 Task: Open Card Data Privacy Review in Board Brand Development Best Practices to Workspace Coworking Spaces and add a team member Softage.3@softage.net, a label Red, a checklist Big Data, an attachment from your google drive, a color Red and finally, add a card description 'Plan and execute company team-building conference with team-building games on creativity' and a comment 'Let us approach this task with a sense of risk-taking, recognizing that calculated risks can lead to new opportunities and growth.'. Add a start date 'Jan 07, 1900' with a due date 'Jan 14, 1900'
Action: Mouse moved to (593, 175)
Screenshot: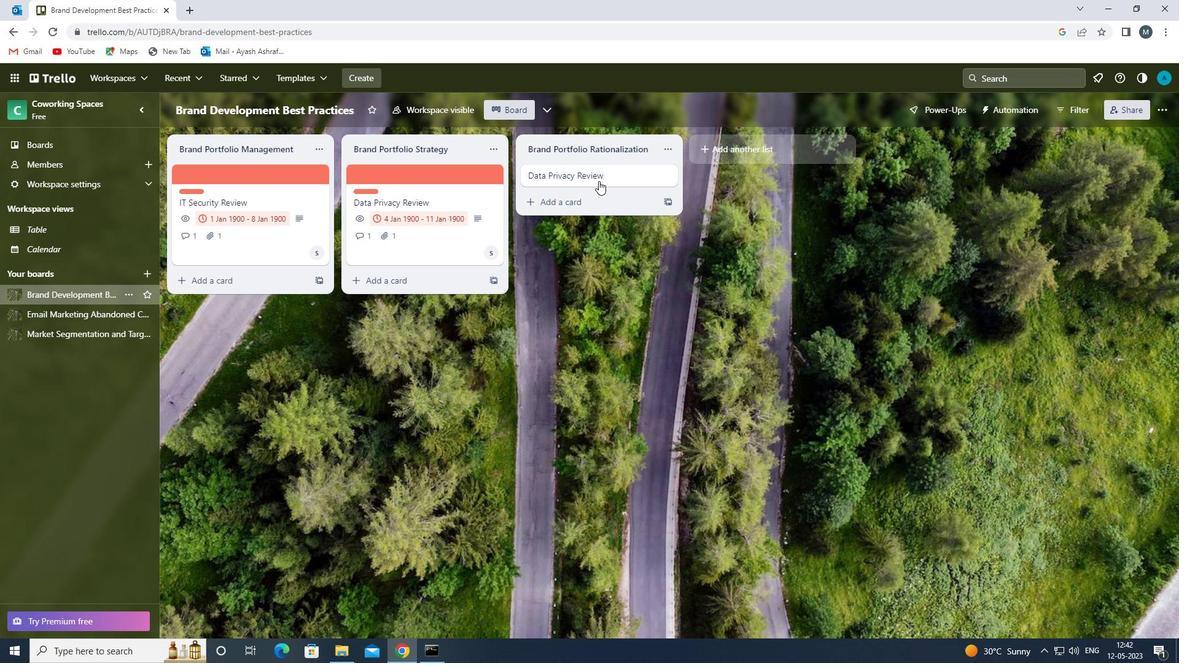 
Action: Mouse pressed left at (593, 175)
Screenshot: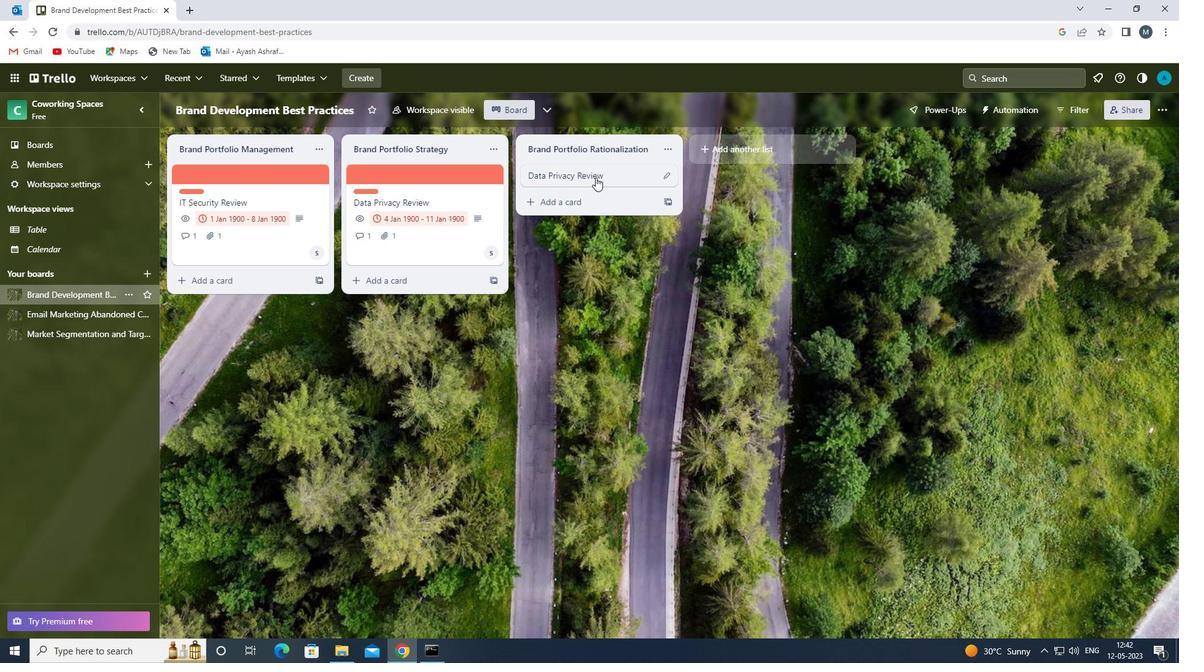 
Action: Mouse moved to (746, 213)
Screenshot: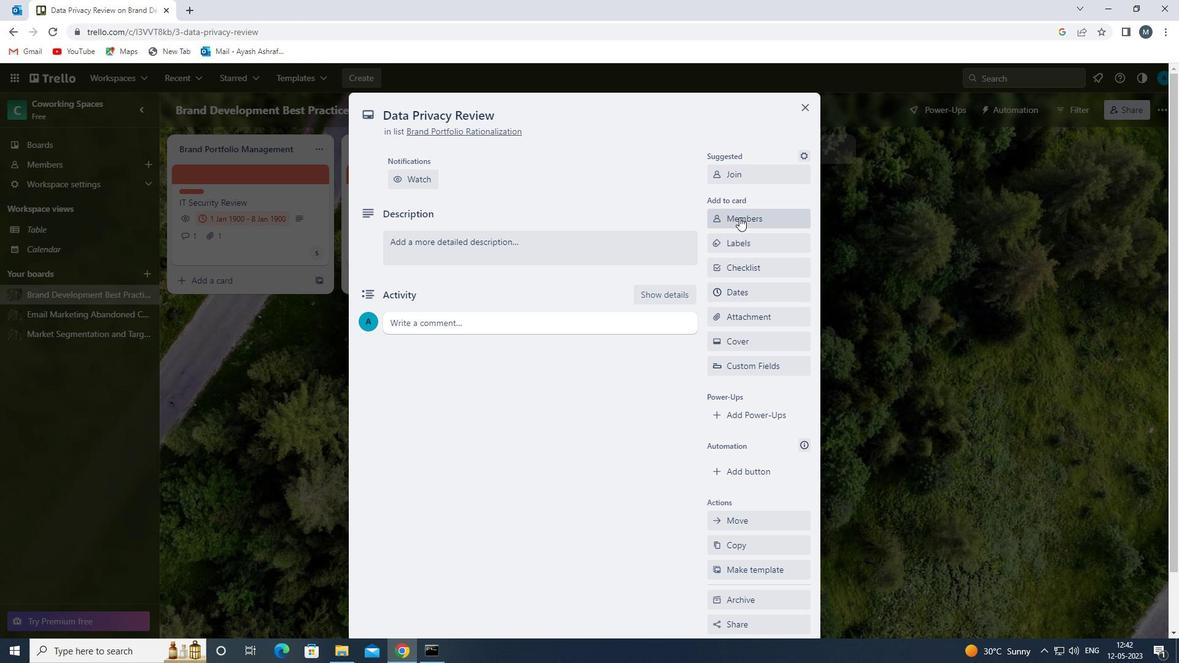 
Action: Mouse pressed left at (746, 213)
Screenshot: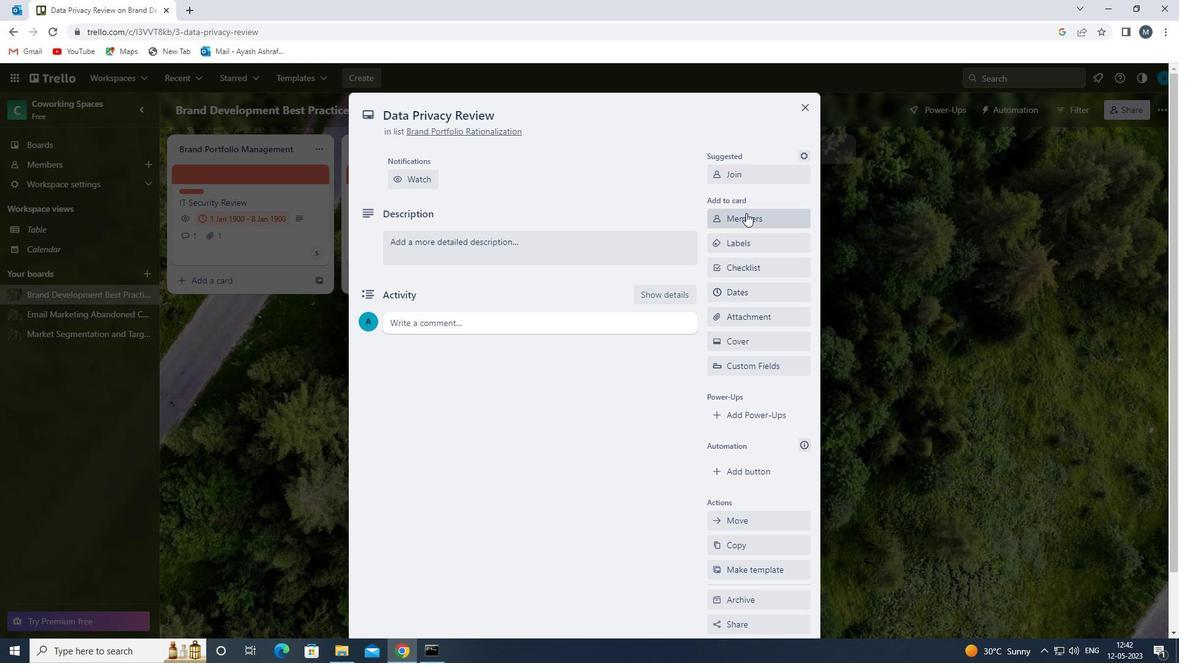 
Action: Mouse moved to (746, 220)
Screenshot: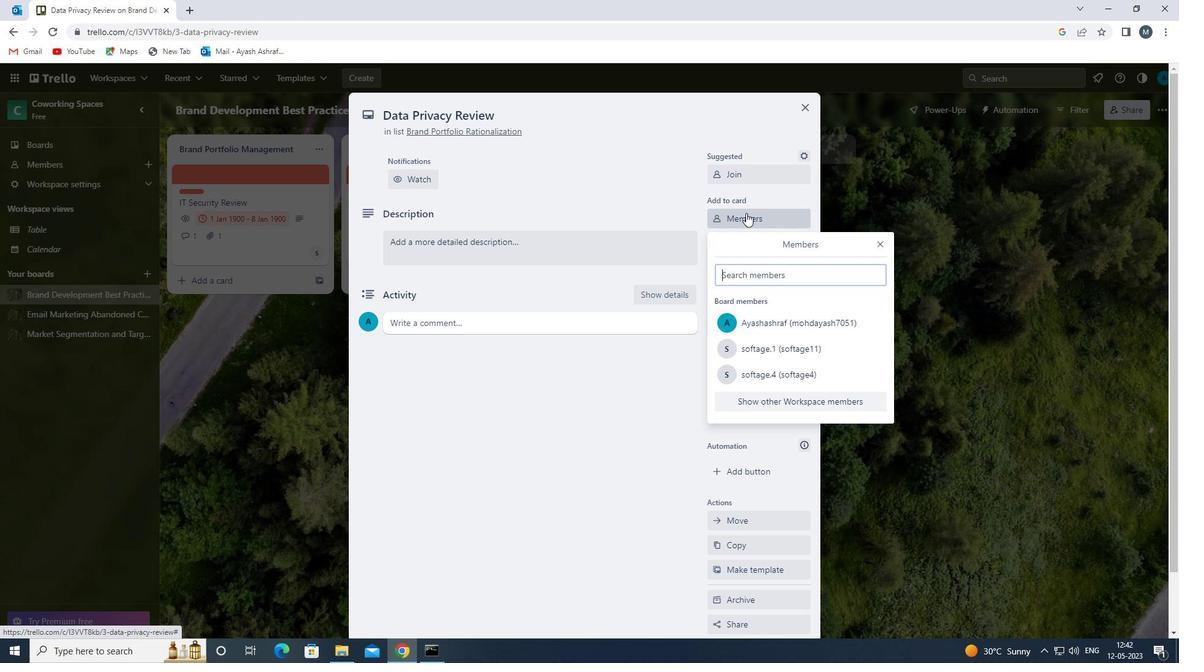 
Action: Key pressed s
Screenshot: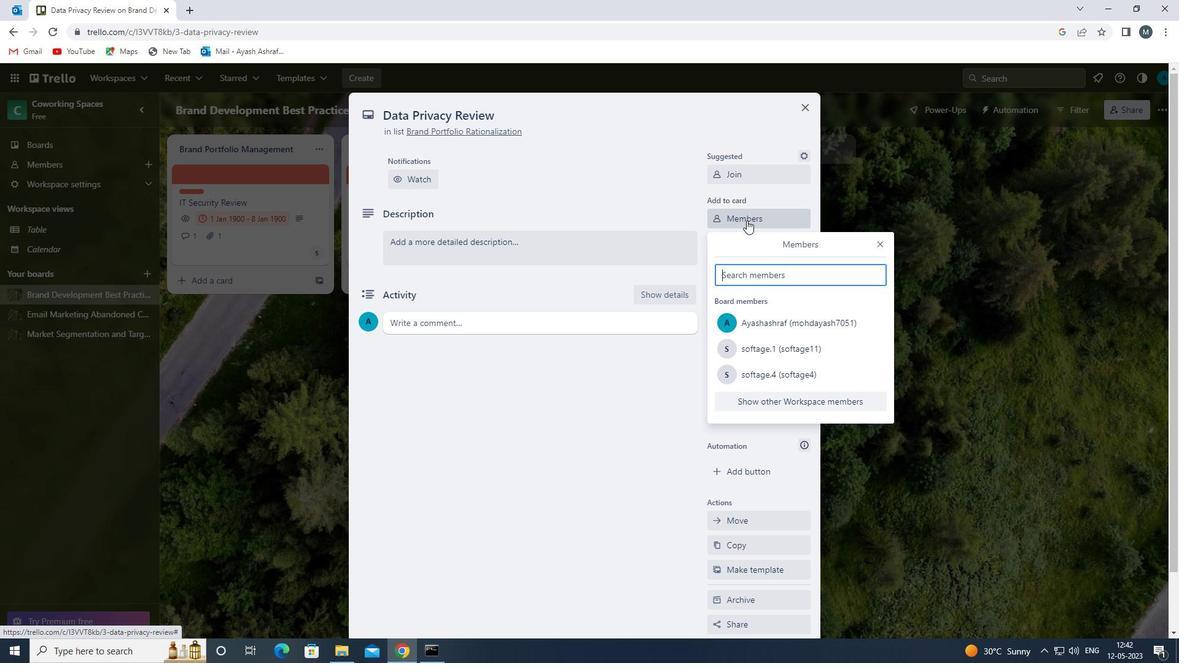 
Action: Mouse moved to (775, 426)
Screenshot: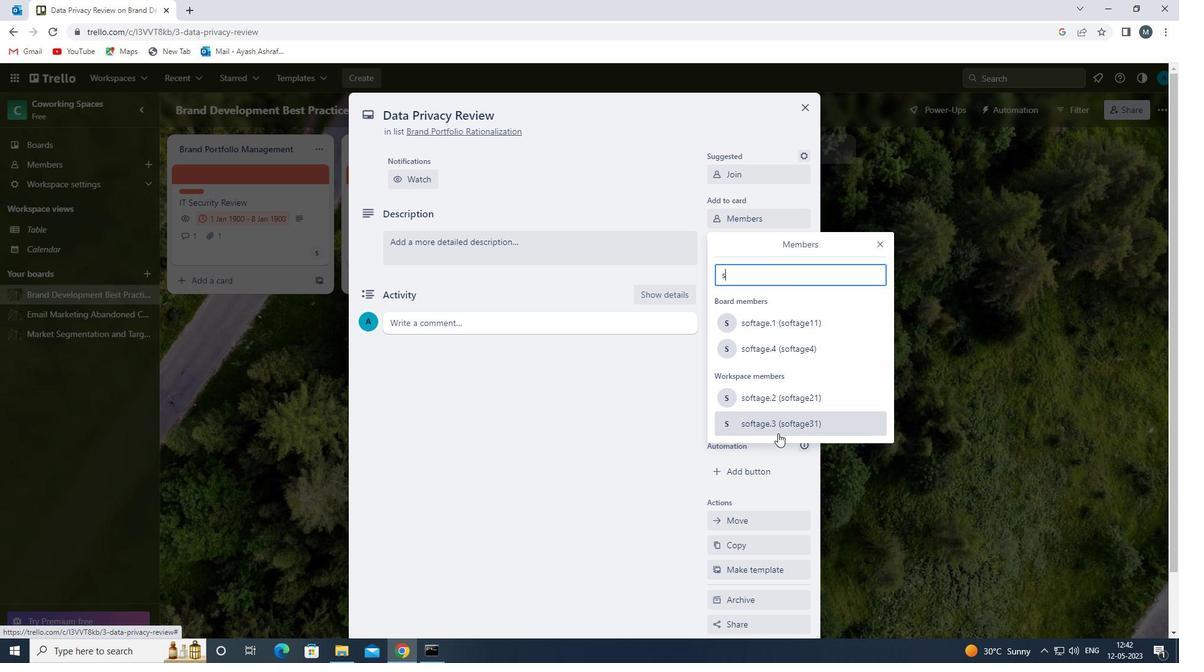 
Action: Mouse pressed left at (775, 426)
Screenshot: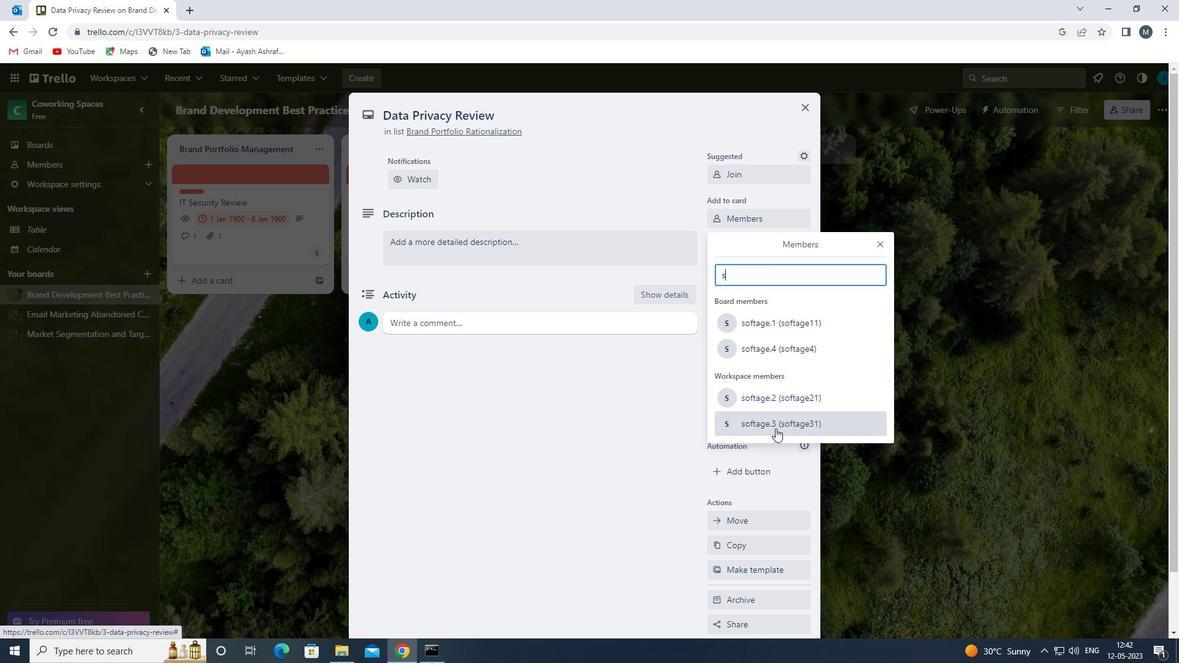 
Action: Mouse moved to (886, 240)
Screenshot: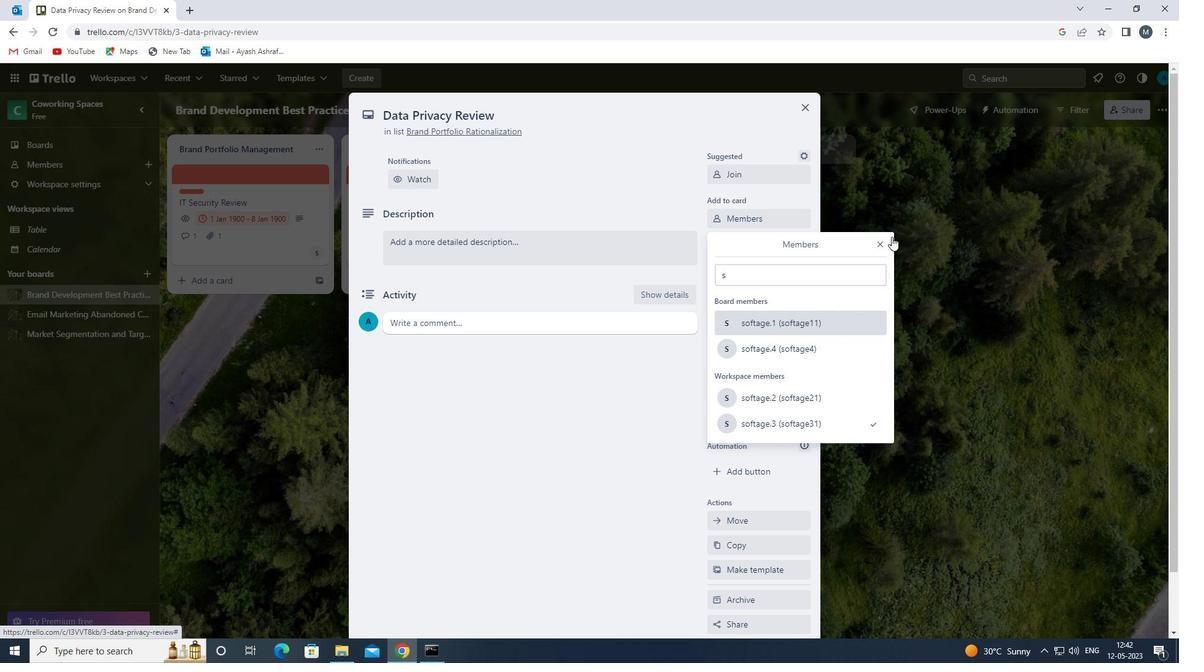
Action: Mouse pressed left at (886, 240)
Screenshot: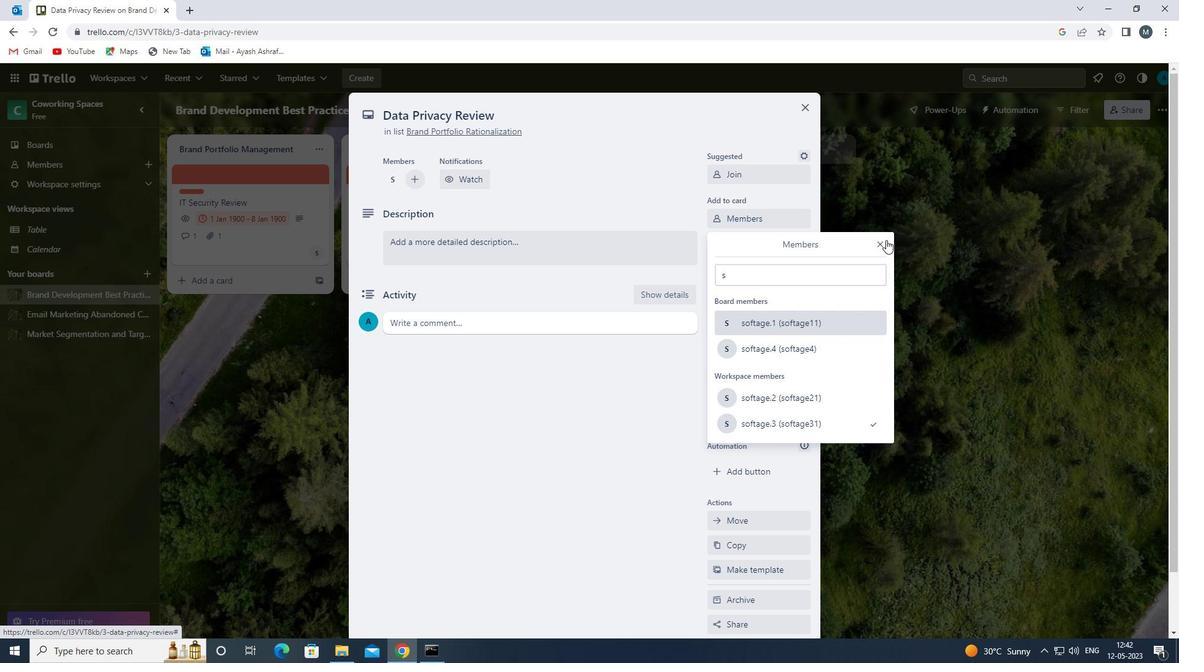 
Action: Mouse moved to (736, 239)
Screenshot: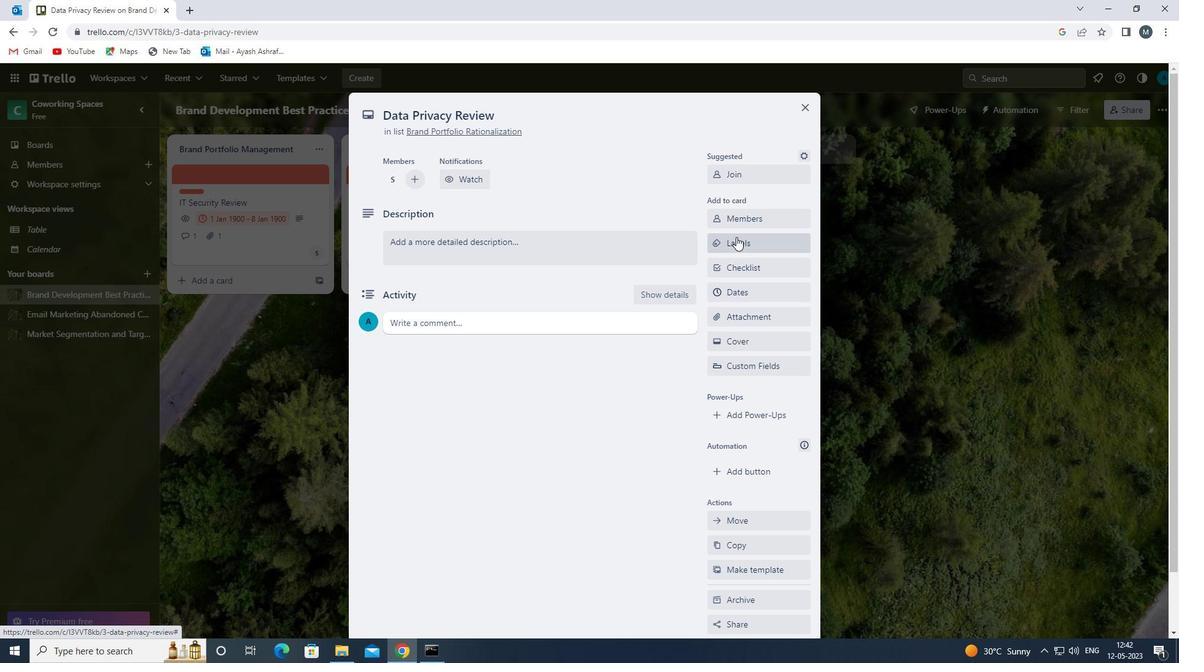 
Action: Mouse pressed left at (736, 239)
Screenshot: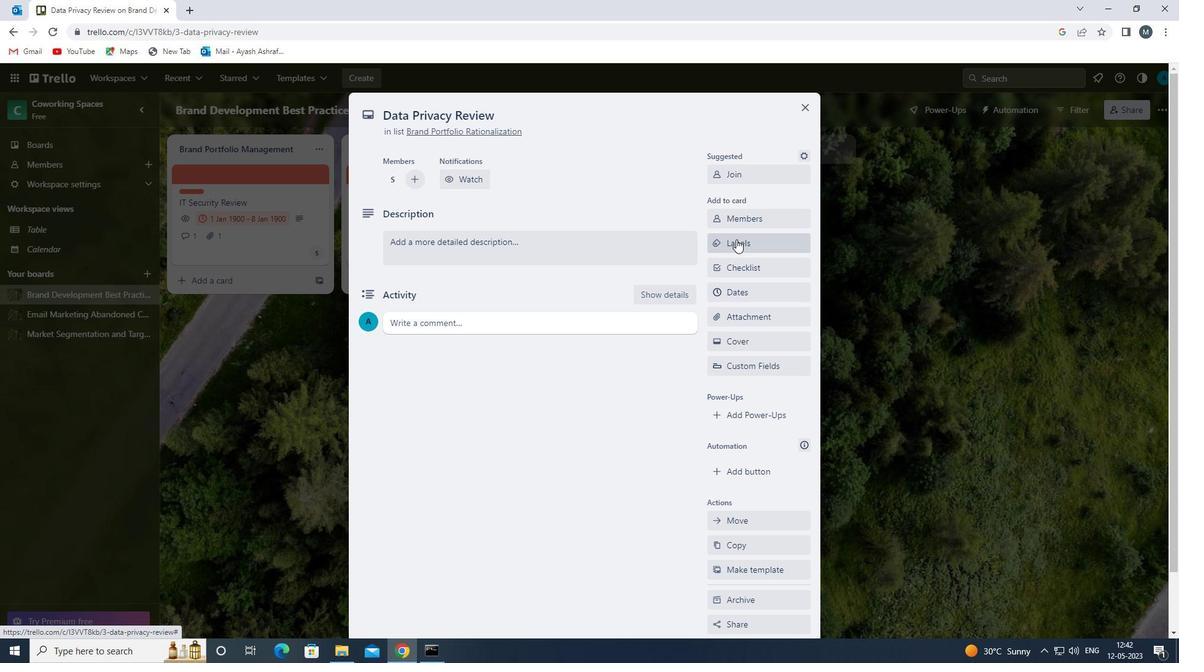 
Action: Mouse moved to (770, 410)
Screenshot: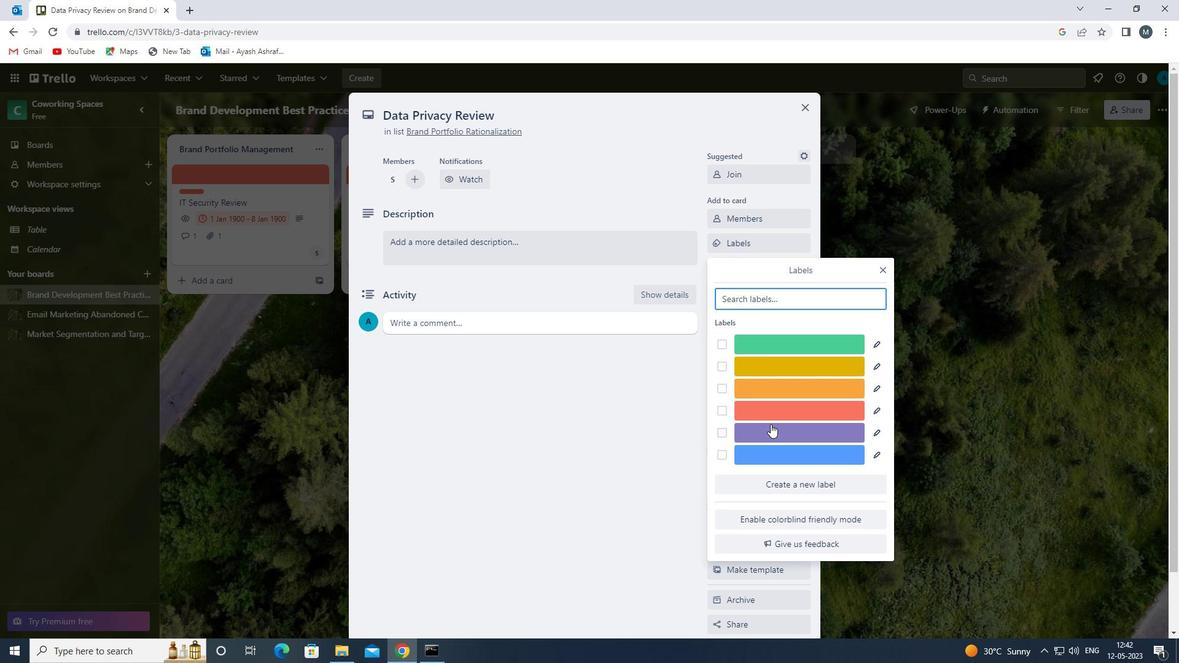 
Action: Mouse pressed left at (770, 410)
Screenshot: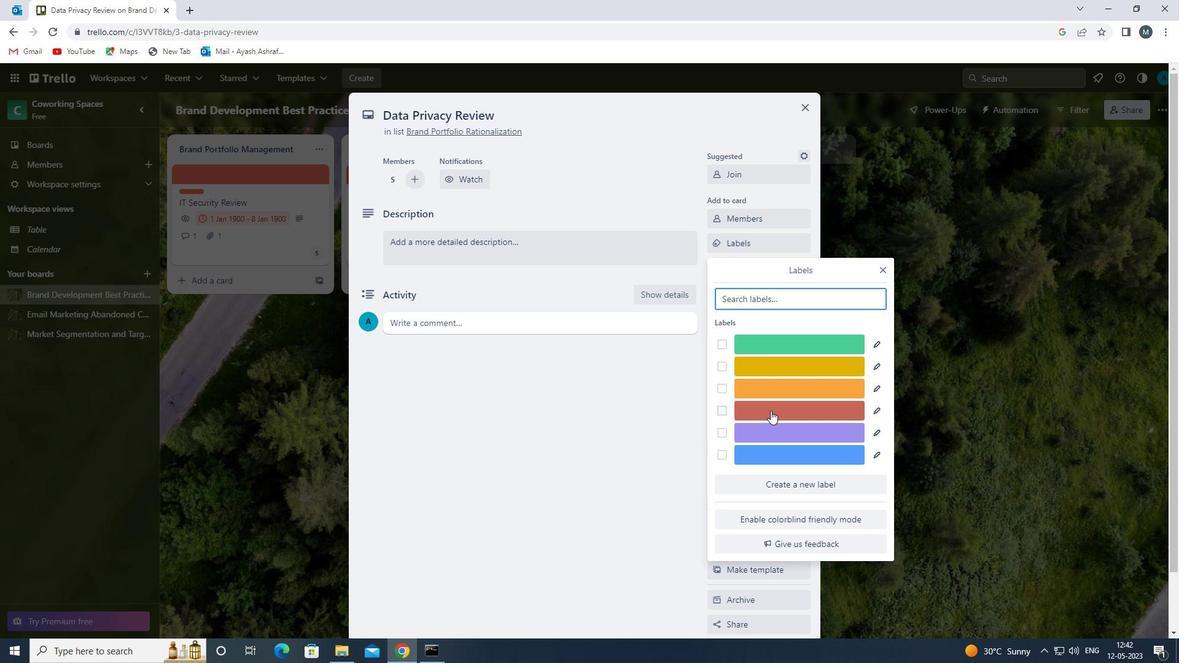 
Action: Mouse moved to (885, 270)
Screenshot: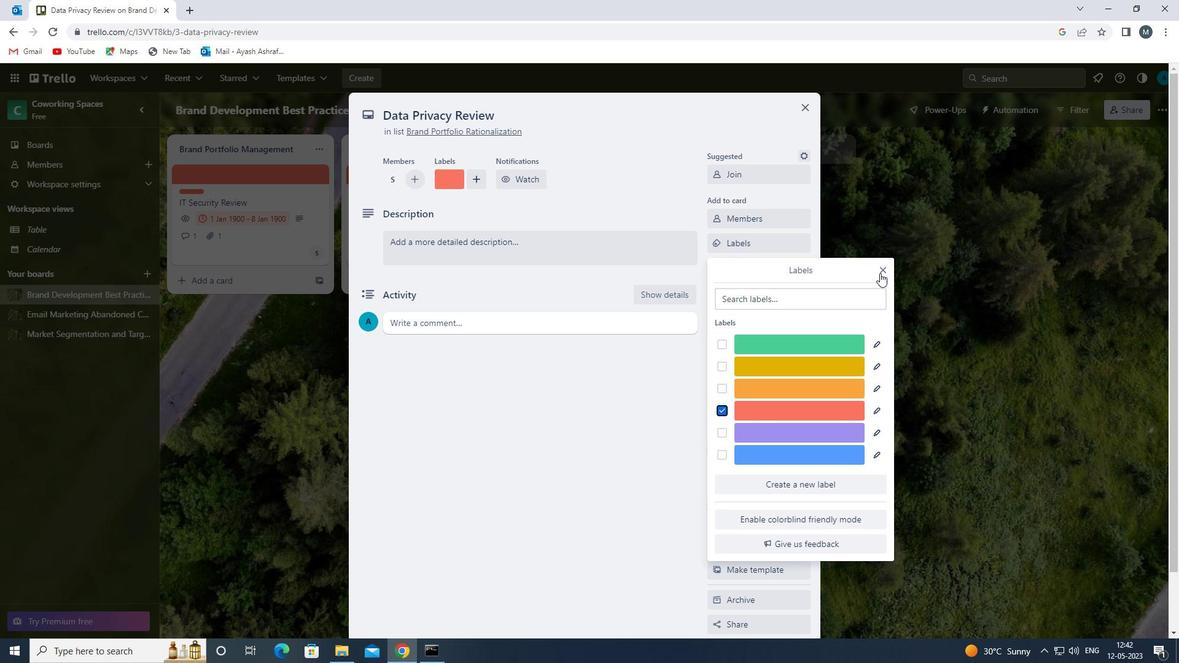 
Action: Mouse pressed left at (885, 270)
Screenshot: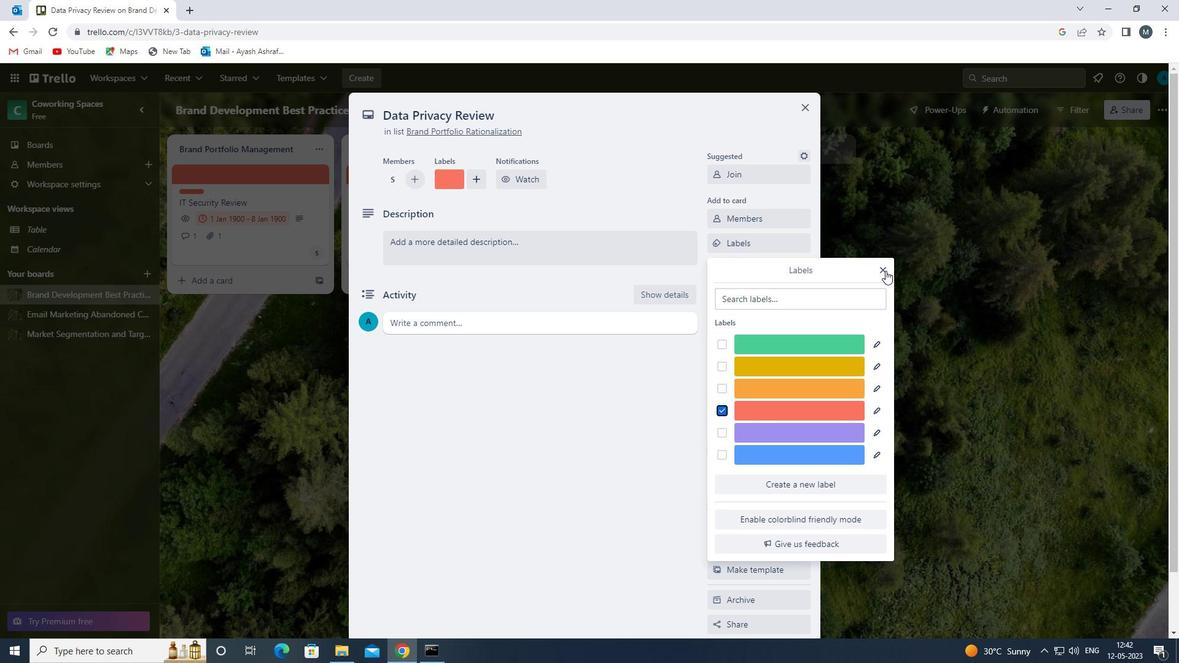 
Action: Mouse moved to (744, 272)
Screenshot: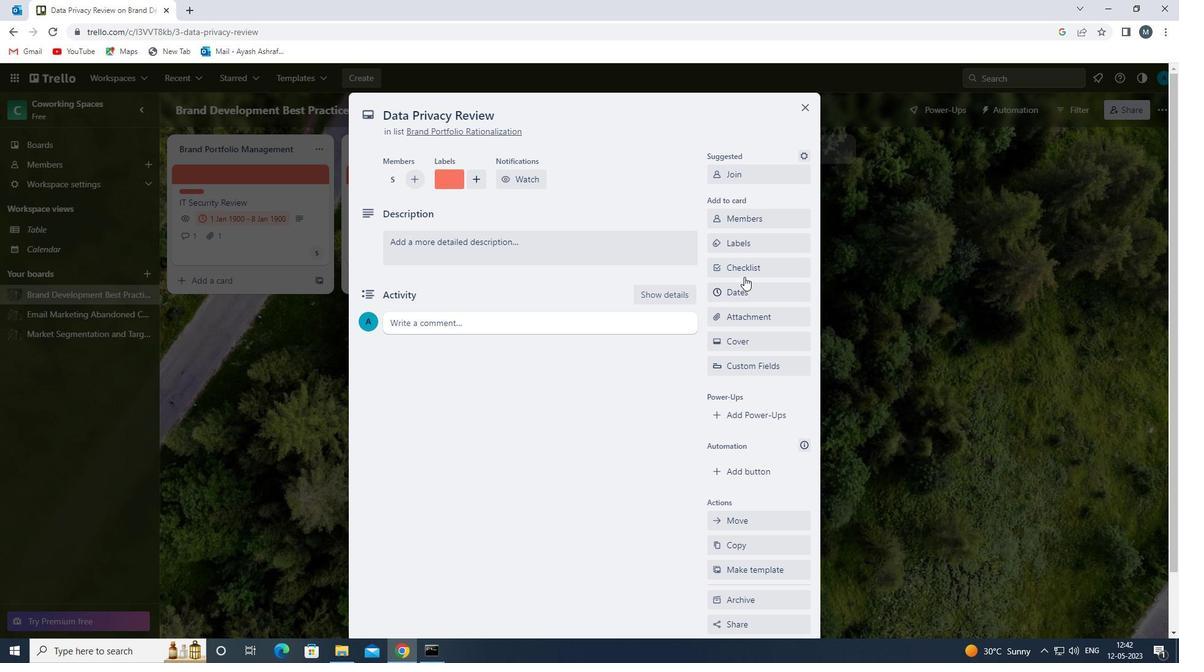 
Action: Mouse pressed left at (744, 272)
Screenshot: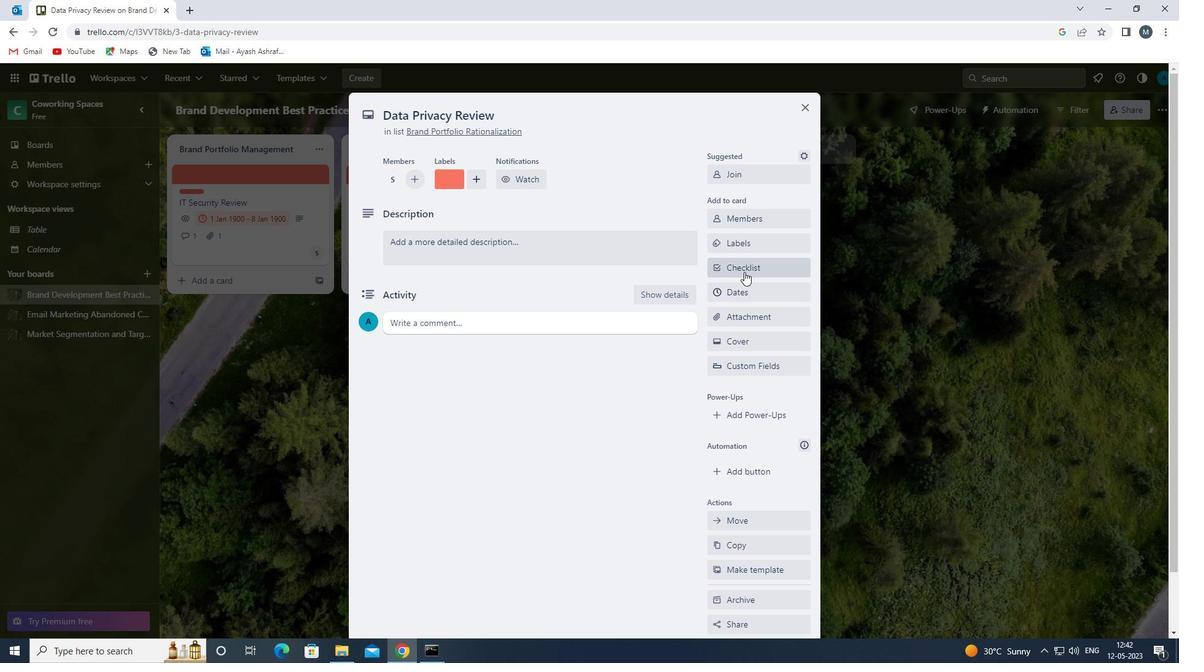 
Action: Key pressed b
Screenshot: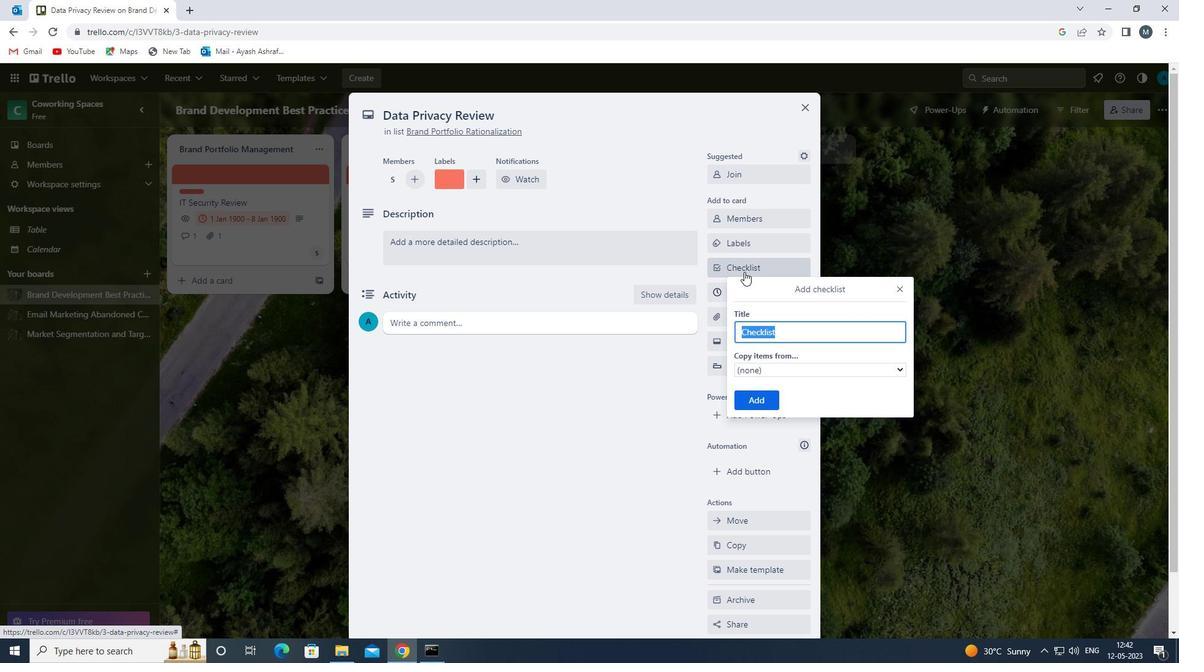 
Action: Mouse moved to (810, 363)
Screenshot: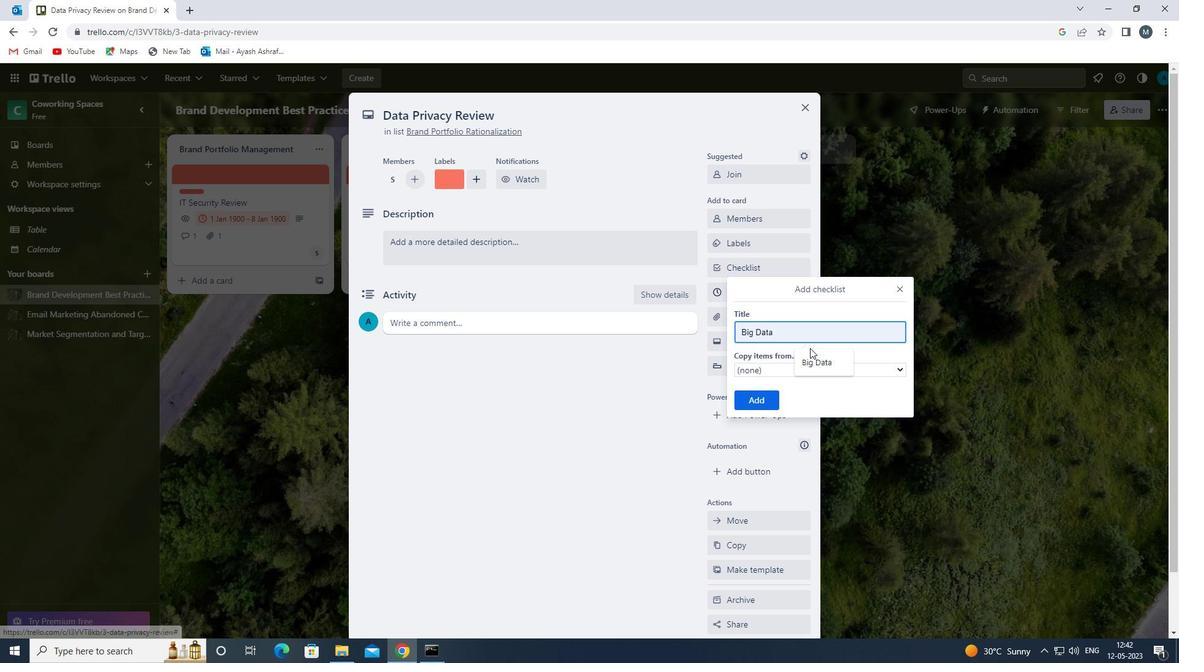 
Action: Mouse pressed left at (810, 363)
Screenshot: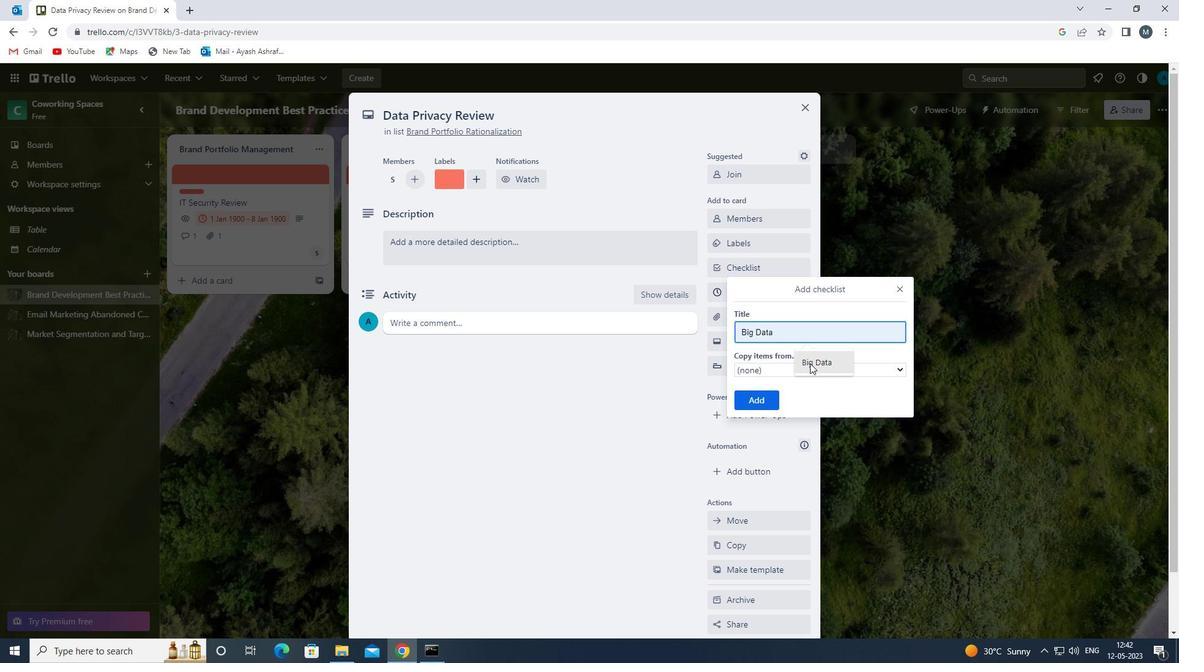 
Action: Mouse moved to (765, 400)
Screenshot: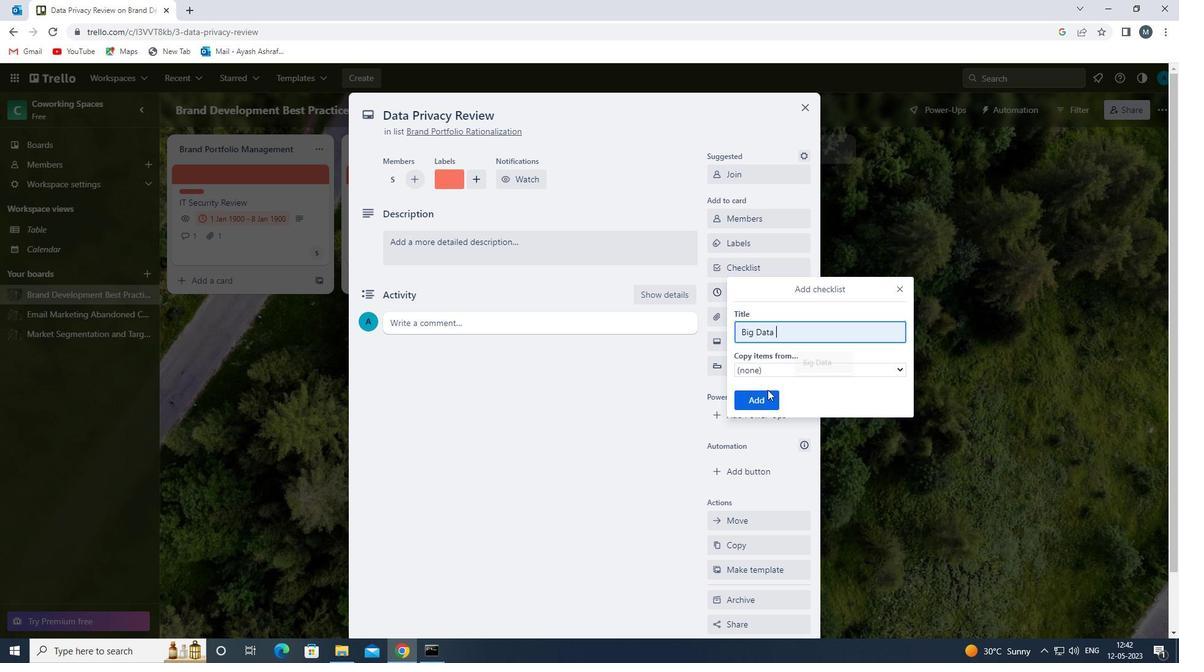 
Action: Mouse pressed left at (765, 400)
Screenshot: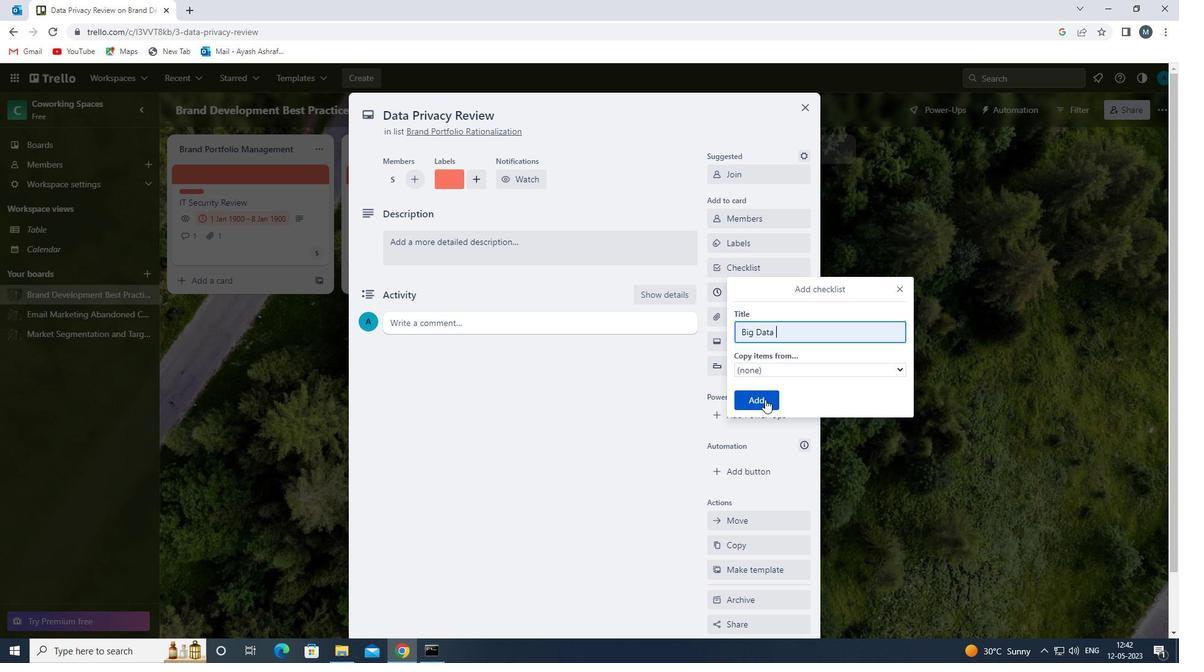 
Action: Mouse moved to (753, 317)
Screenshot: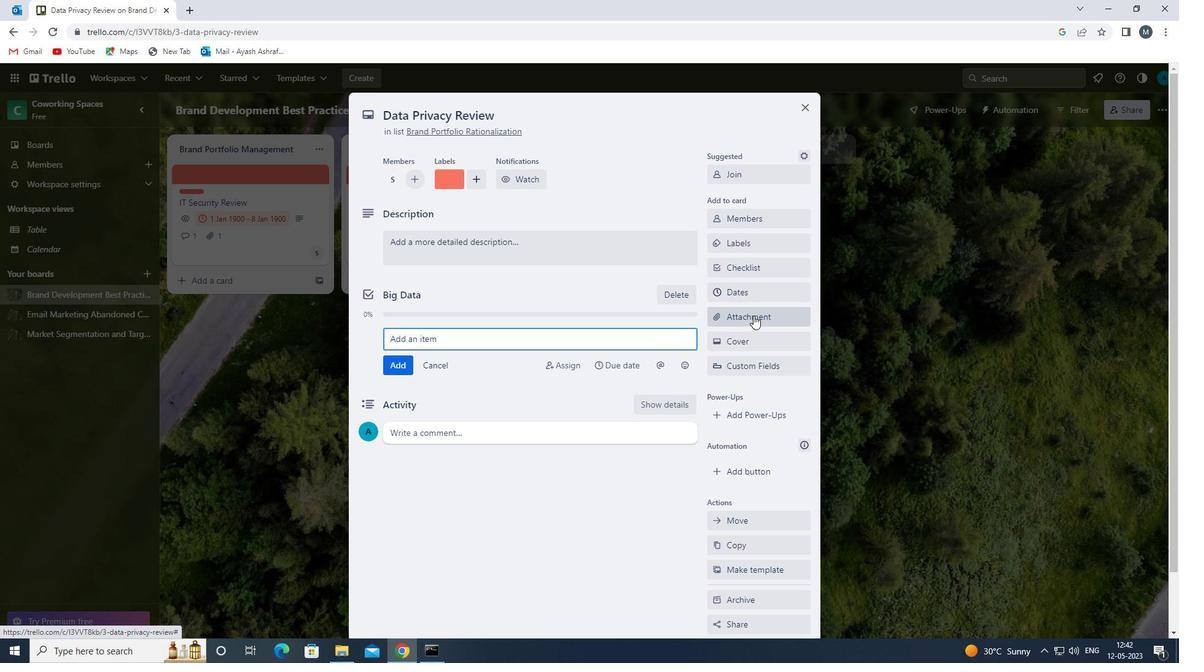 
Action: Mouse pressed left at (753, 317)
Screenshot: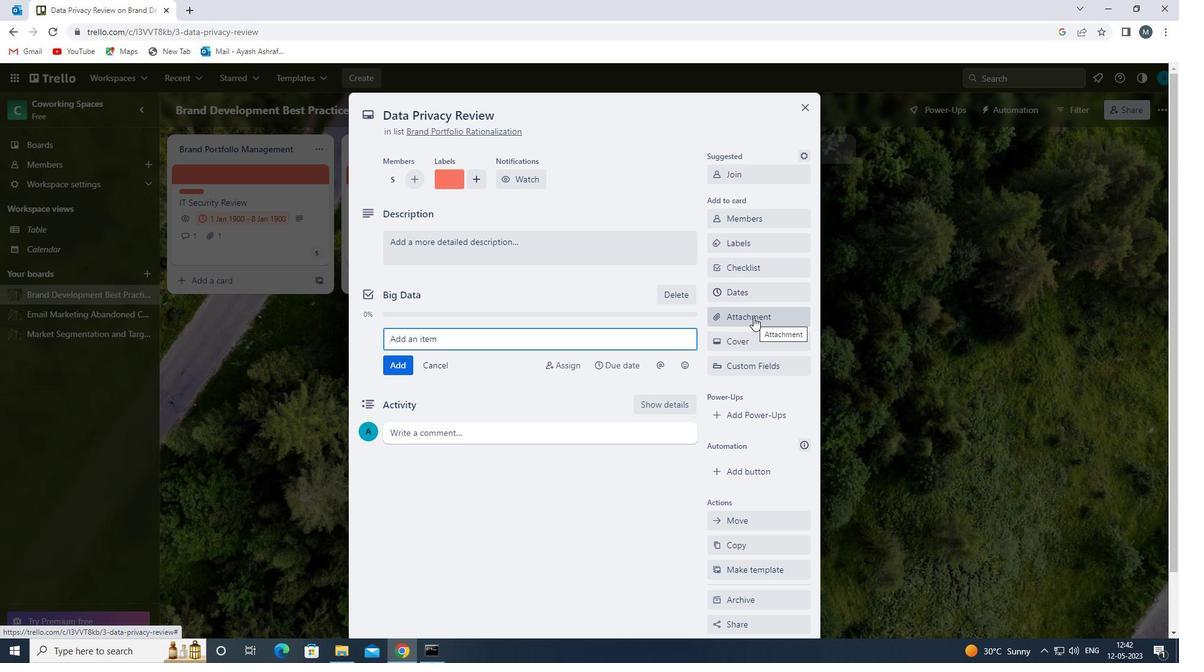 
Action: Mouse moved to (754, 413)
Screenshot: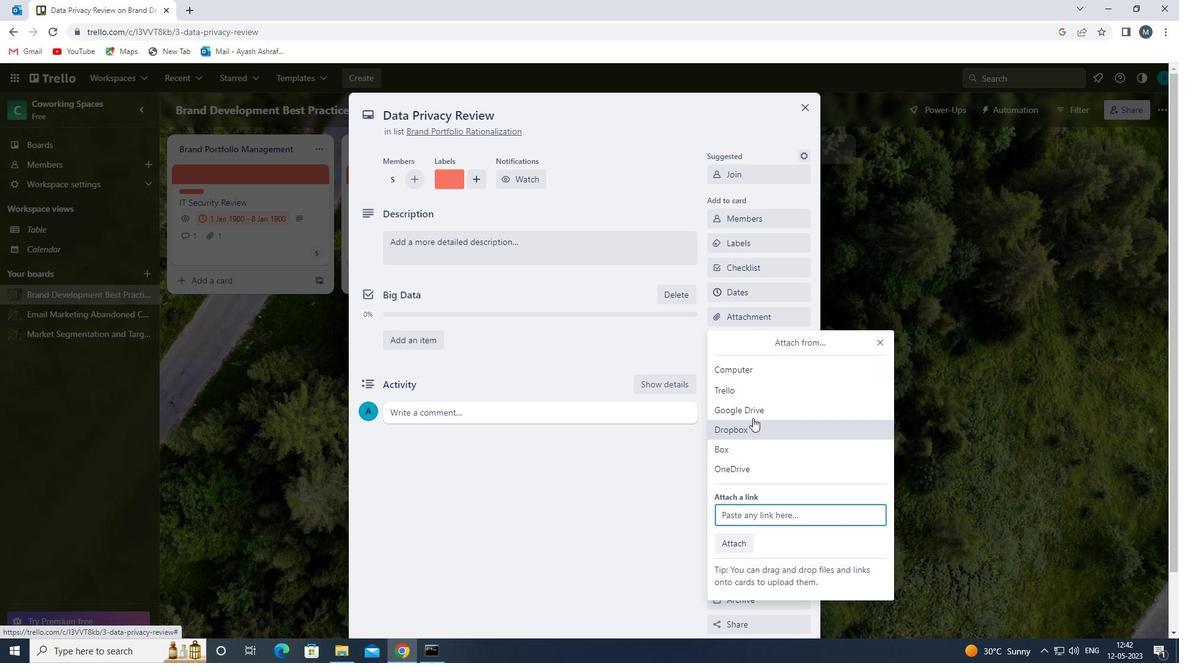 
Action: Mouse pressed left at (754, 413)
Screenshot: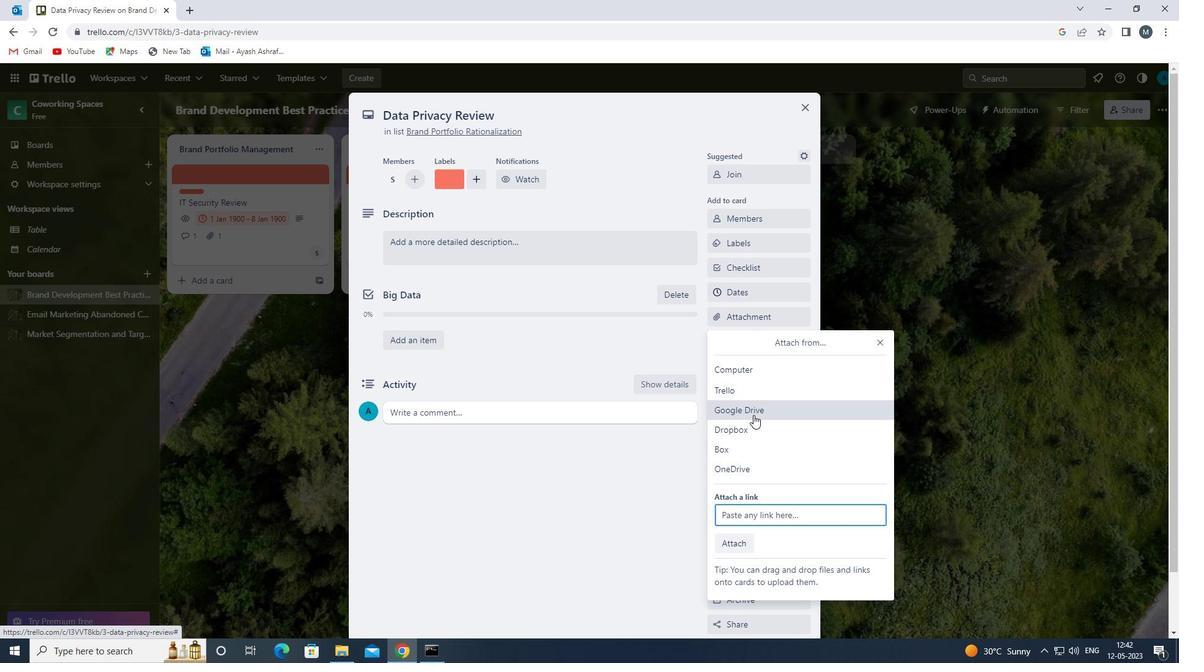 
Action: Mouse moved to (331, 315)
Screenshot: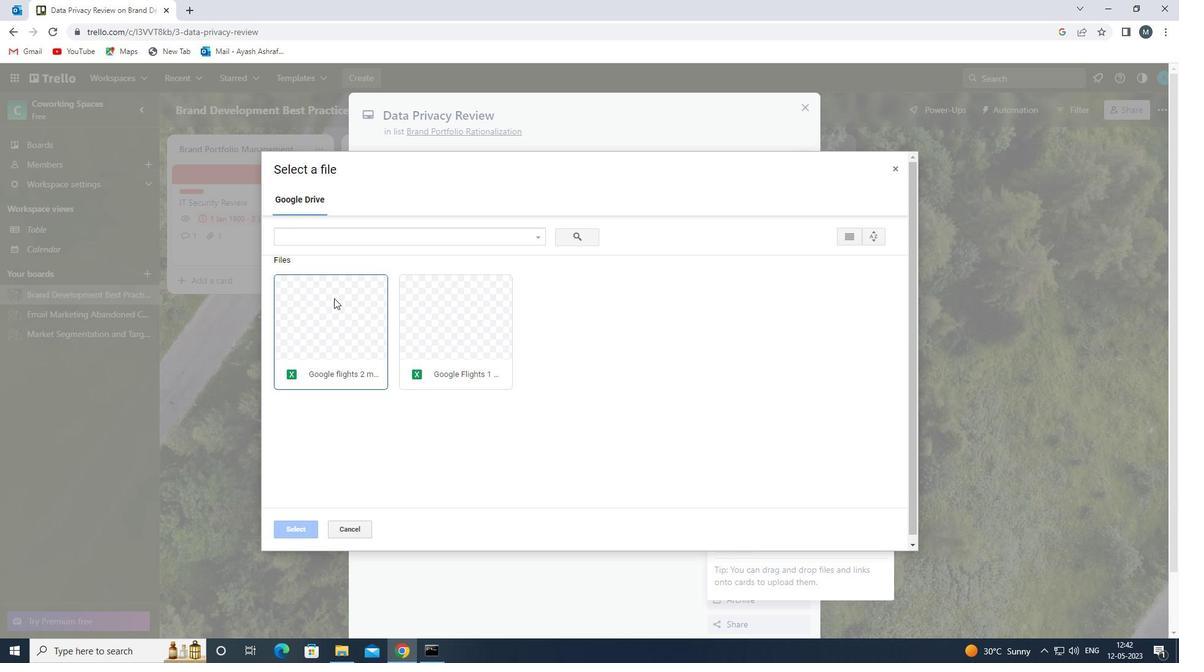 
Action: Mouse pressed left at (331, 315)
Screenshot: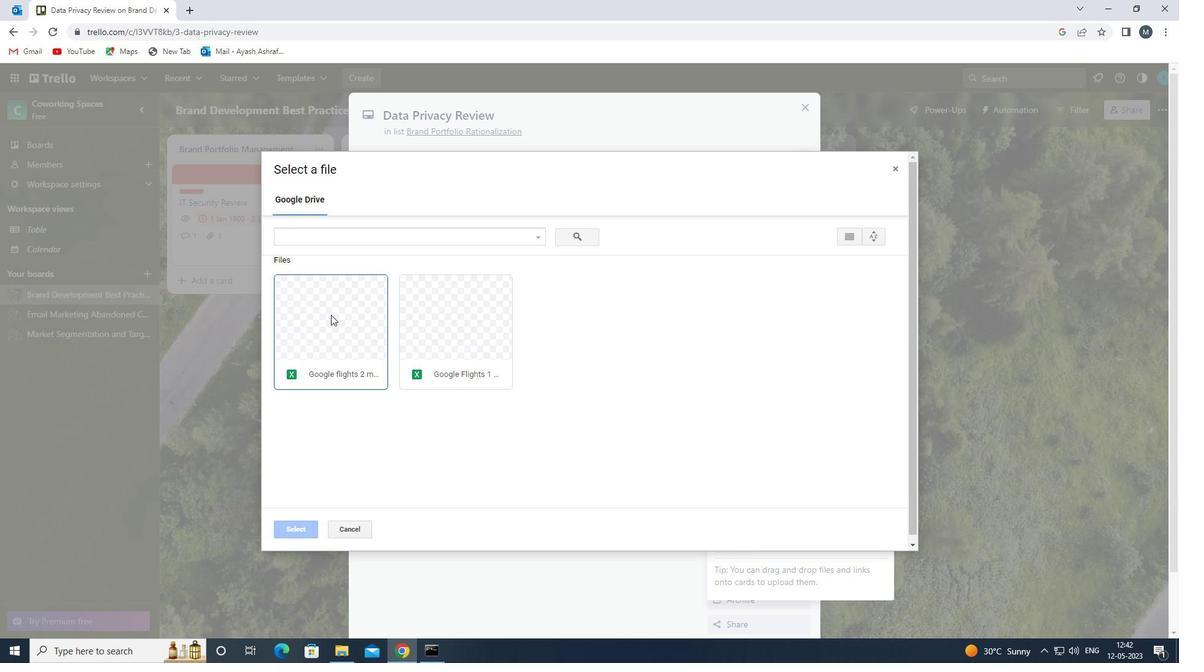 
Action: Mouse moved to (298, 531)
Screenshot: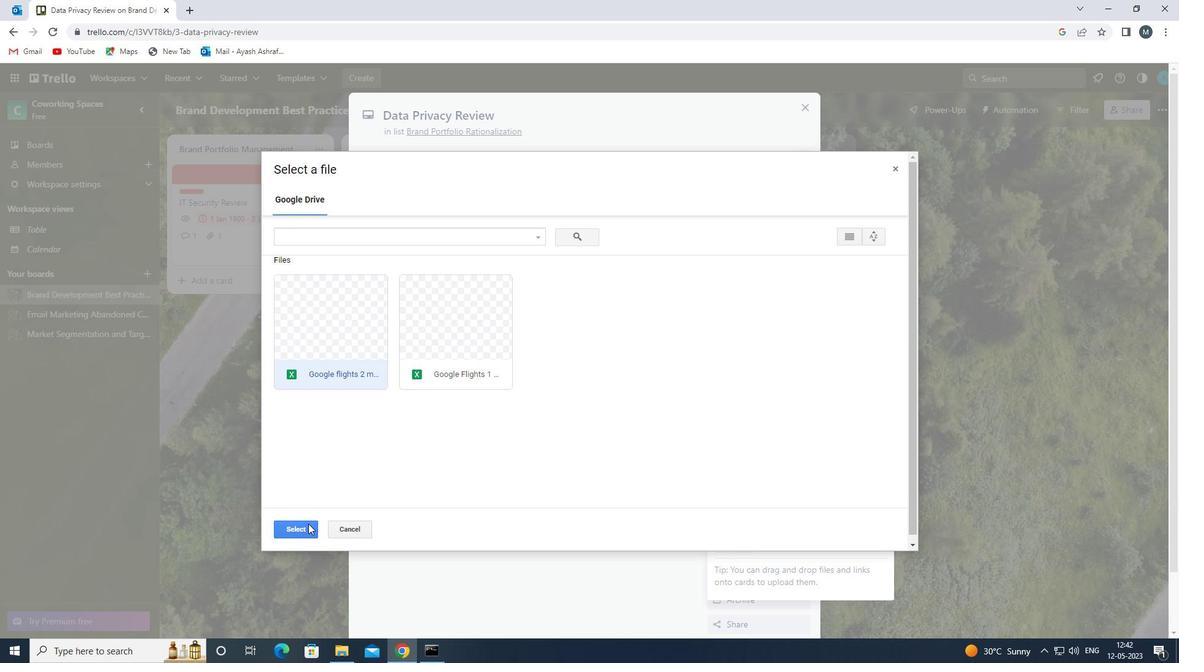 
Action: Mouse pressed left at (298, 531)
Screenshot: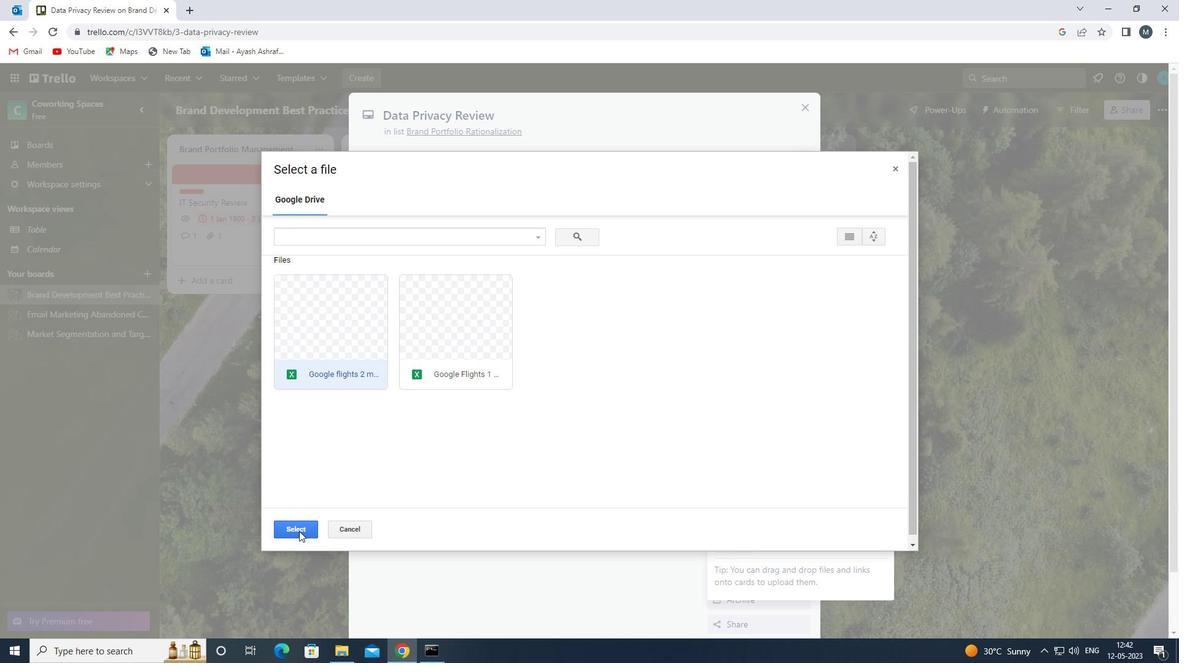 
Action: Mouse moved to (761, 344)
Screenshot: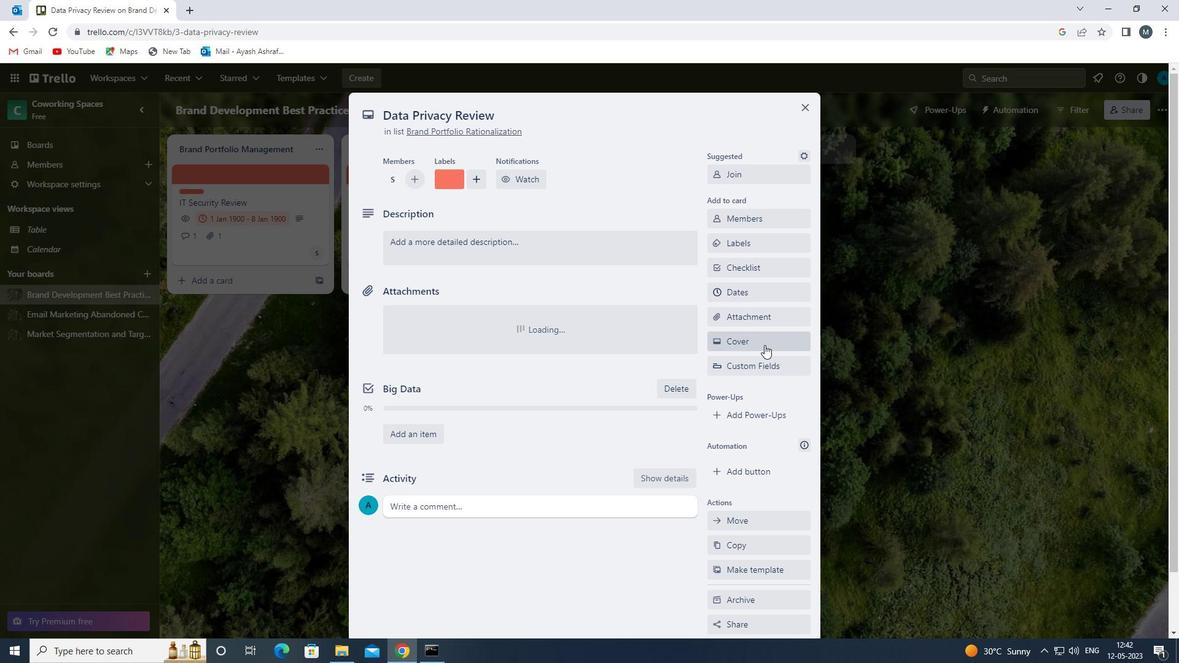 
Action: Mouse pressed left at (761, 344)
Screenshot: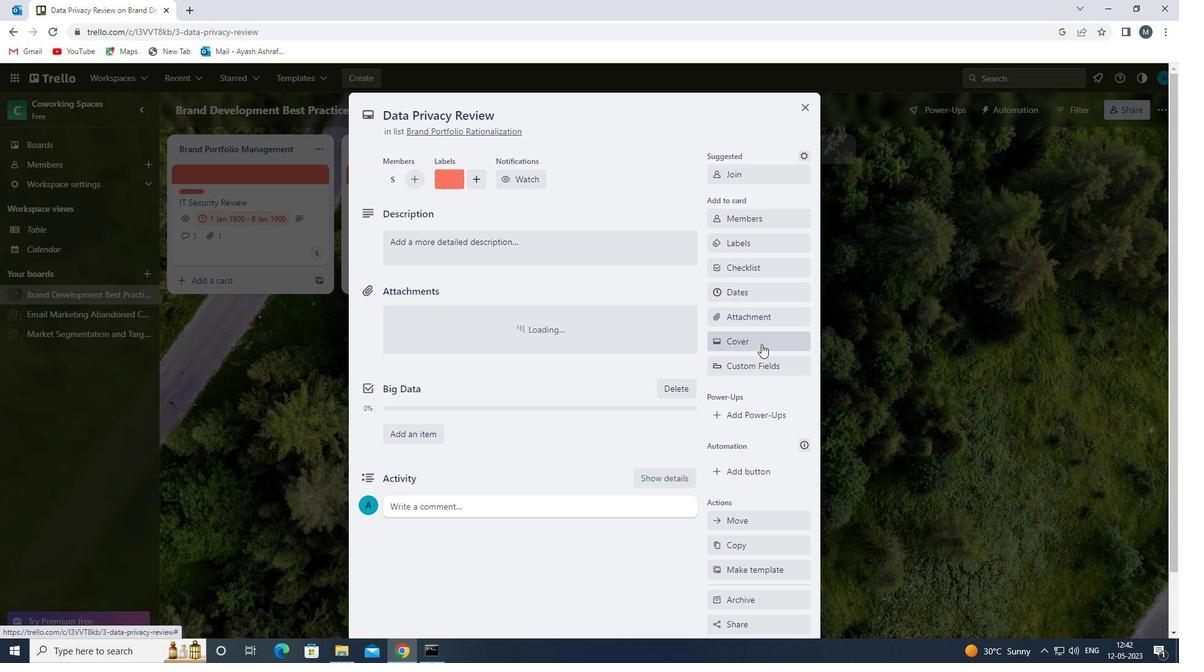 
Action: Mouse moved to (828, 389)
Screenshot: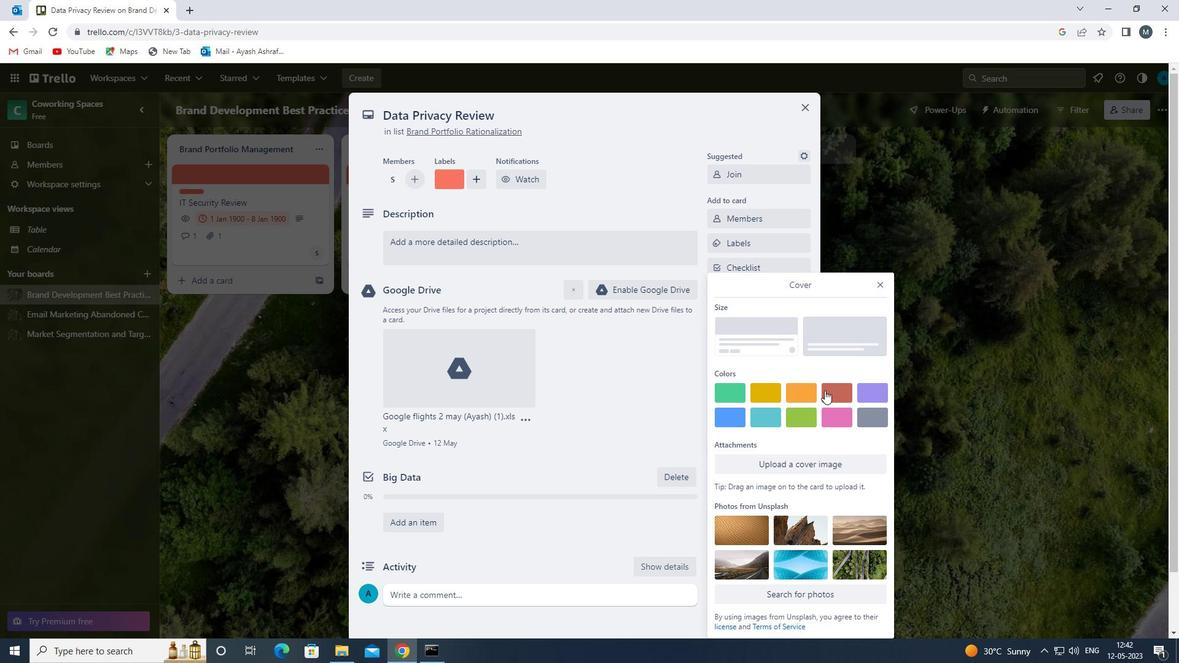 
Action: Mouse pressed left at (828, 389)
Screenshot: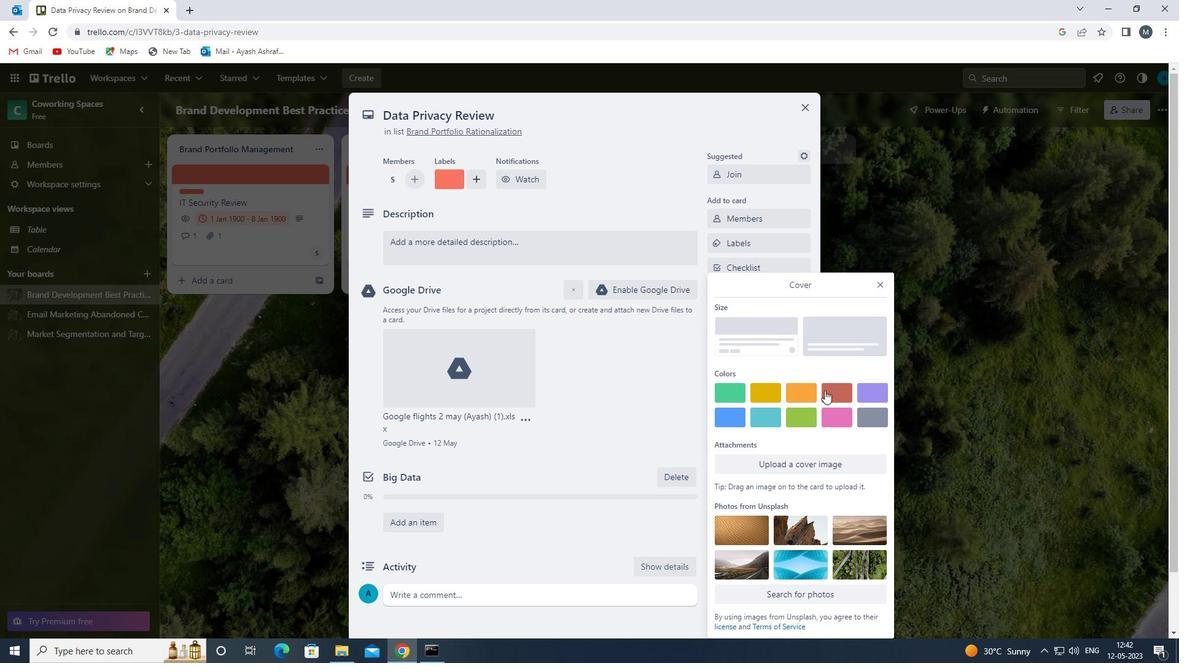 
Action: Mouse moved to (883, 264)
Screenshot: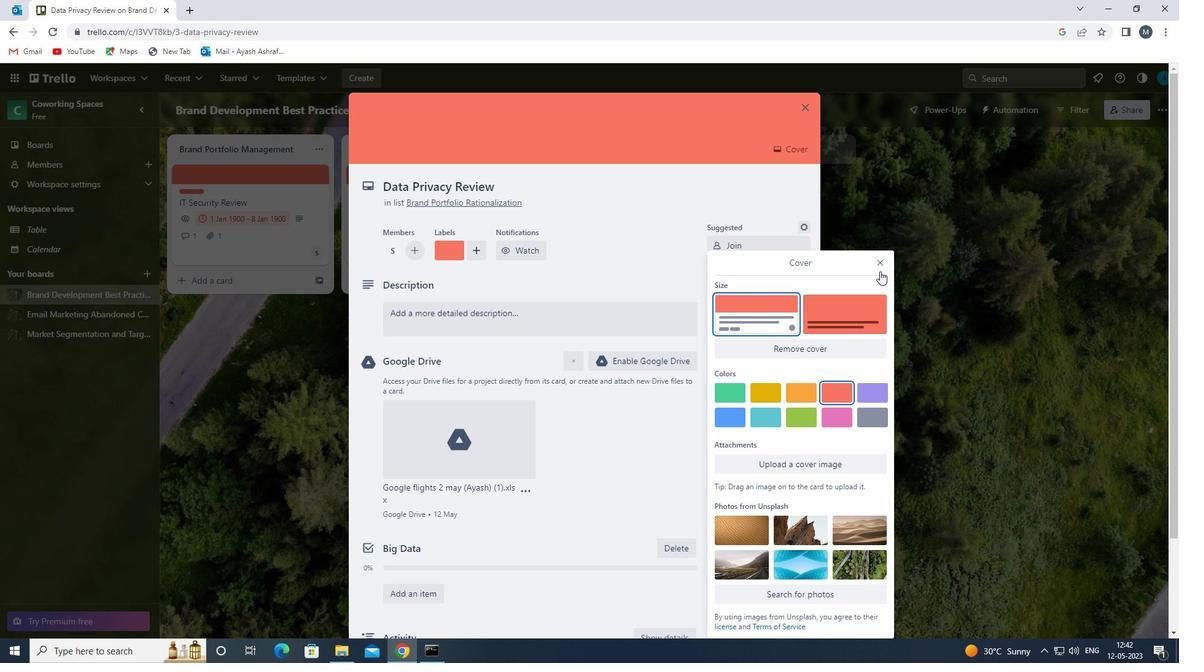
Action: Mouse pressed left at (883, 264)
Screenshot: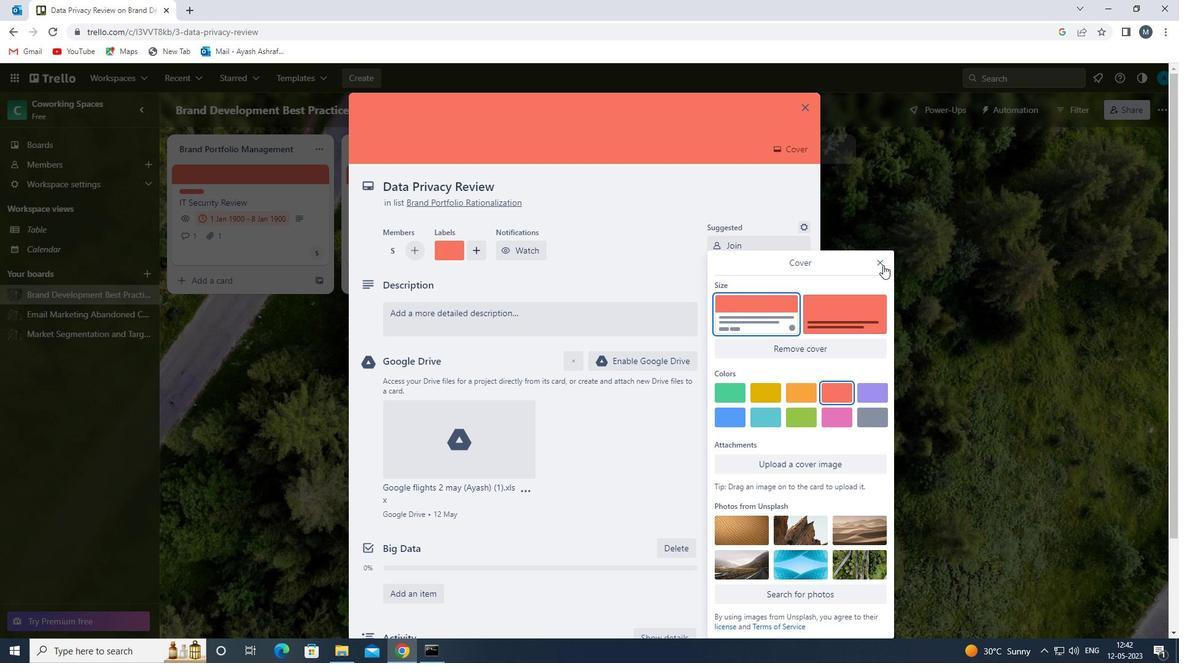 
Action: Mouse moved to (514, 321)
Screenshot: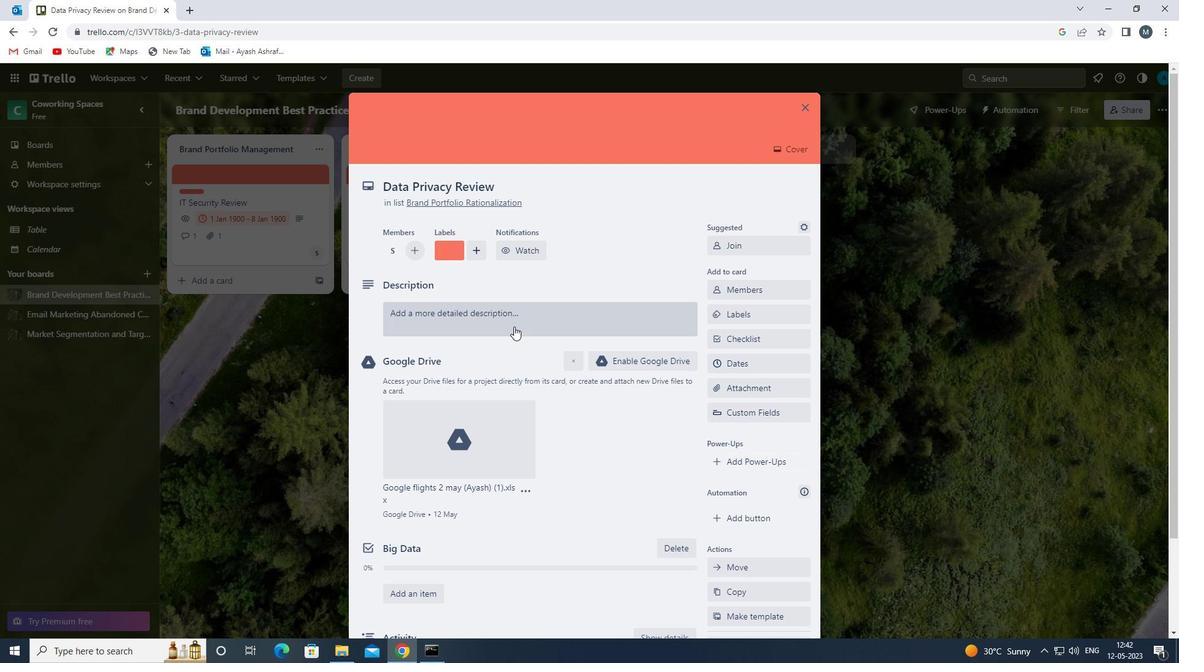 
Action: Mouse pressed left at (514, 321)
Screenshot: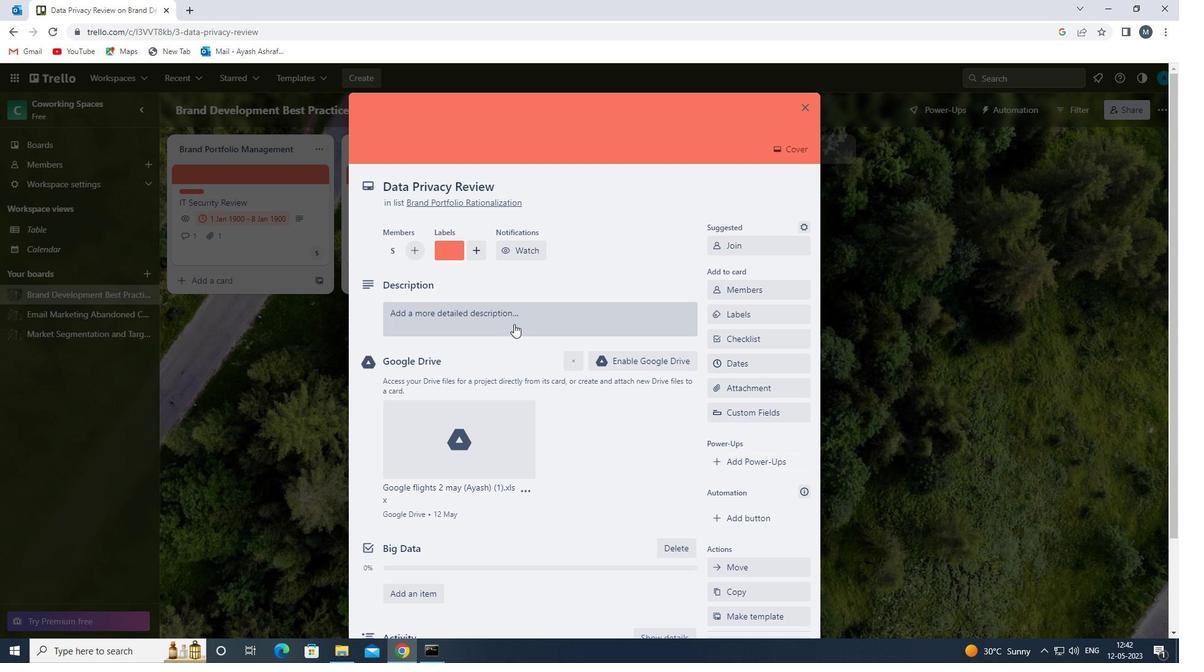 
Action: Mouse moved to (491, 333)
Screenshot: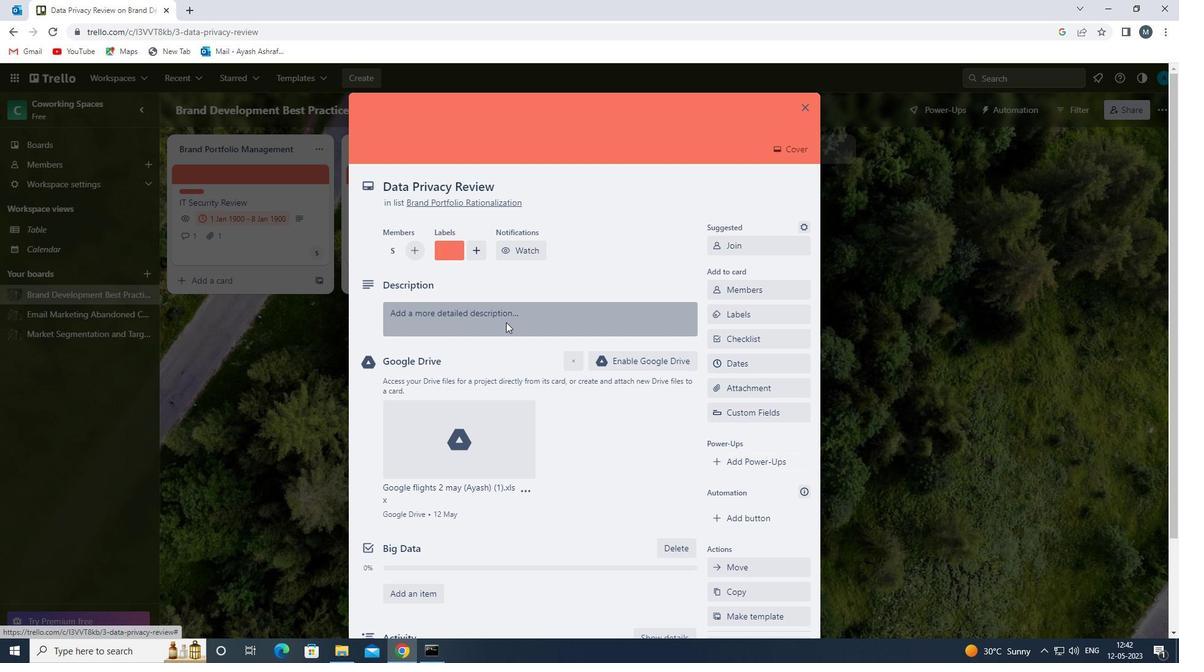 
Action: Key pressed <Key.shift>PLAN<Key.space>AND<Key.space>EXECUTE<Key.space>COMPANY<Key.space>TEAM-BI<Key.backspace>UILDING<Key.space>CONFERENCE<Key.space>WITH<Key.space>TEAM-
Screenshot: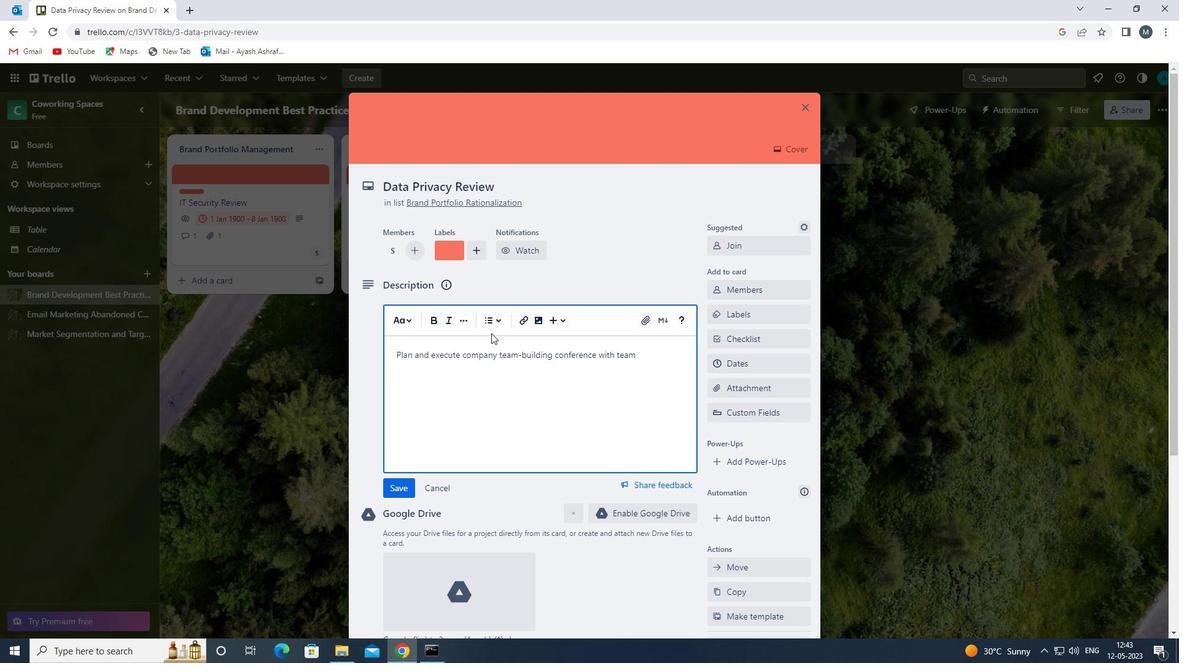 
Action: Mouse moved to (639, 358)
Screenshot: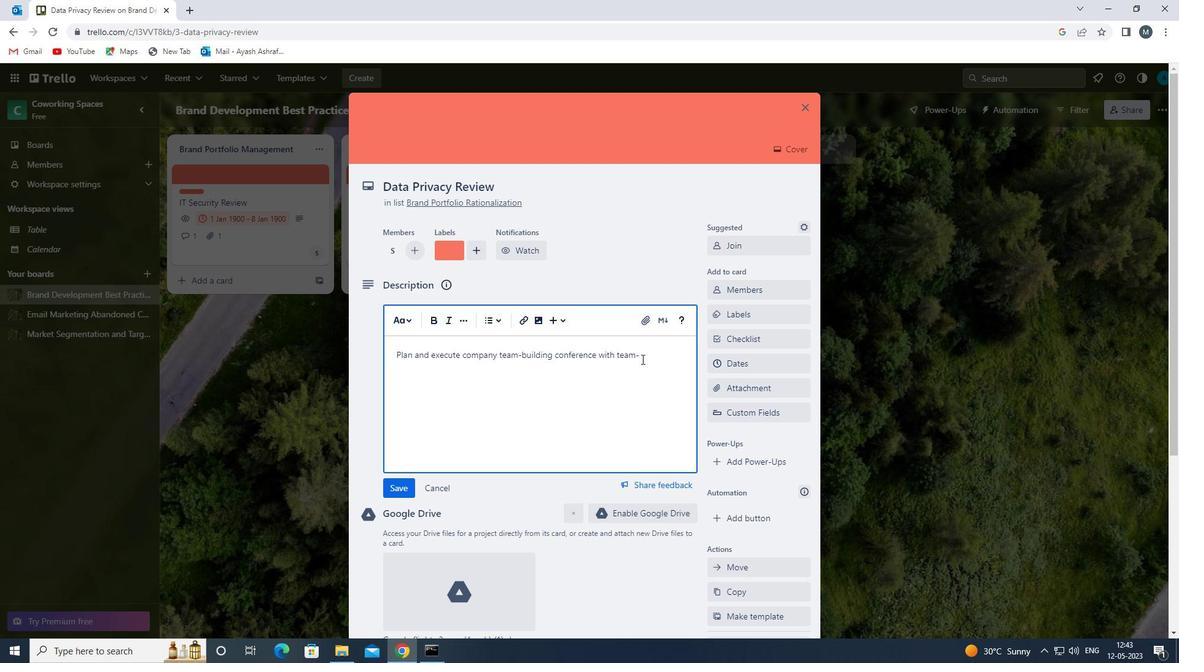 
Action: Key pressed BUILDING<Key.space>GAMES<Key.space>ON<Key.space>CREATIVITY
Screenshot: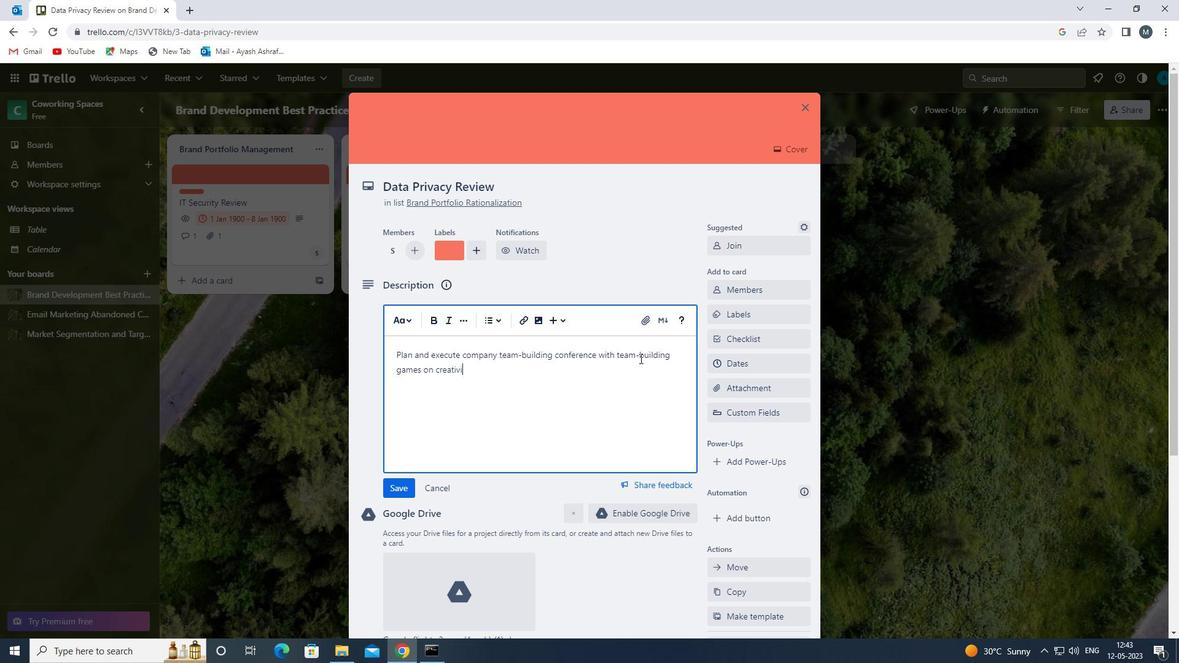 
Action: Mouse moved to (389, 486)
Screenshot: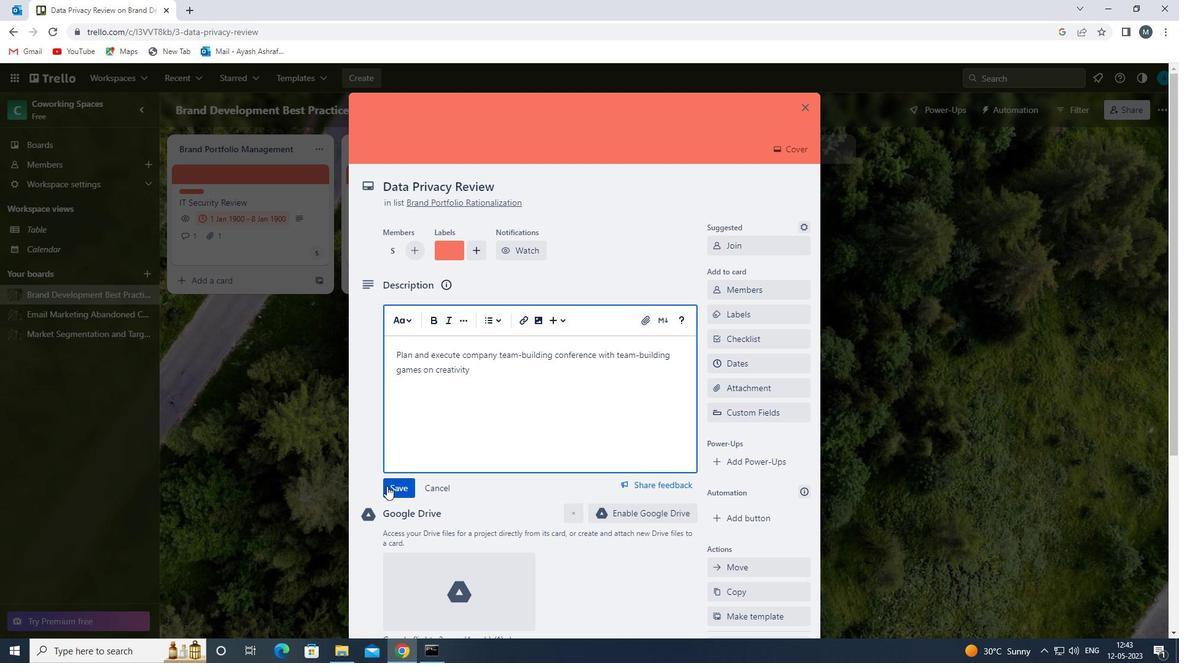 
Action: Mouse pressed left at (389, 486)
Screenshot: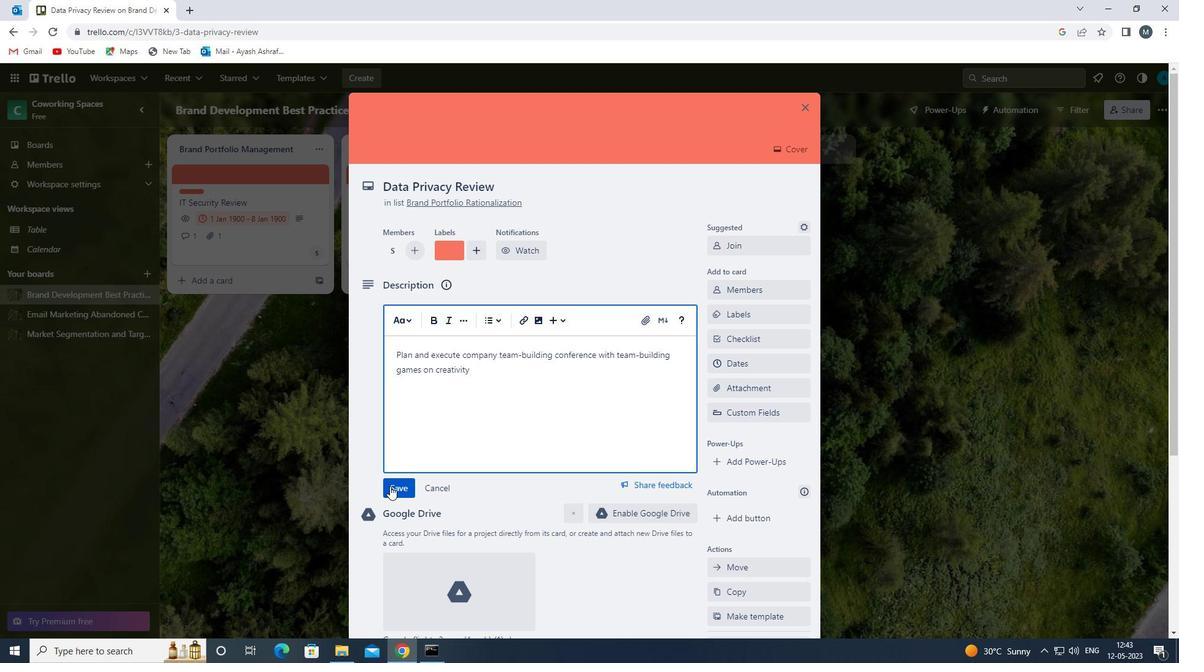 
Action: Mouse moved to (475, 456)
Screenshot: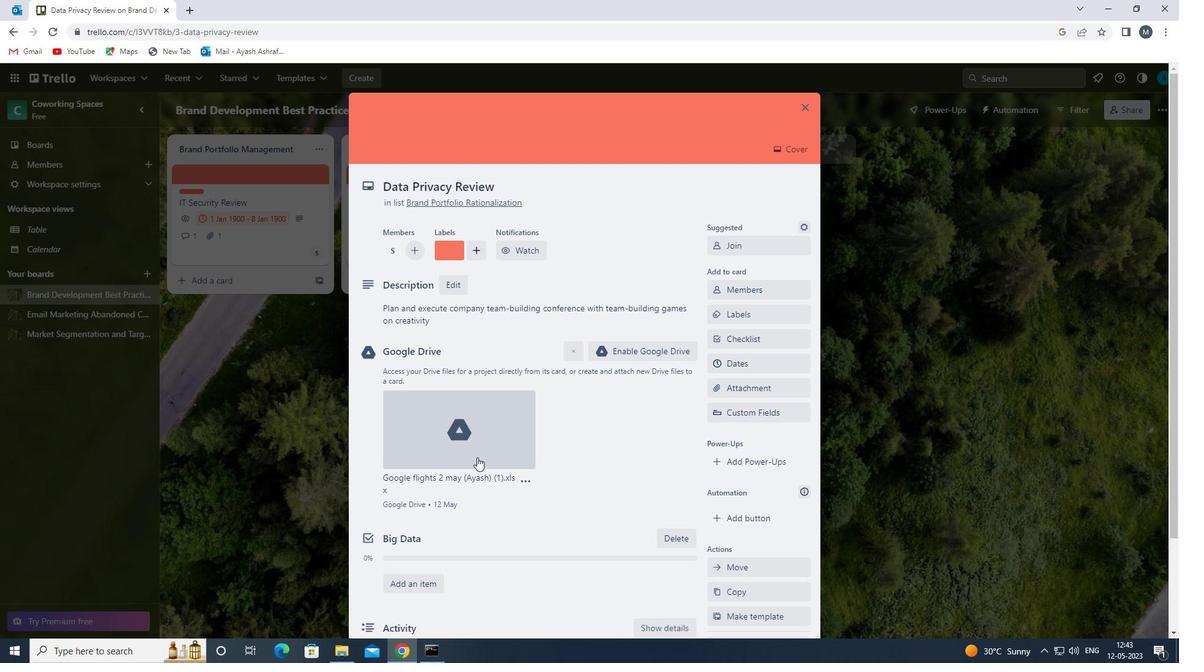 
Action: Mouse scrolled (475, 455) with delta (0, 0)
Screenshot: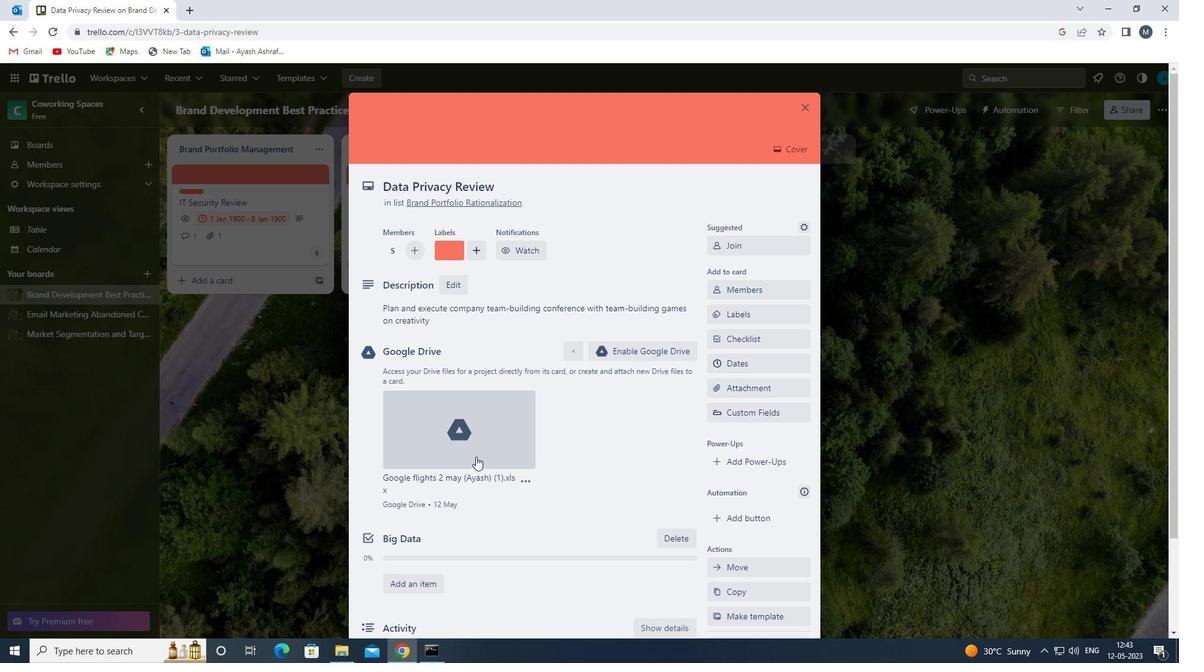 
Action: Mouse moved to (473, 463)
Screenshot: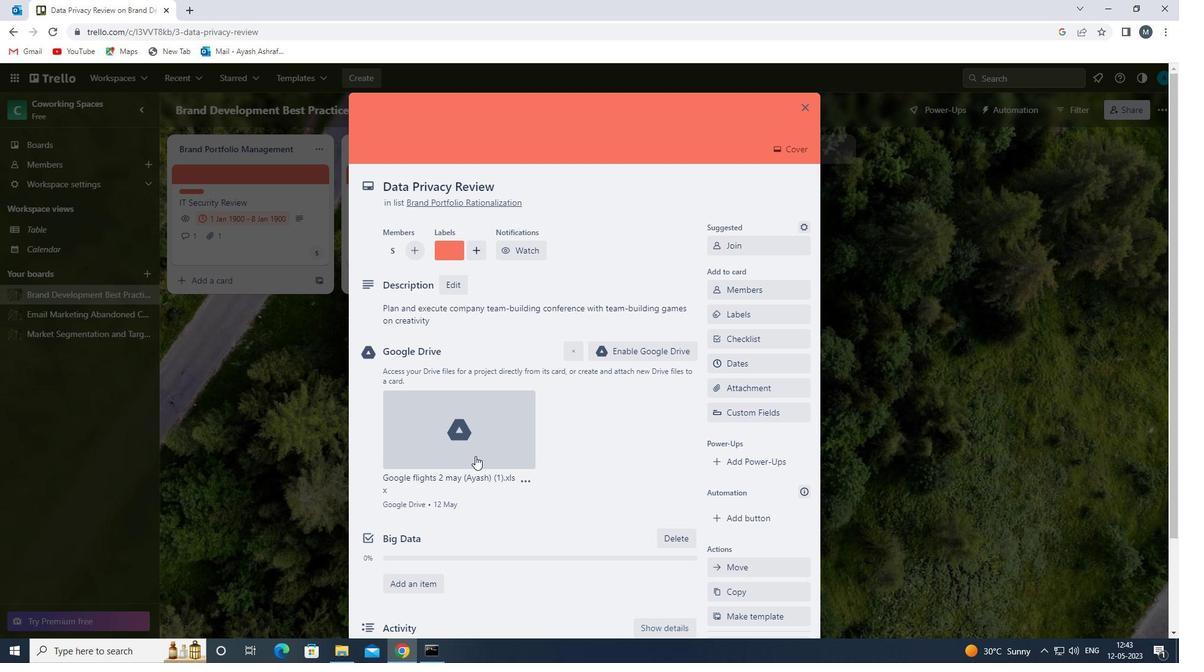 
Action: Mouse scrolled (473, 463) with delta (0, 0)
Screenshot: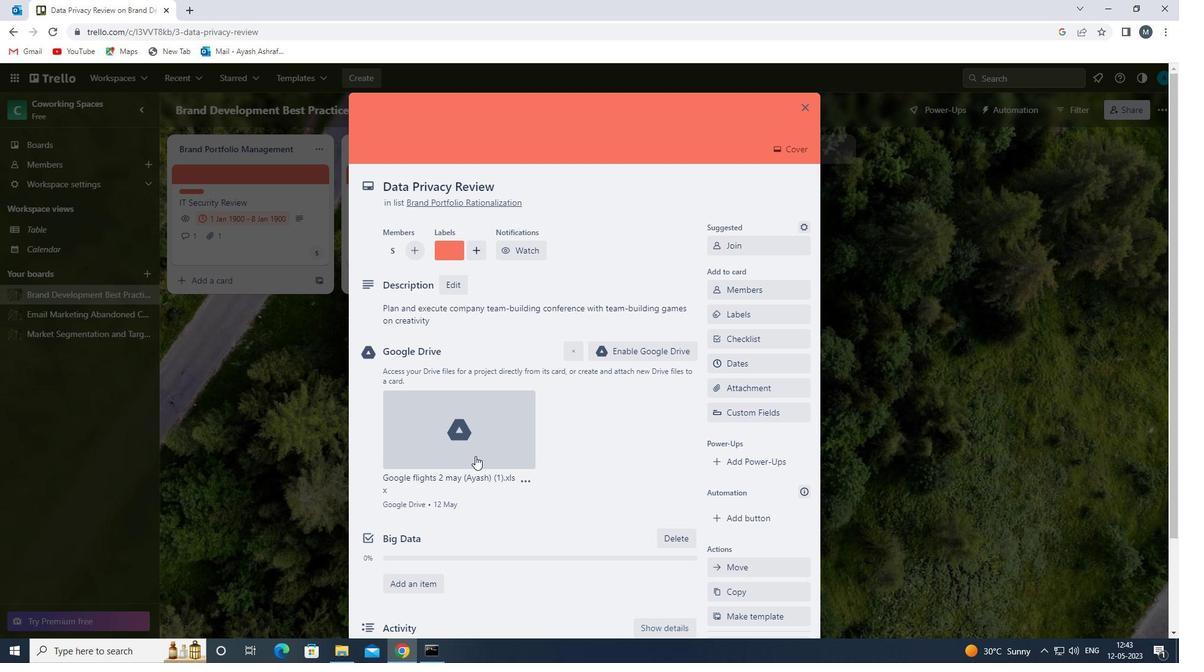 
Action: Mouse moved to (469, 472)
Screenshot: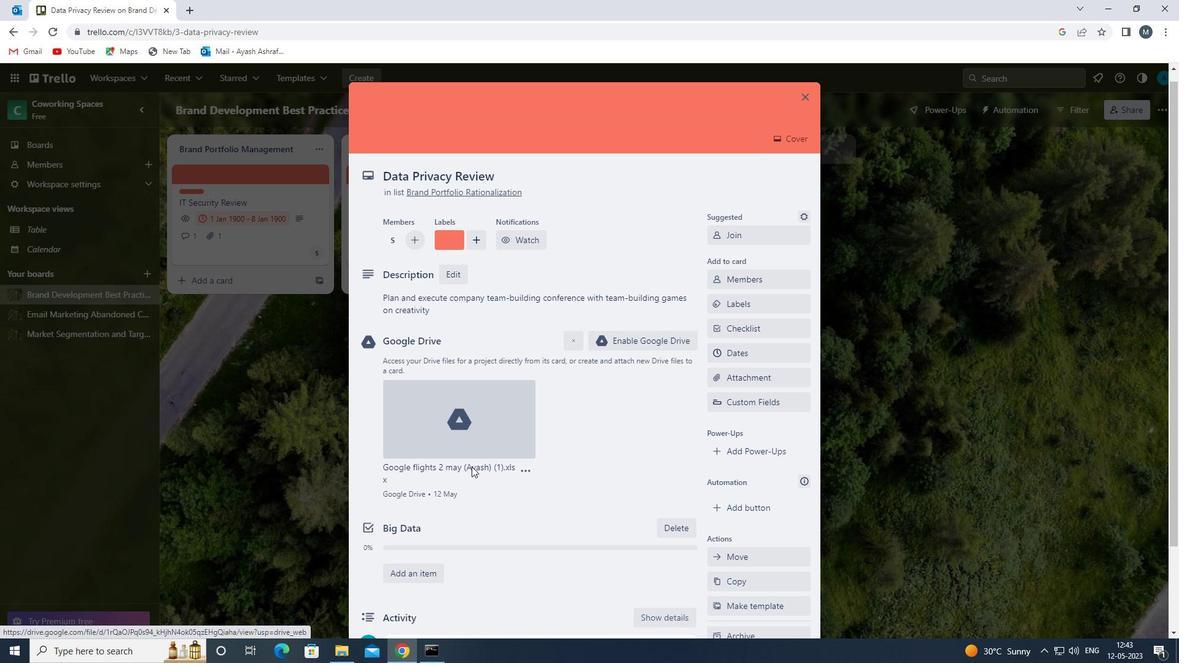 
Action: Mouse scrolled (469, 471) with delta (0, 0)
Screenshot: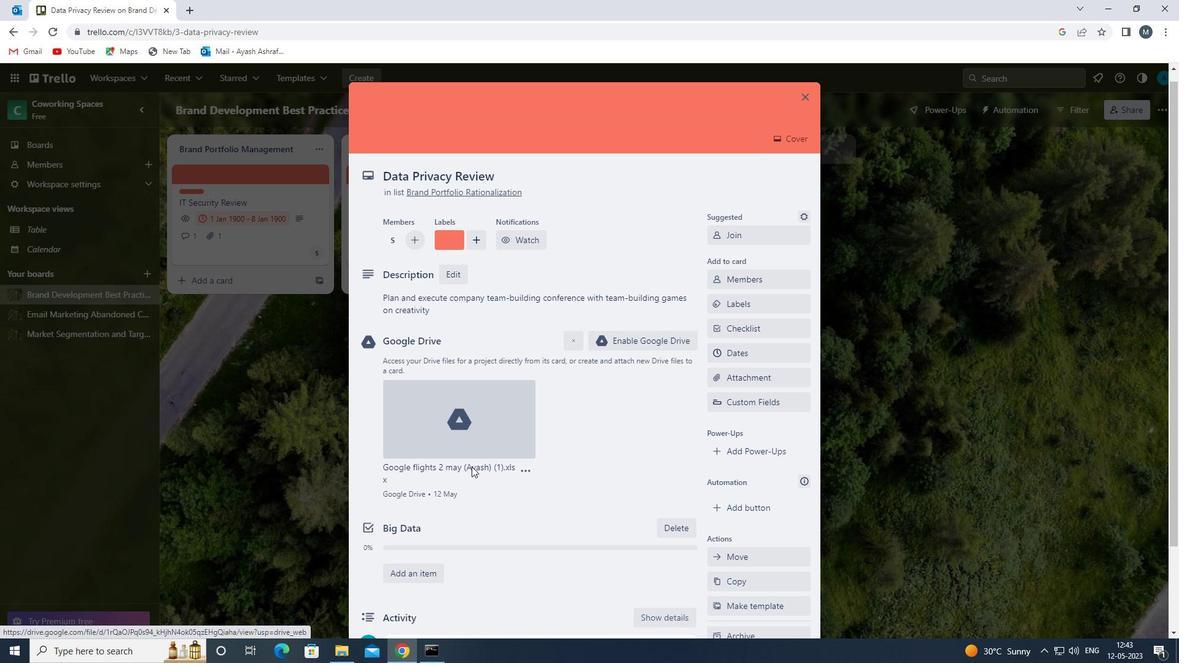 
Action: Mouse moved to (455, 549)
Screenshot: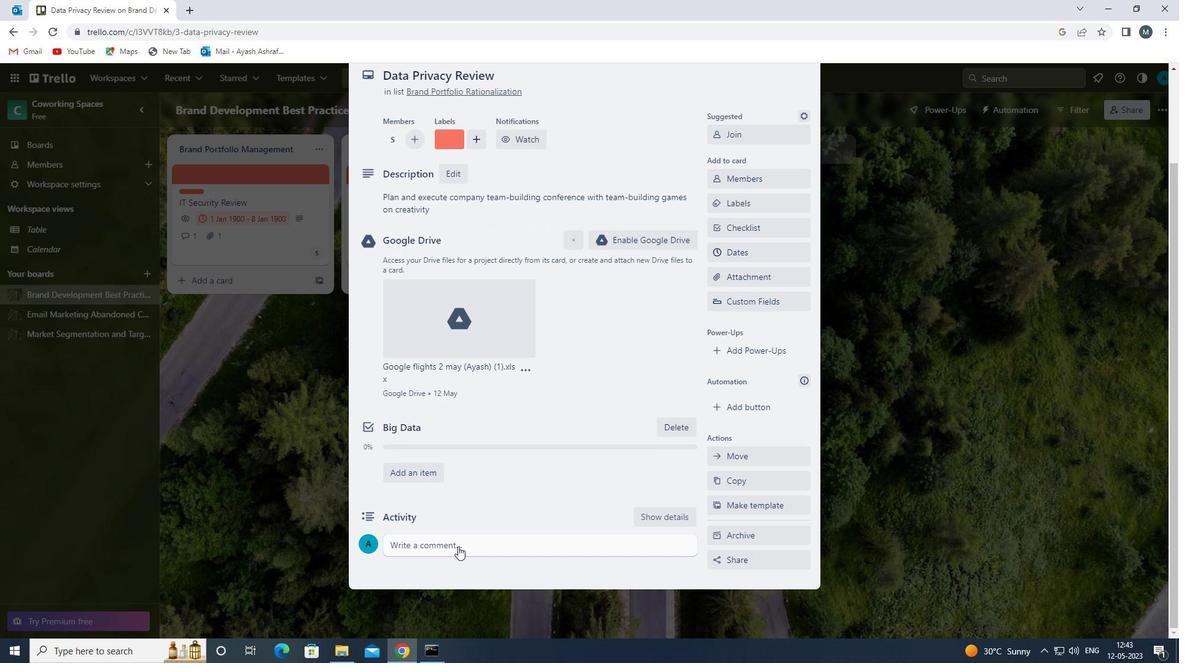 
Action: Mouse pressed left at (455, 549)
Screenshot: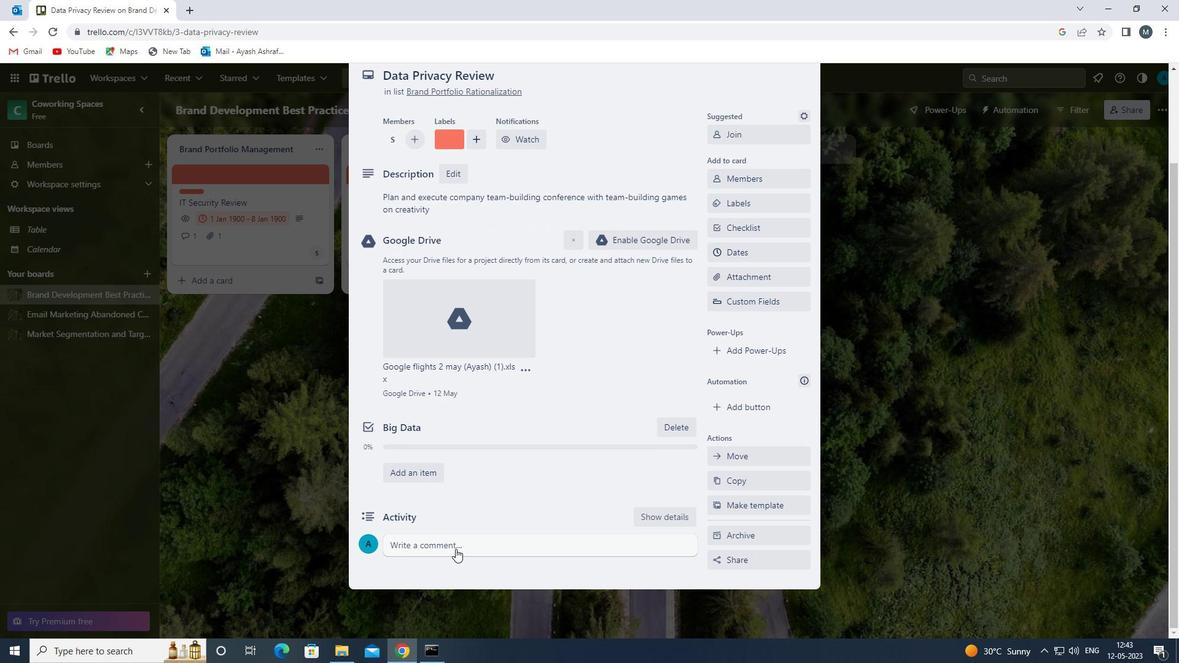 
Action: Mouse moved to (488, 506)
Screenshot: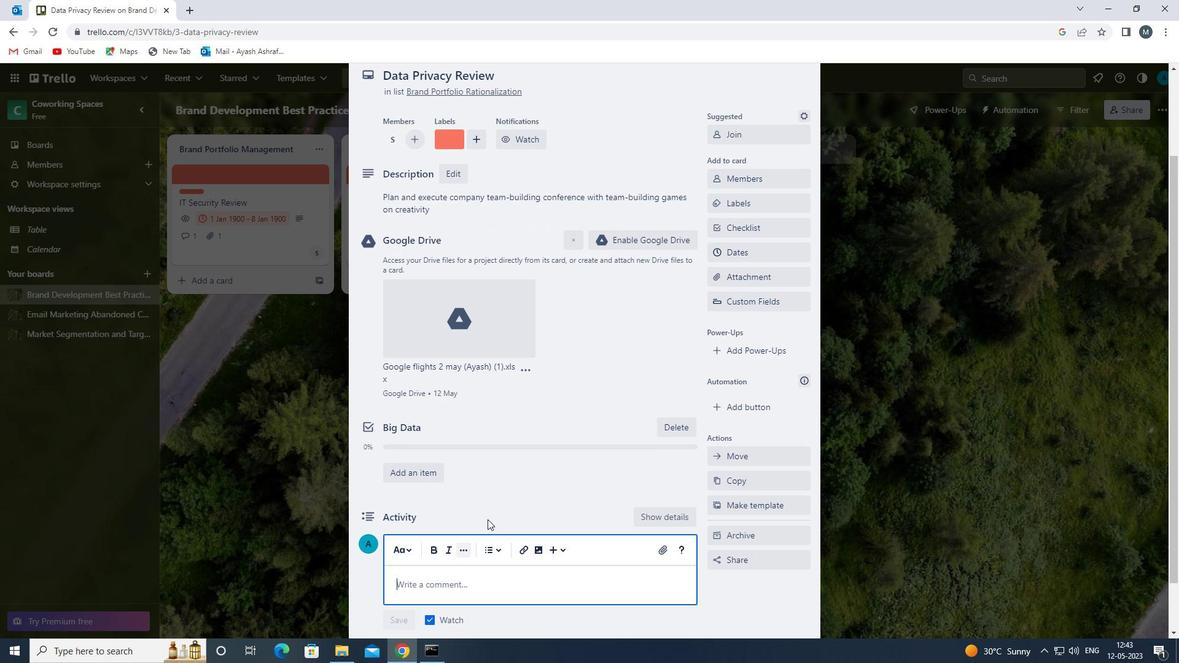 
Action: Mouse scrolled (488, 506) with delta (0, 0)
Screenshot: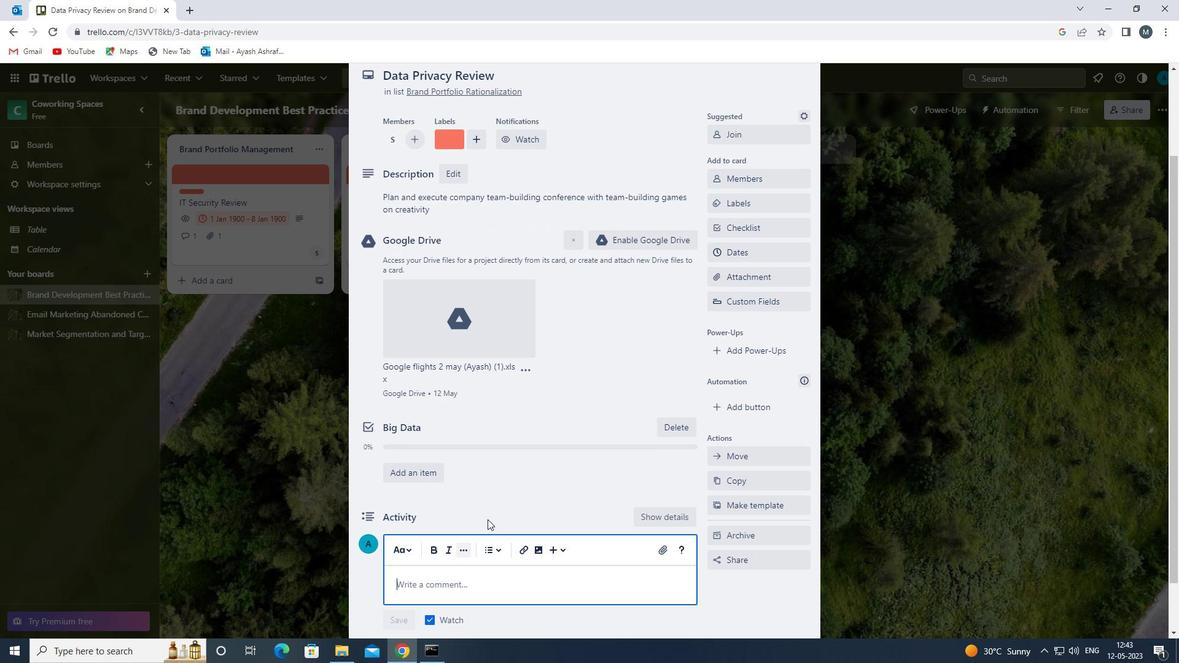 
Action: Mouse moved to (482, 510)
Screenshot: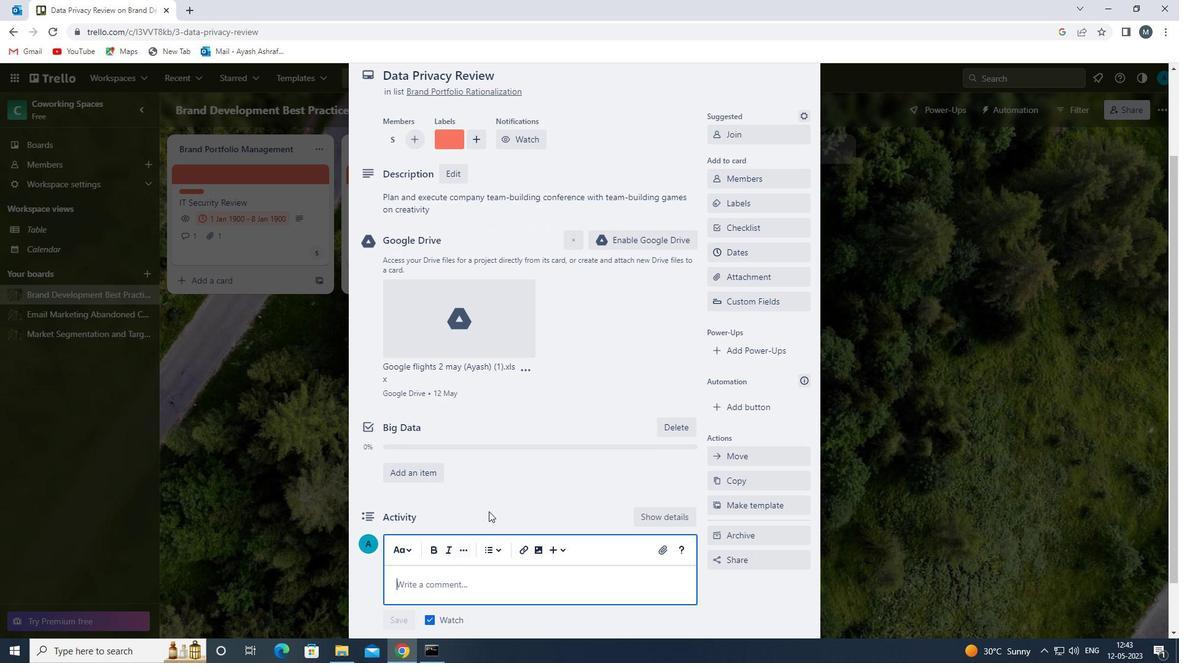 
Action: Mouse scrolled (482, 509) with delta (0, 0)
Screenshot: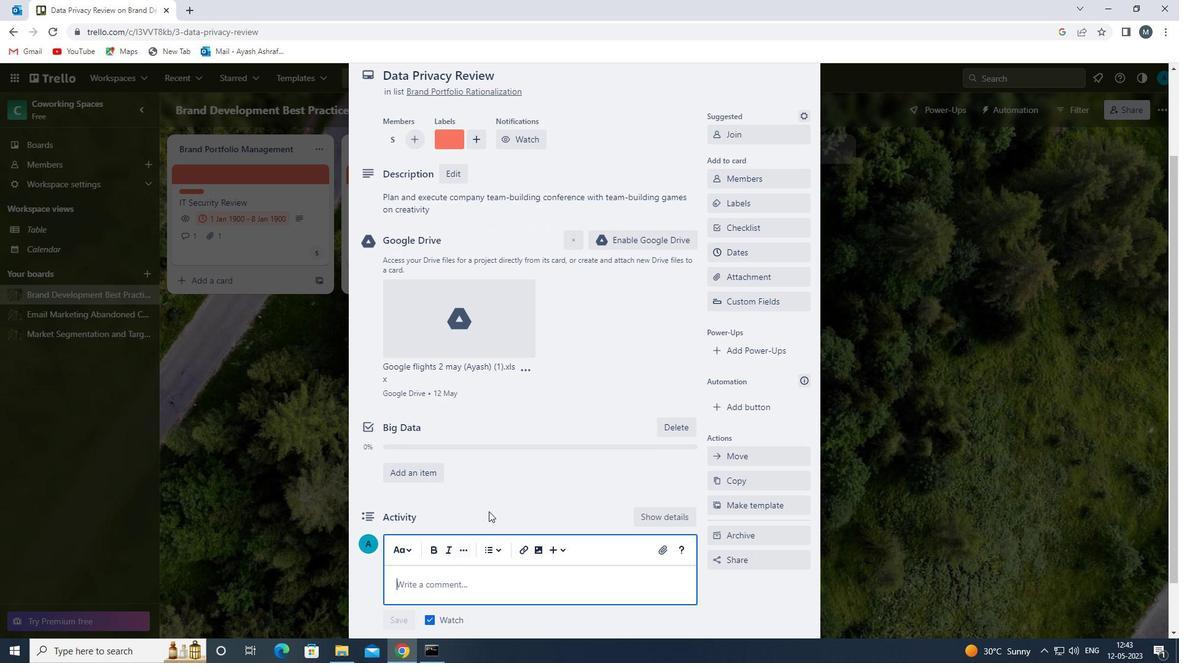 
Action: Mouse moved to (464, 526)
Screenshot: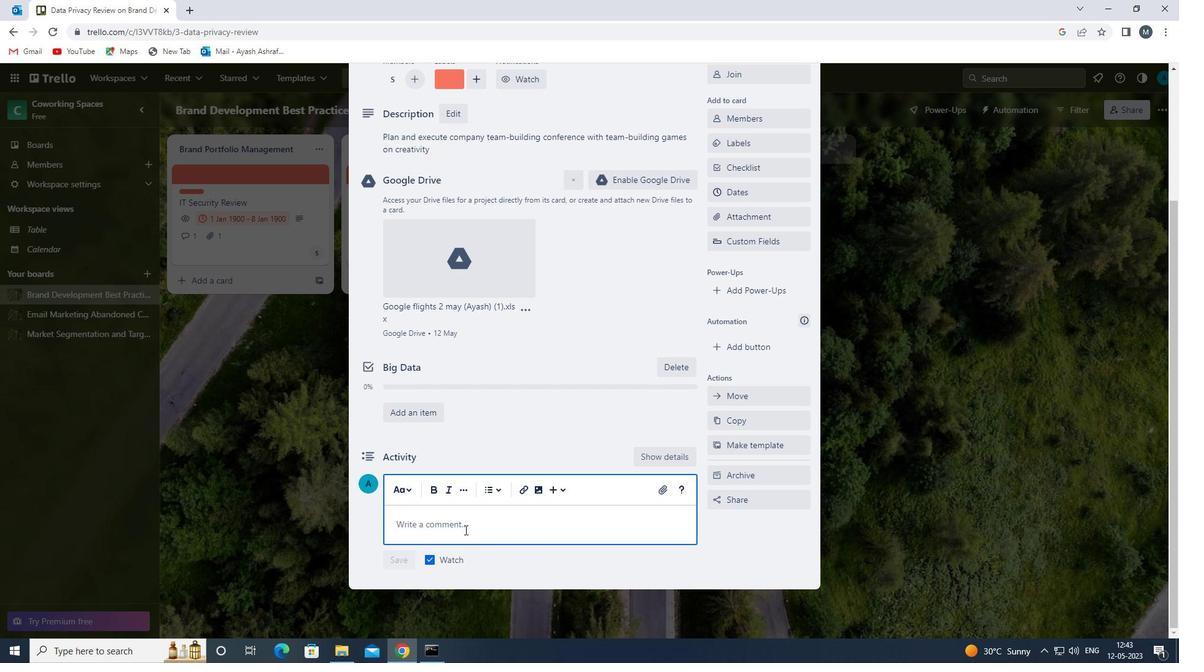 
Action: Mouse pressed left at (464, 526)
Screenshot: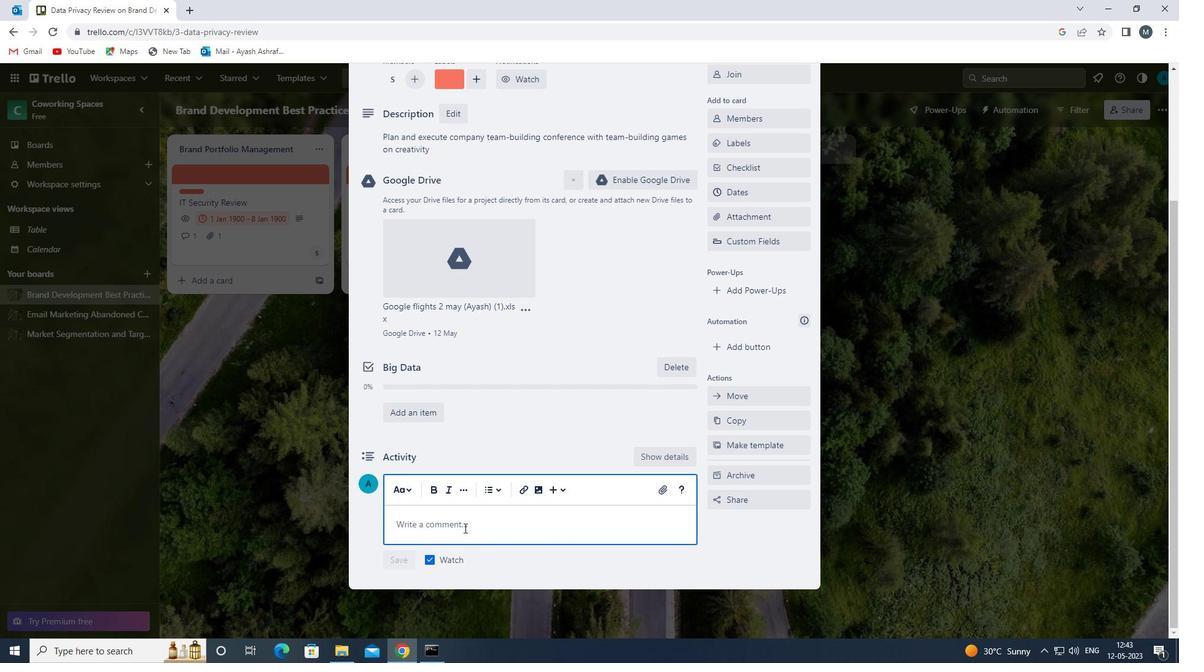 
Action: Key pressed <Key.shift>LET<Key.space>US<Key.space>APPROACH<Key.space>THIS<Key.space>TASK<Key.space>WITH<Key.space>A<Key.space>SENSE<Key.space>OF<Key.space>RISK<Key.space><Key.backspace>-TAKING<Key.space><Key.backspace>,<Key.space>RECOGNIZING<Key.space>THAT<Key.space>CALCULATED<Key.space>RISKS<Key.space>CAN<Key.space>LEAD<Key.space>TO<Key.space>NEW<Key.space>OPPORTUNITIES<Key.space>AND<Key.space>GROWTH<Key.space><Key.backspace>.
Screenshot: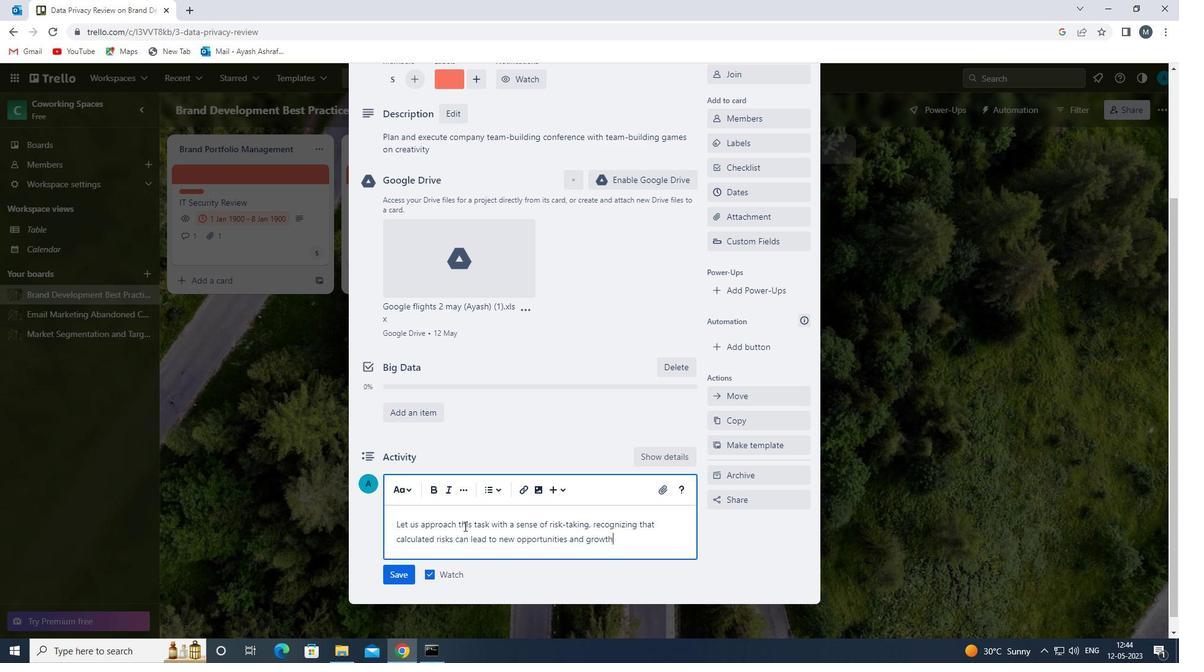 
Action: Mouse moved to (403, 569)
Screenshot: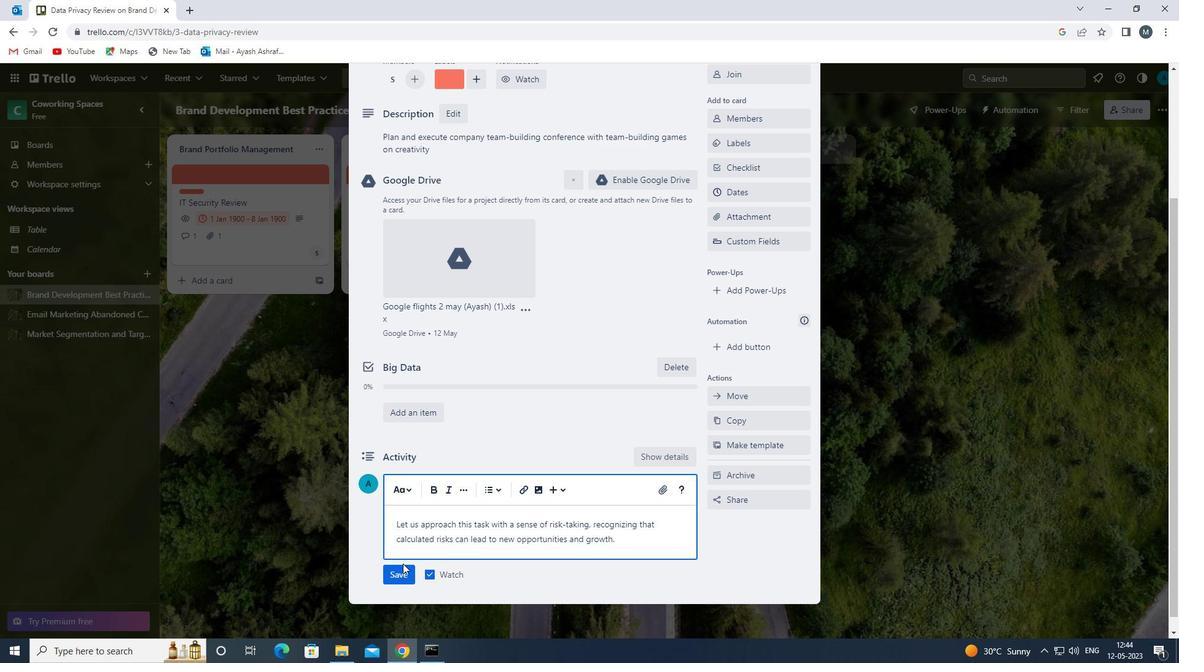 
Action: Mouse pressed left at (403, 569)
Screenshot: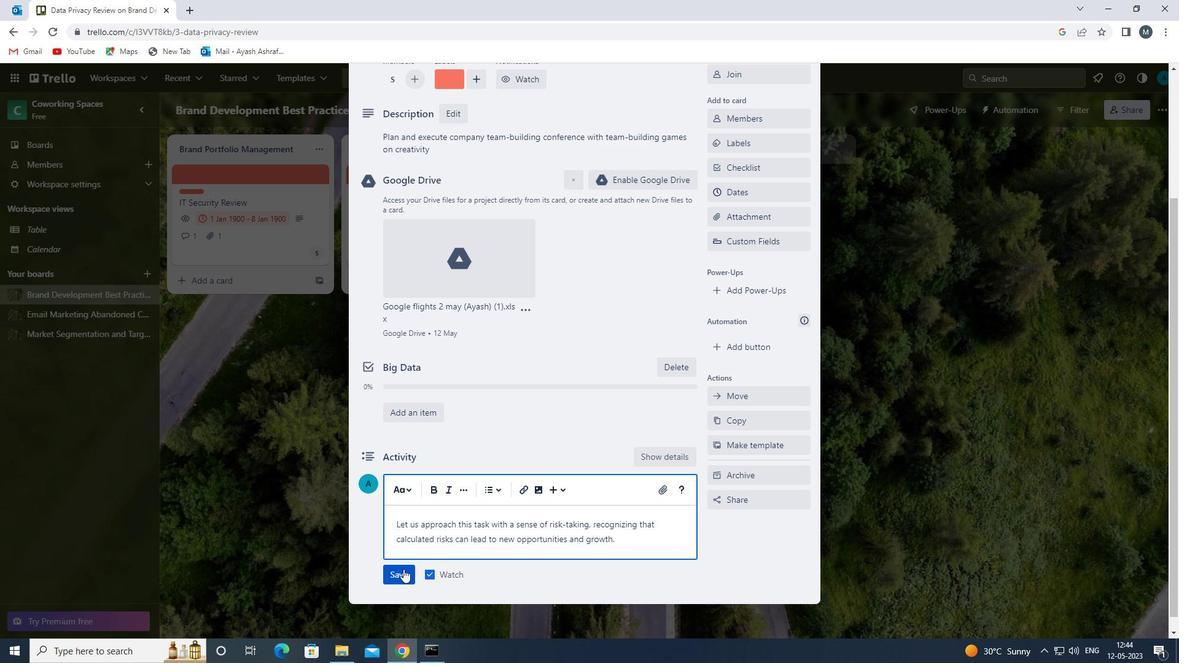 
Action: Mouse moved to (740, 197)
Screenshot: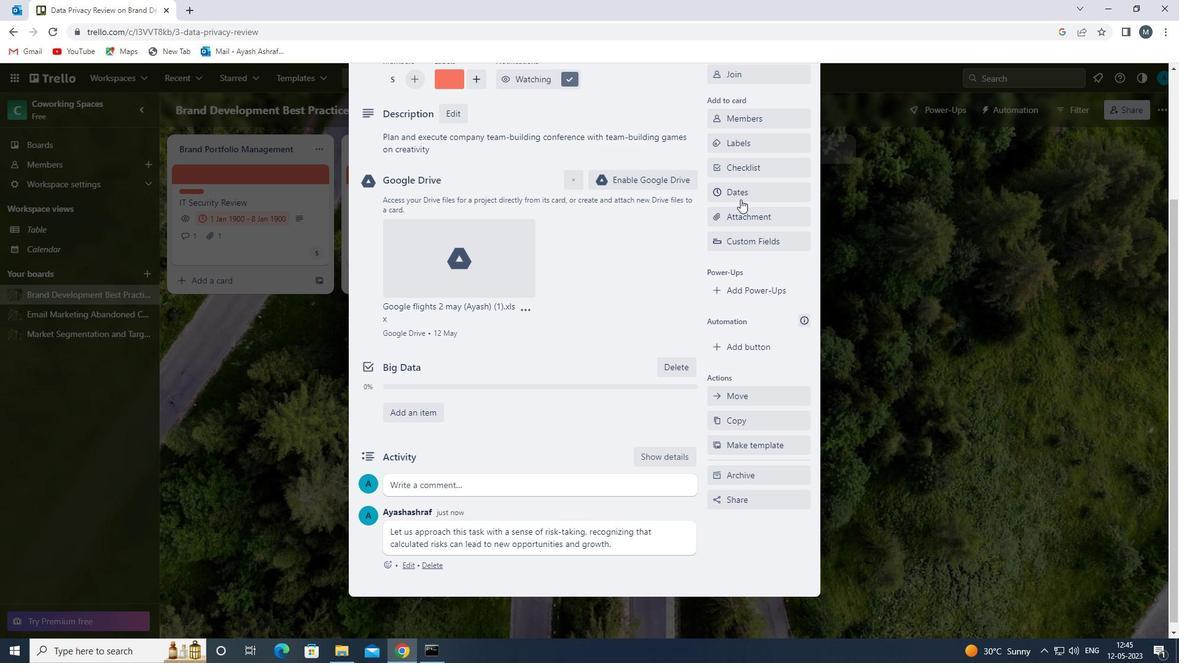 
Action: Mouse pressed left at (740, 197)
Screenshot: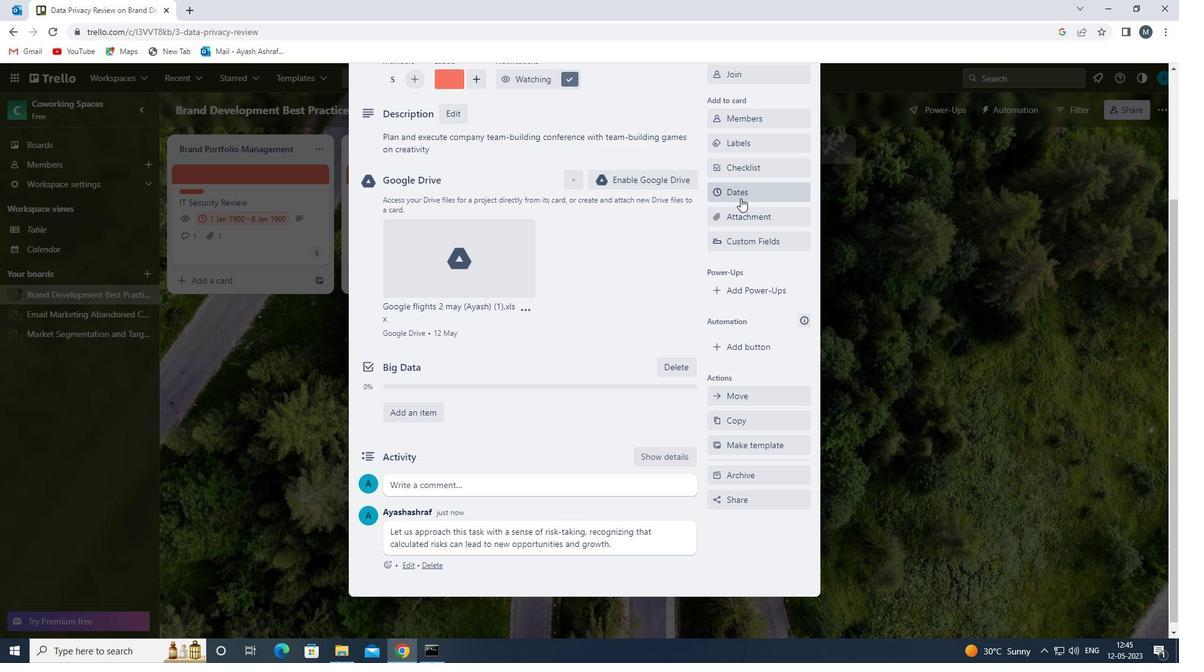 
Action: Mouse moved to (721, 444)
Screenshot: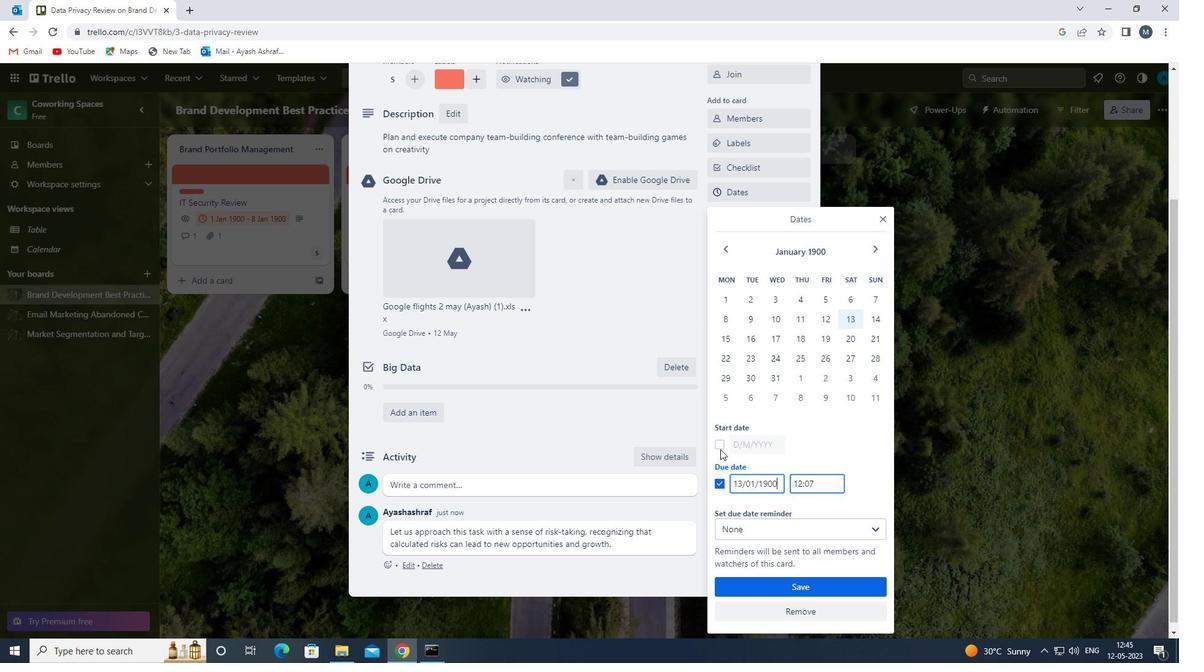
Action: Mouse pressed left at (721, 444)
Screenshot: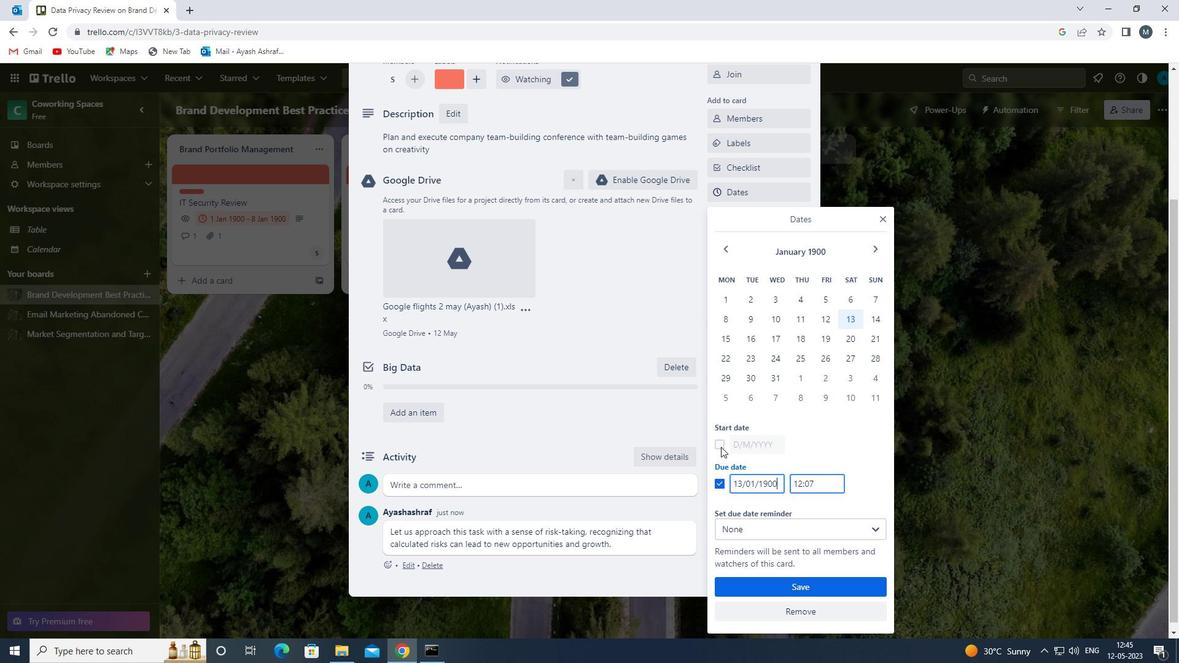 
Action: Mouse moved to (736, 376)
Screenshot: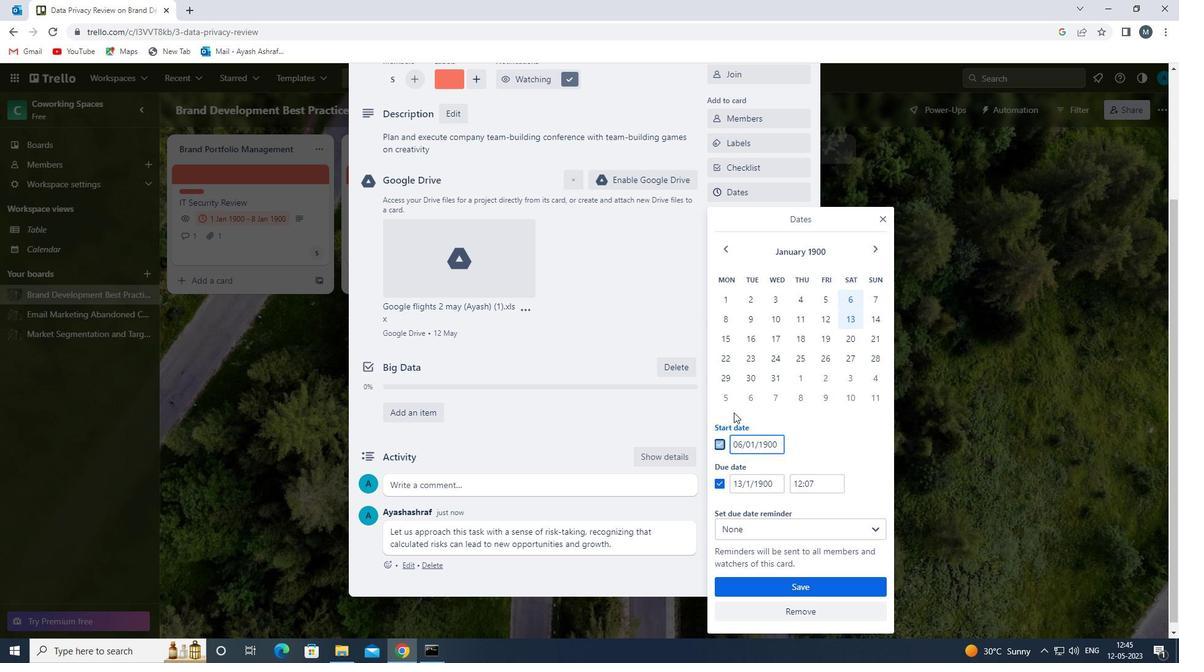 
Action: Mouse scrolled (736, 375) with delta (0, 0)
Screenshot: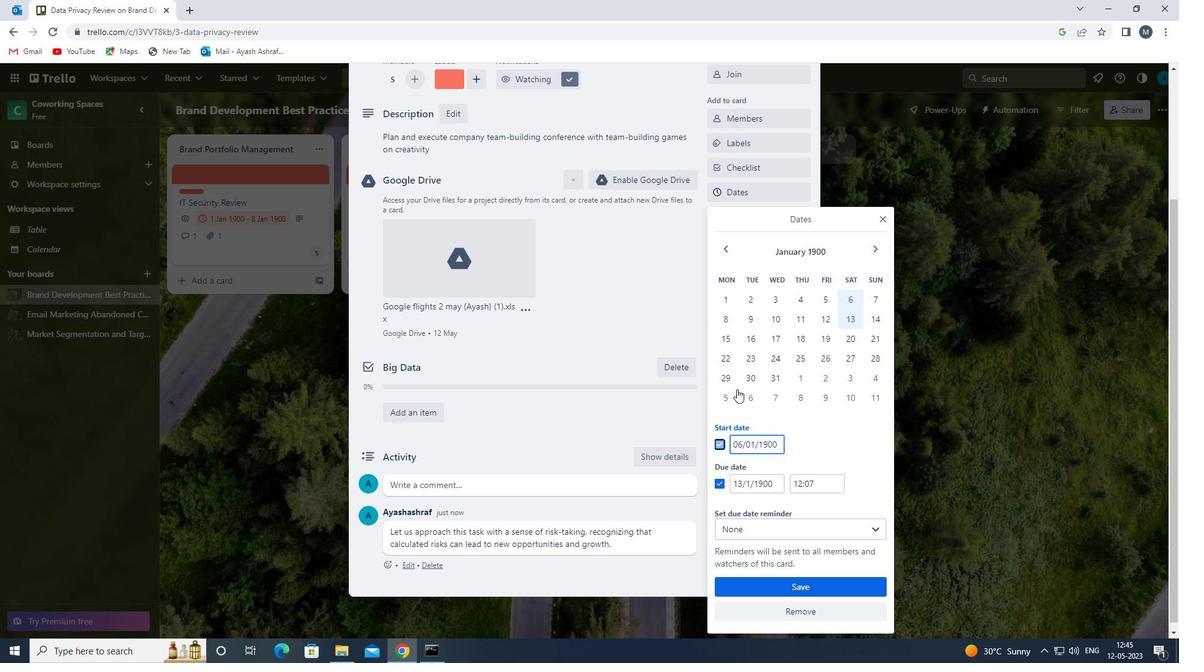 
Action: Mouse scrolled (736, 375) with delta (0, 0)
Screenshot: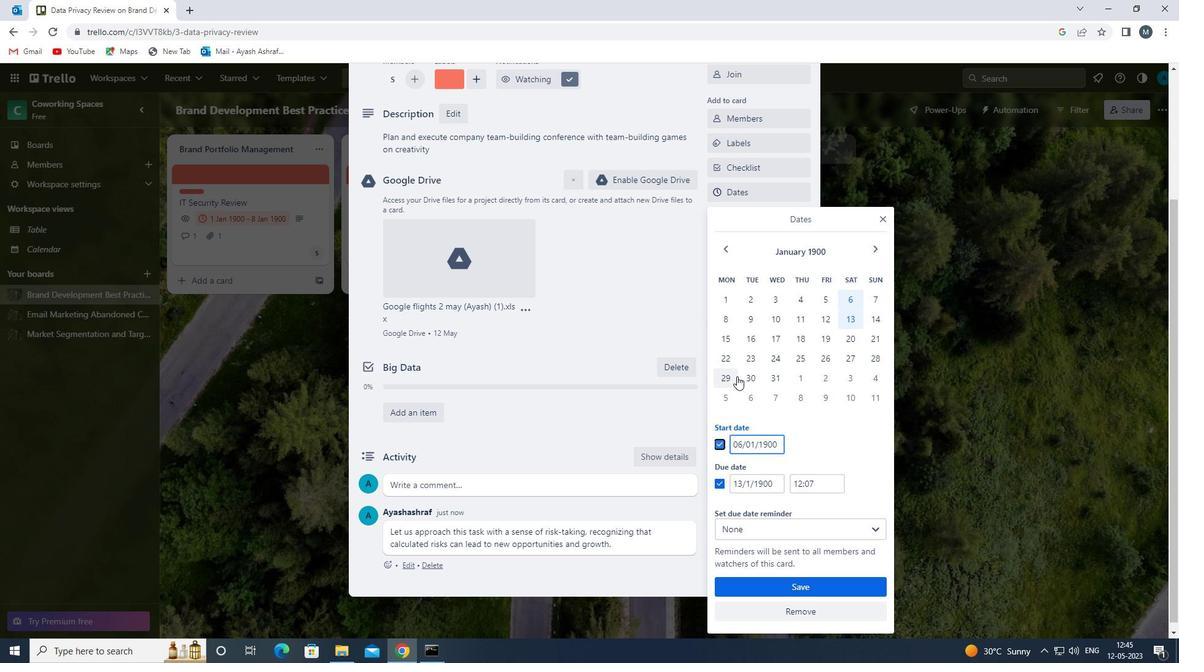 
Action: Mouse moved to (741, 444)
Screenshot: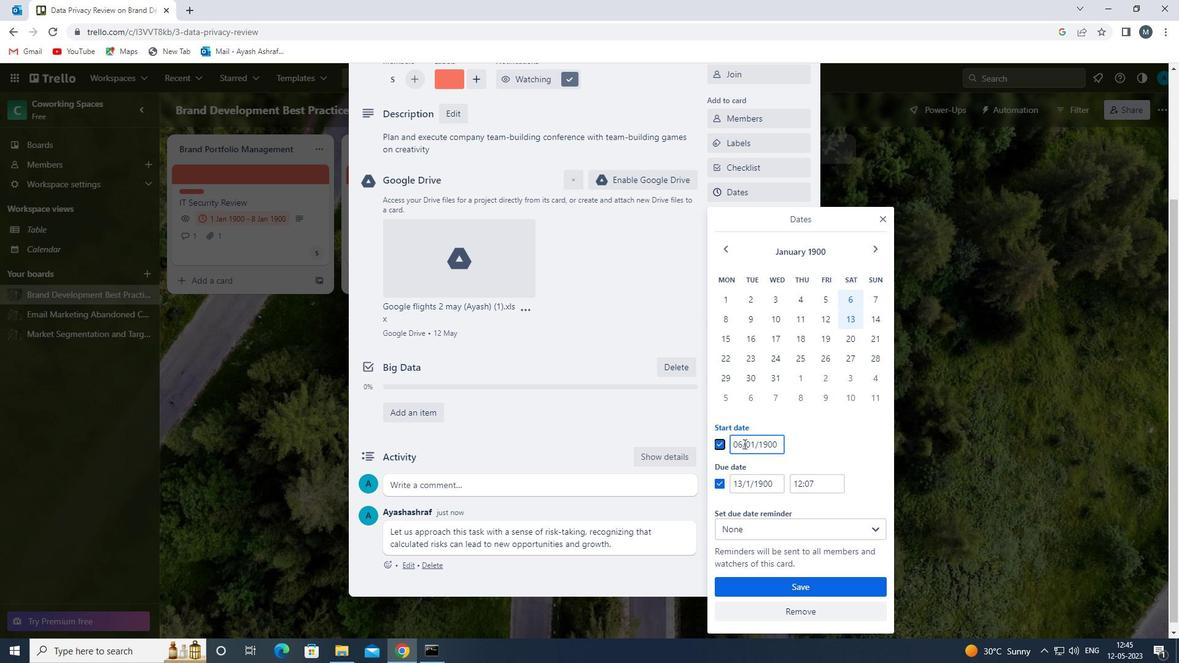 
Action: Mouse pressed left at (741, 444)
Screenshot: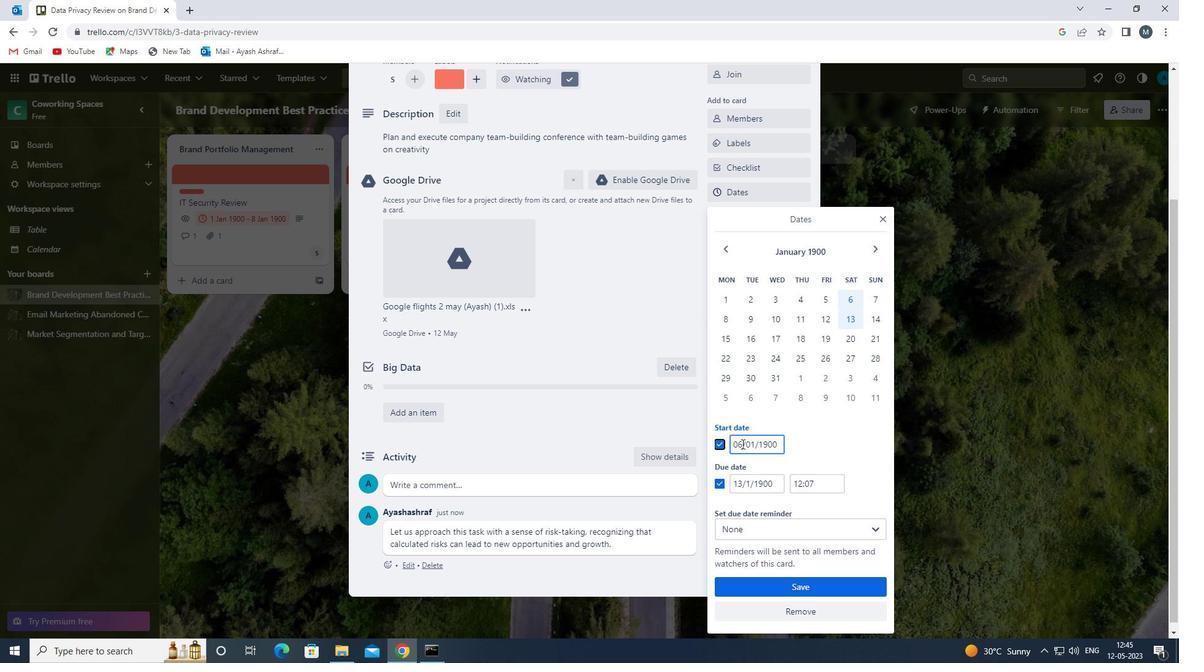 
Action: Mouse moved to (735, 444)
Screenshot: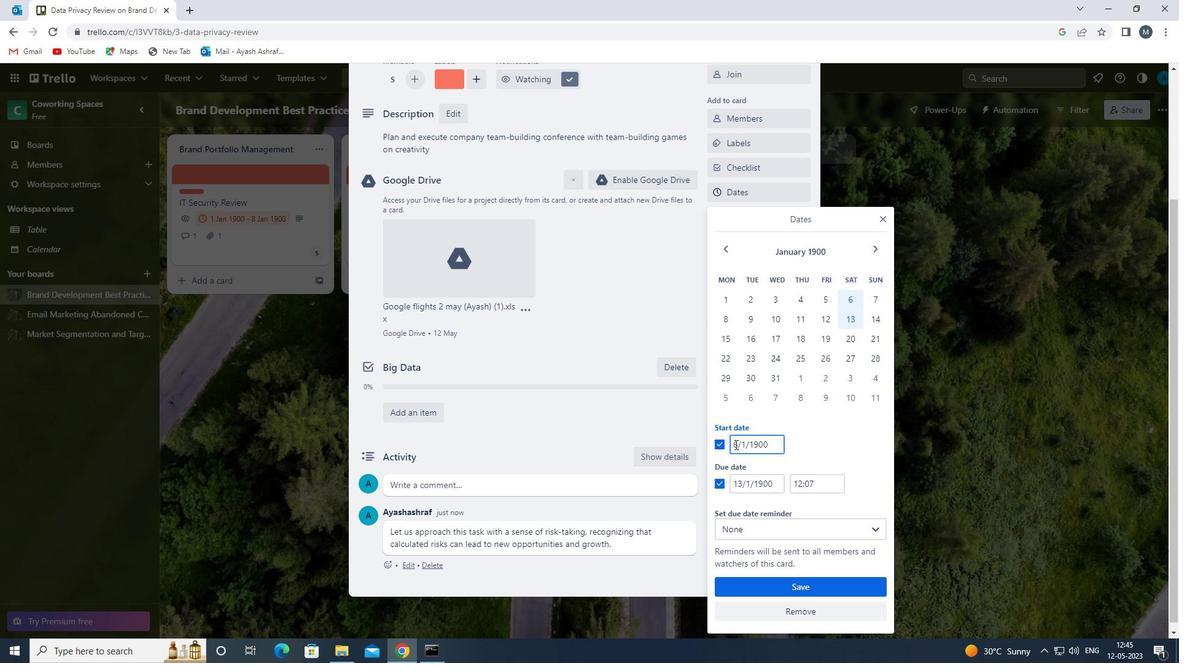 
Action: Mouse pressed left at (735, 444)
Screenshot: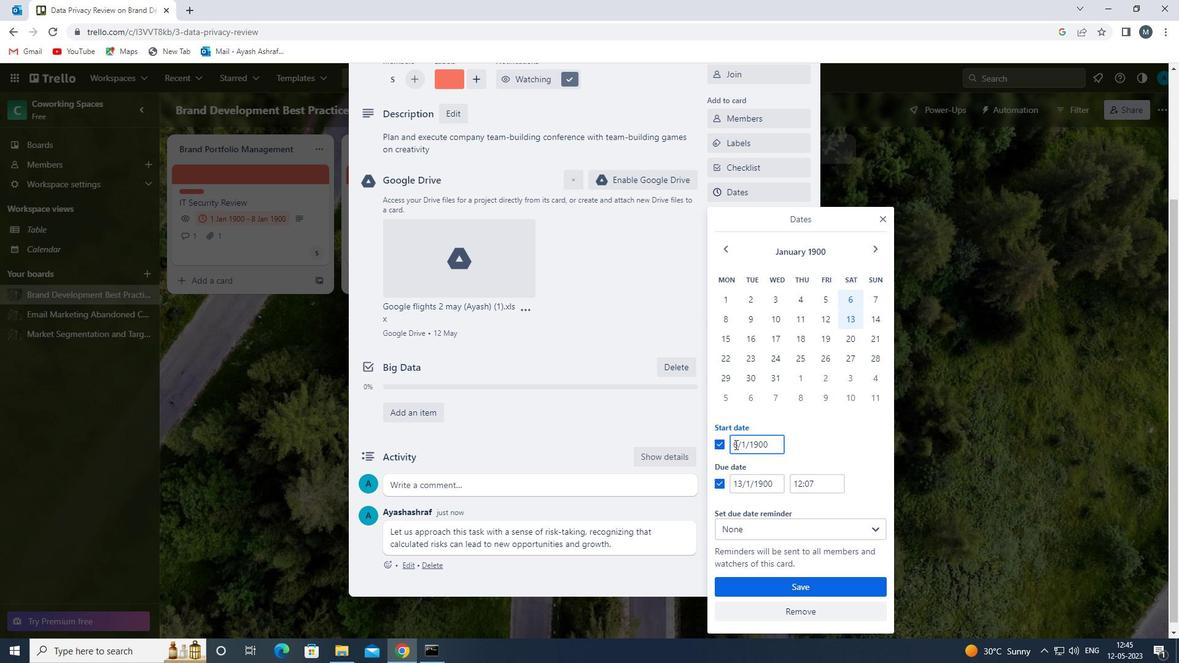 
Action: Mouse moved to (738, 447)
Screenshot: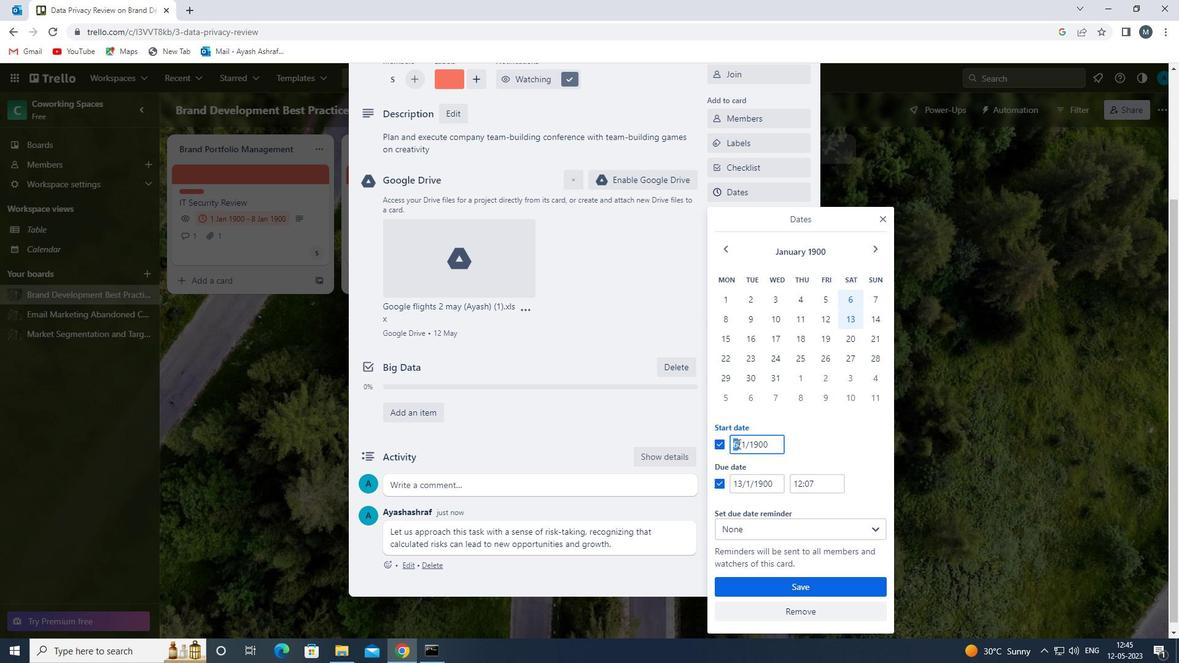 
Action: Mouse pressed left at (738, 447)
Screenshot: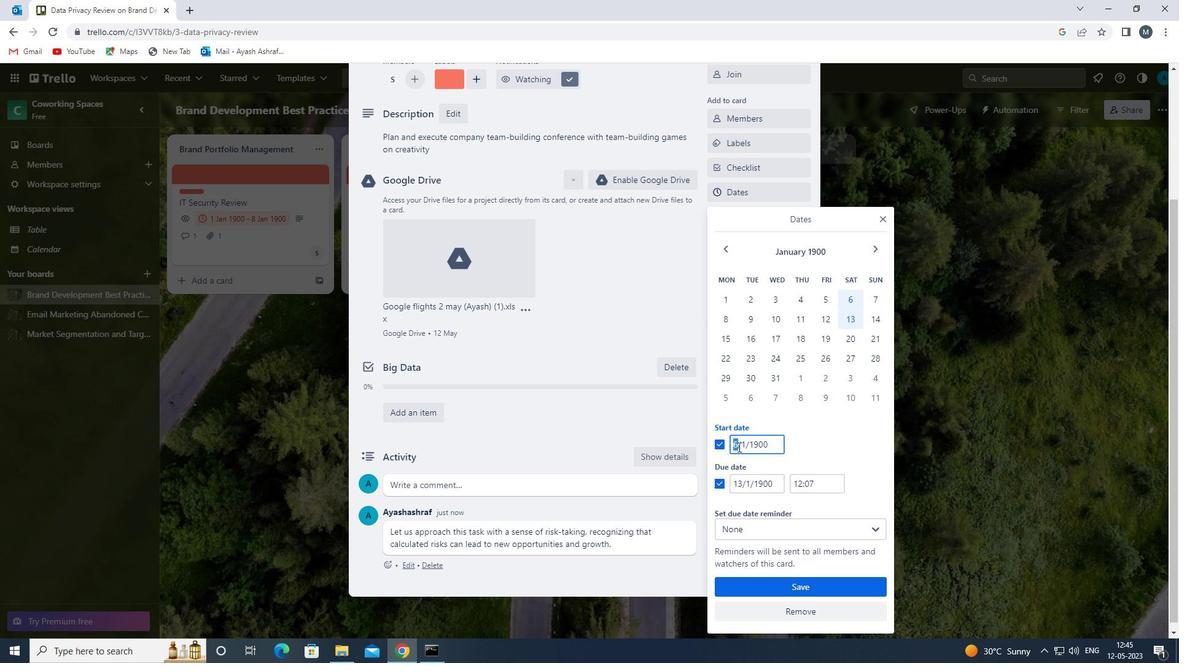 
Action: Key pressed <Key.backspace>07
Screenshot: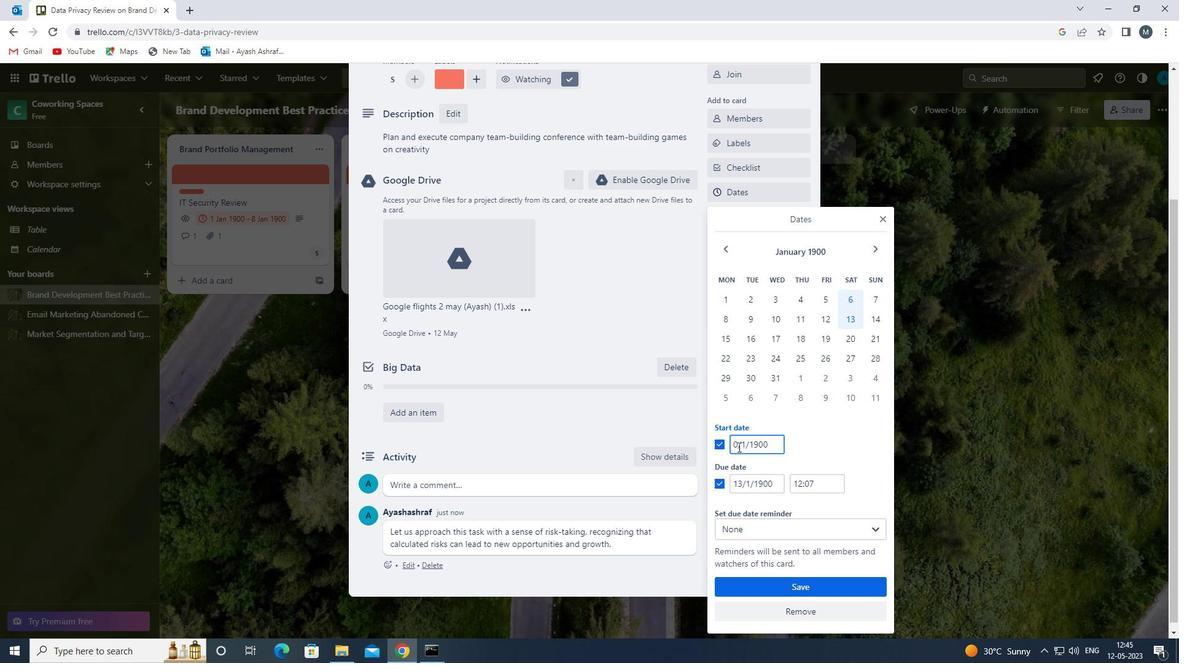 
Action: Mouse moved to (746, 447)
Screenshot: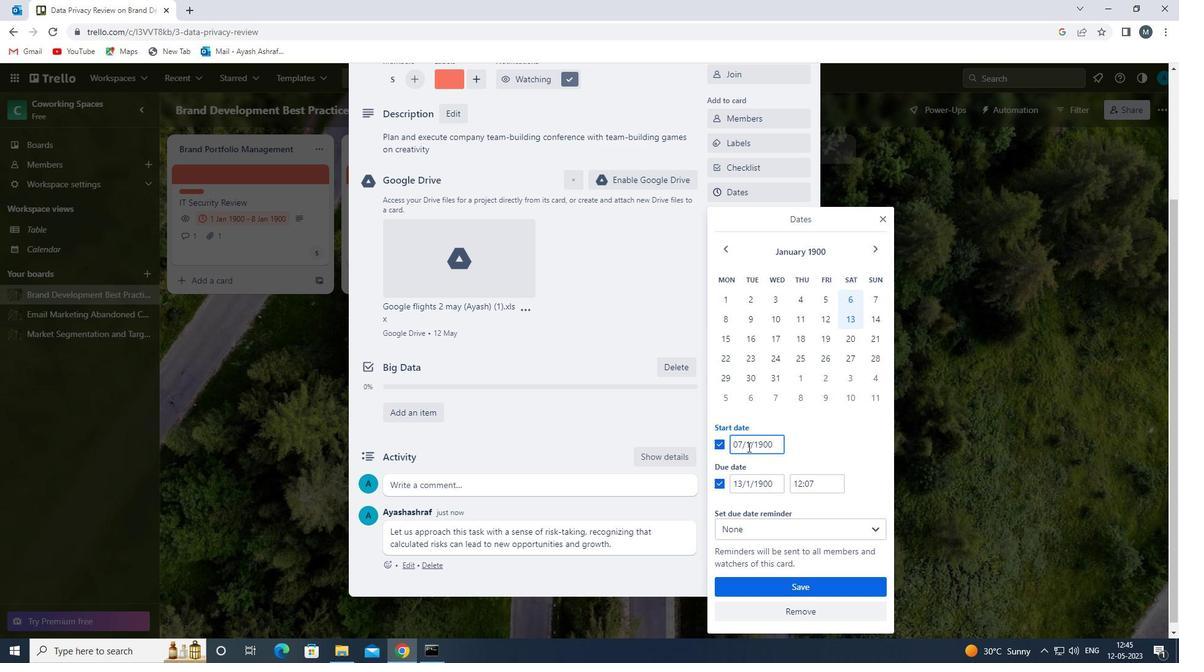 
Action: Mouse pressed left at (746, 447)
Screenshot: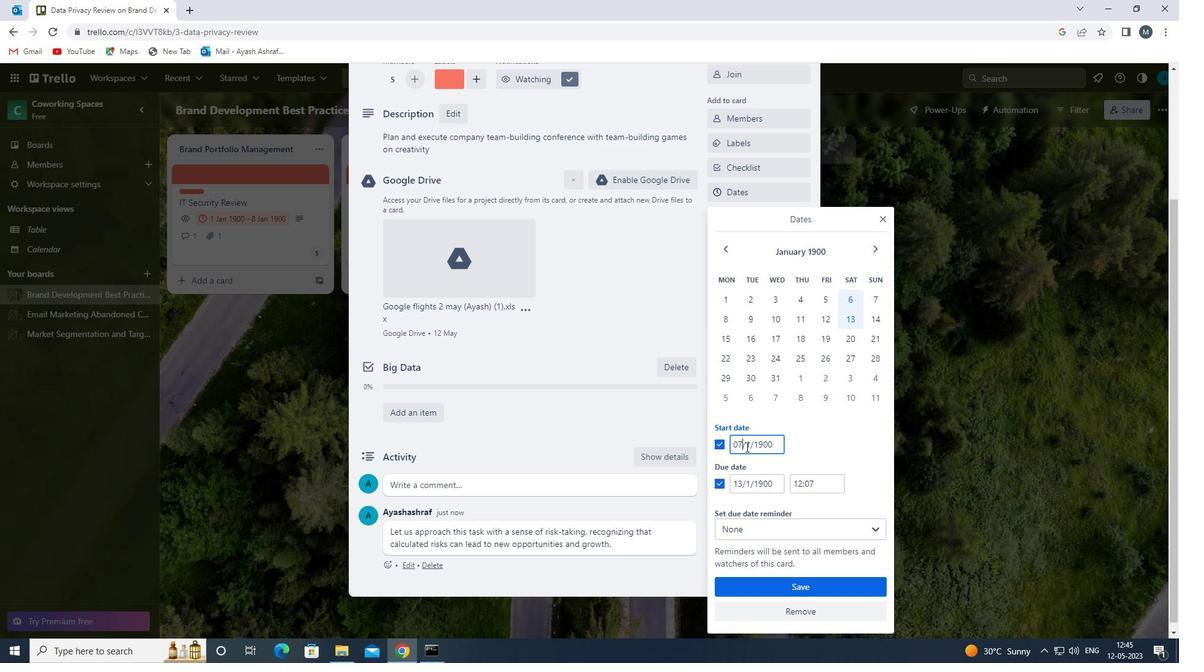
Action: Mouse moved to (755, 449)
Screenshot: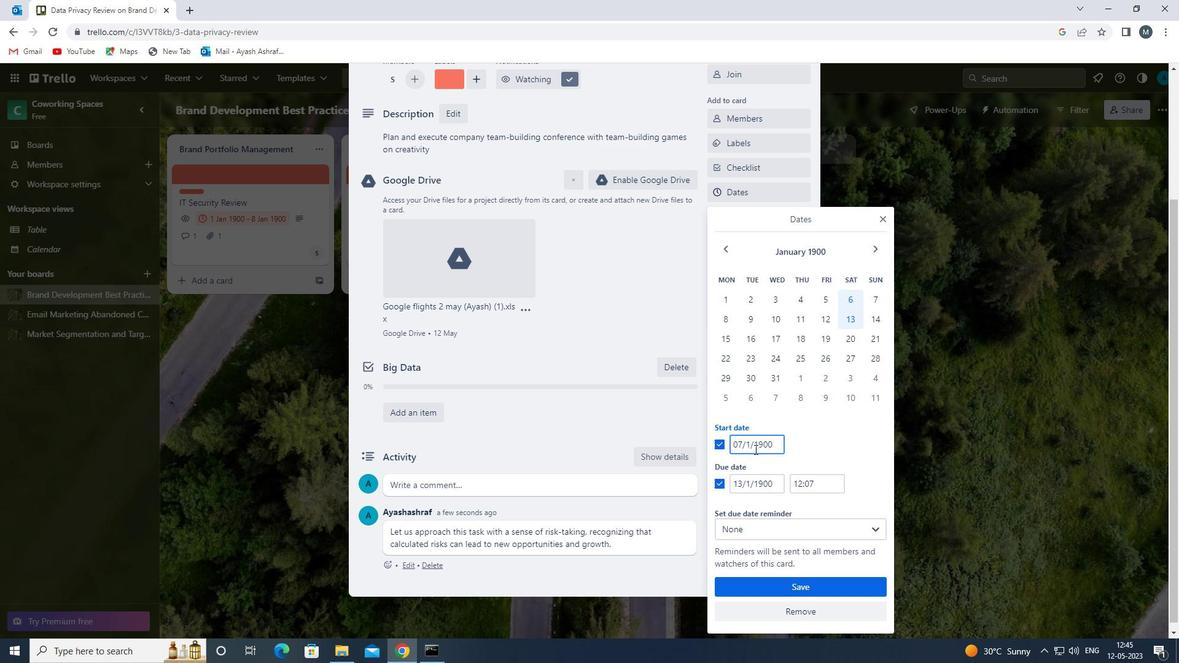 
Action: Key pressed 0
Screenshot: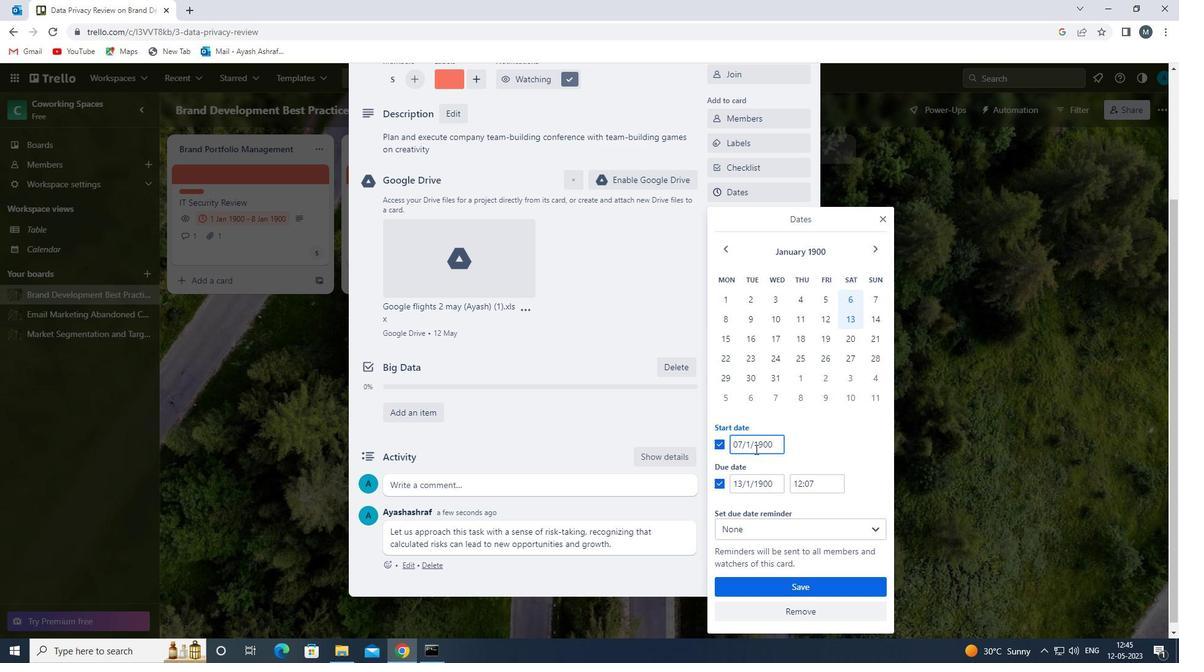 
Action: Mouse moved to (740, 485)
Screenshot: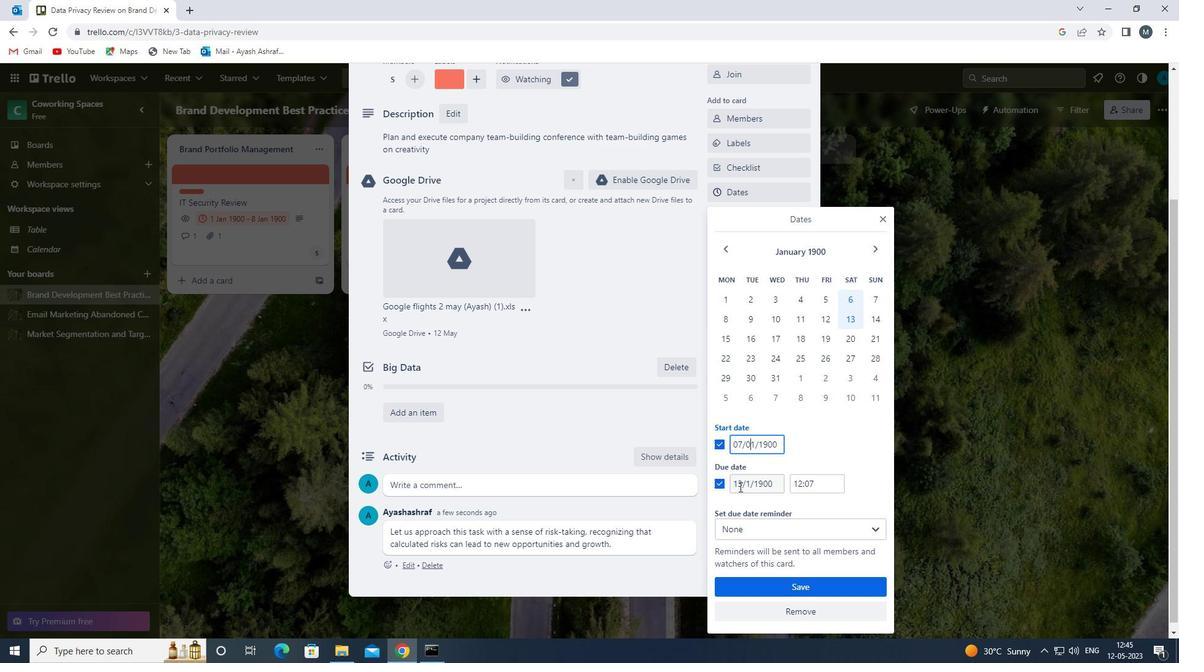 
Action: Mouse pressed left at (740, 485)
Screenshot: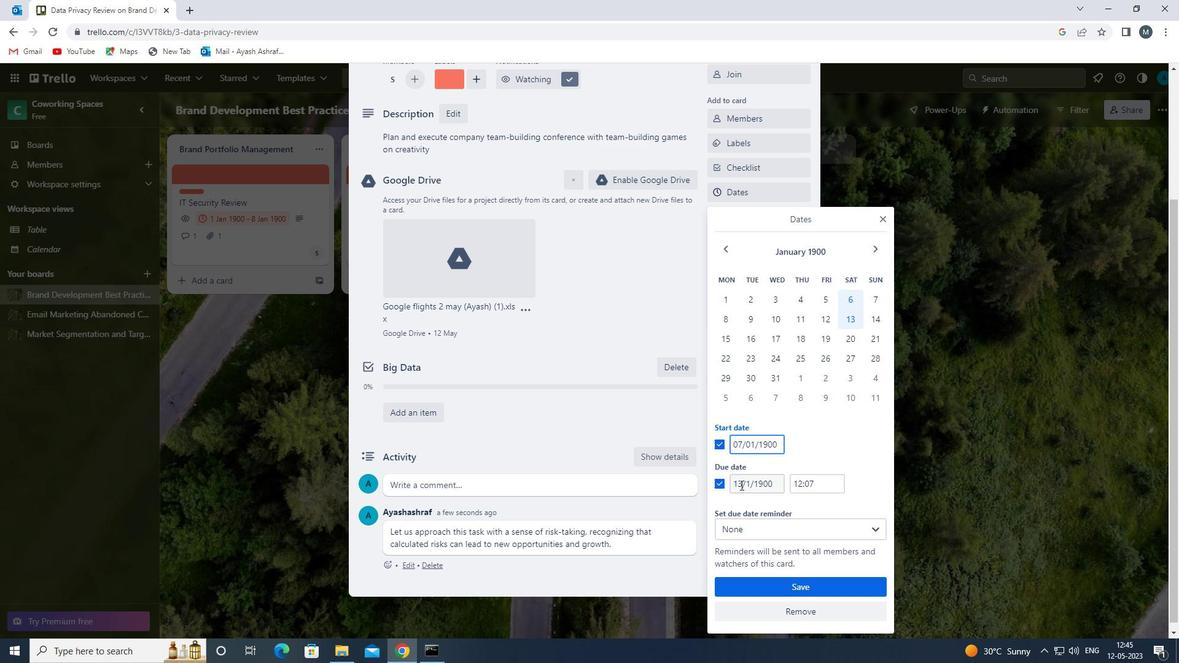 
Action: Mouse moved to (743, 486)
Screenshot: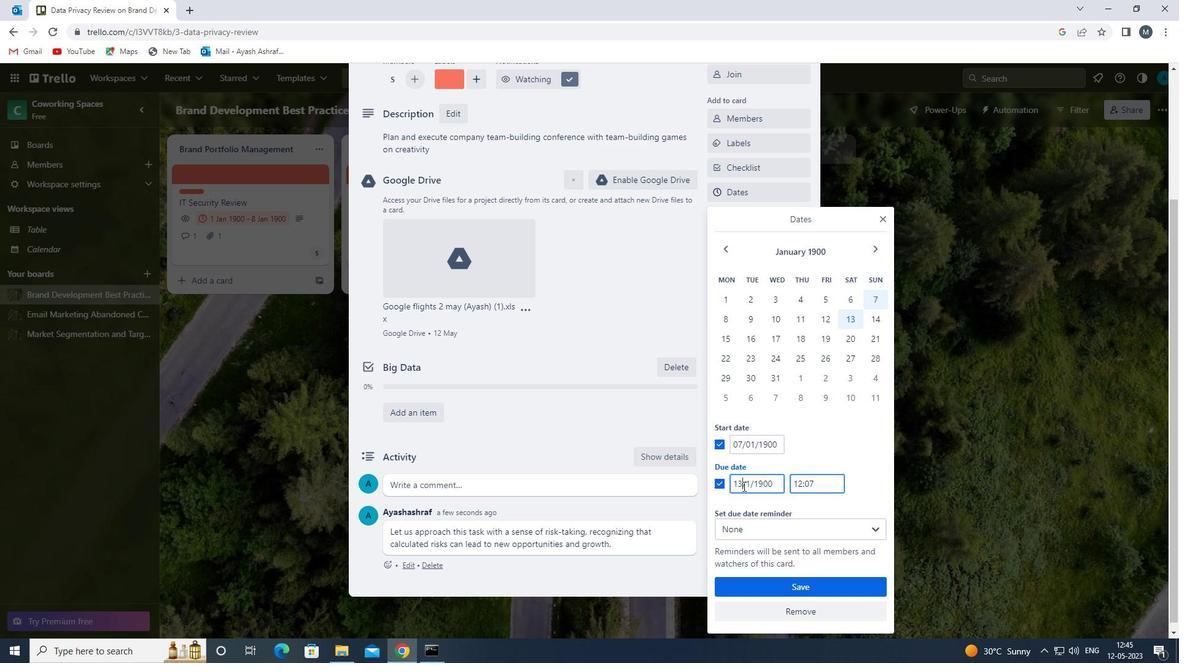 
Action: Key pressed <Key.backspace>4
Screenshot: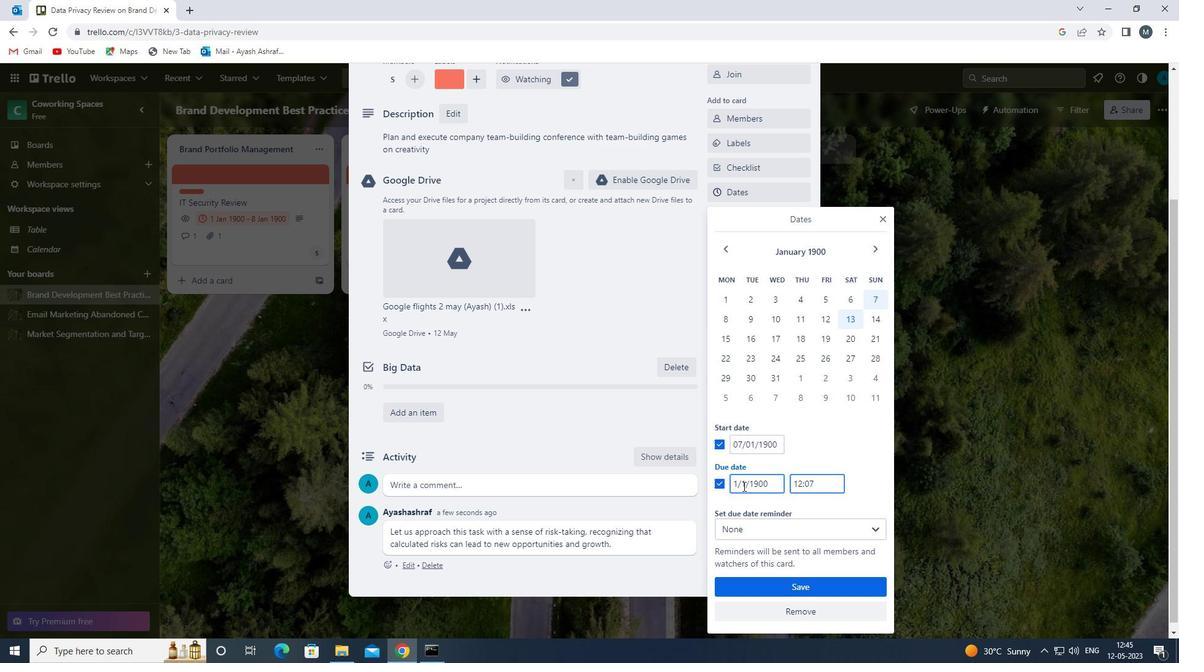 
Action: Mouse moved to (746, 486)
Screenshot: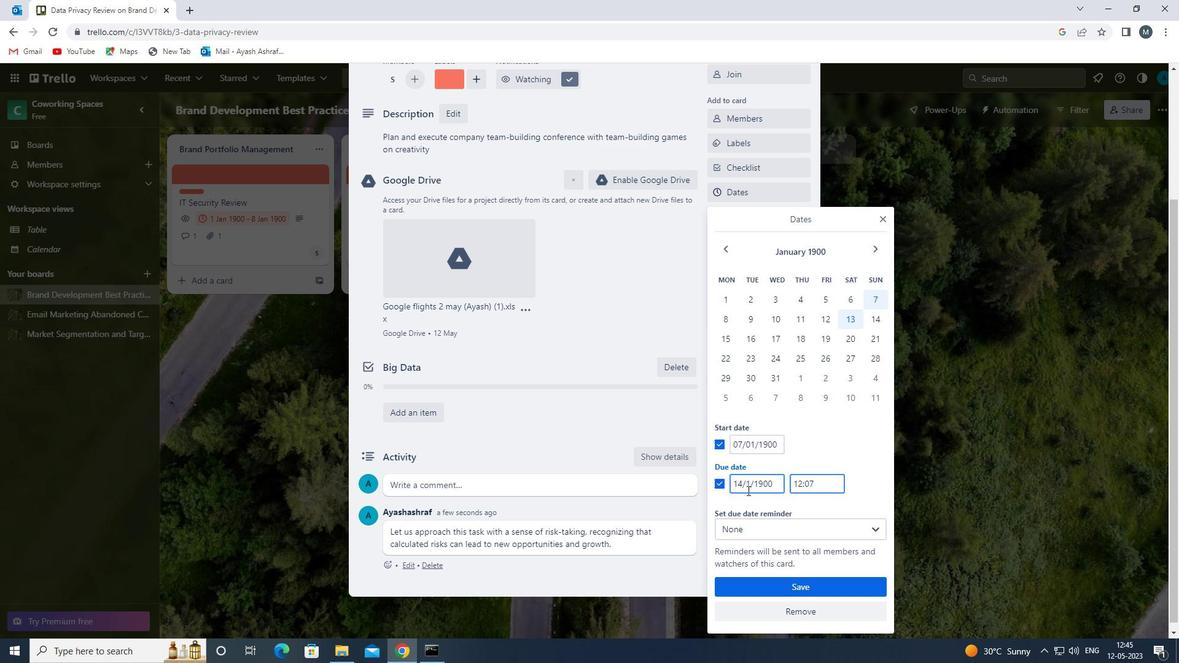 
Action: Mouse pressed left at (746, 486)
Screenshot: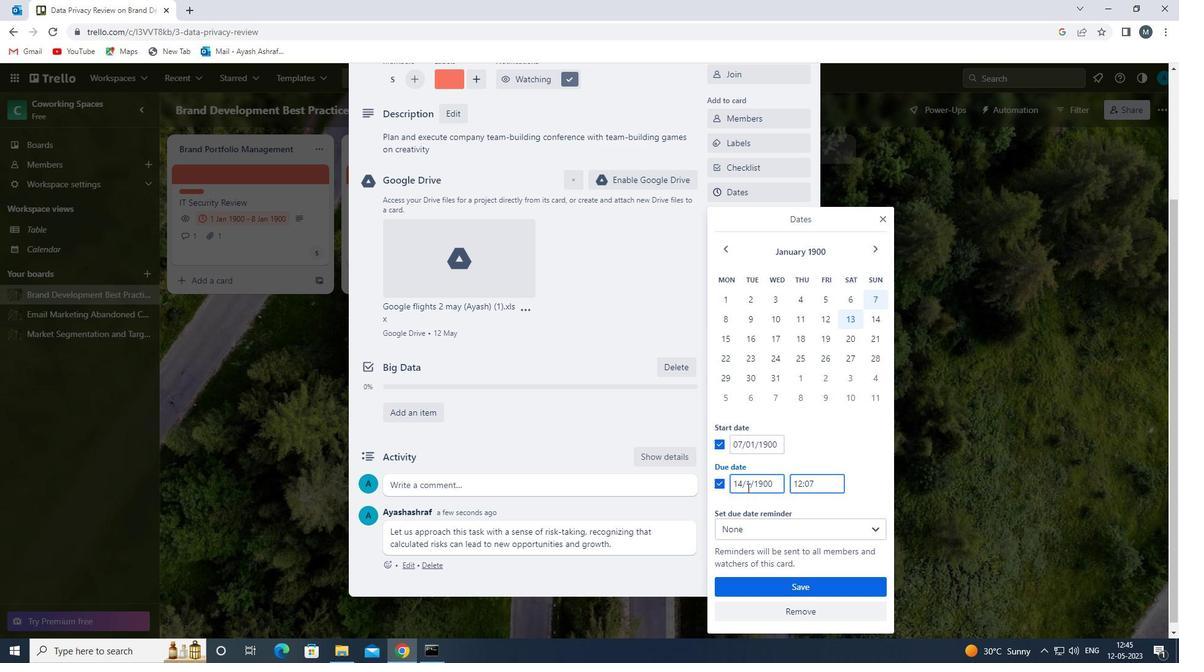 
Action: Mouse moved to (759, 491)
Screenshot: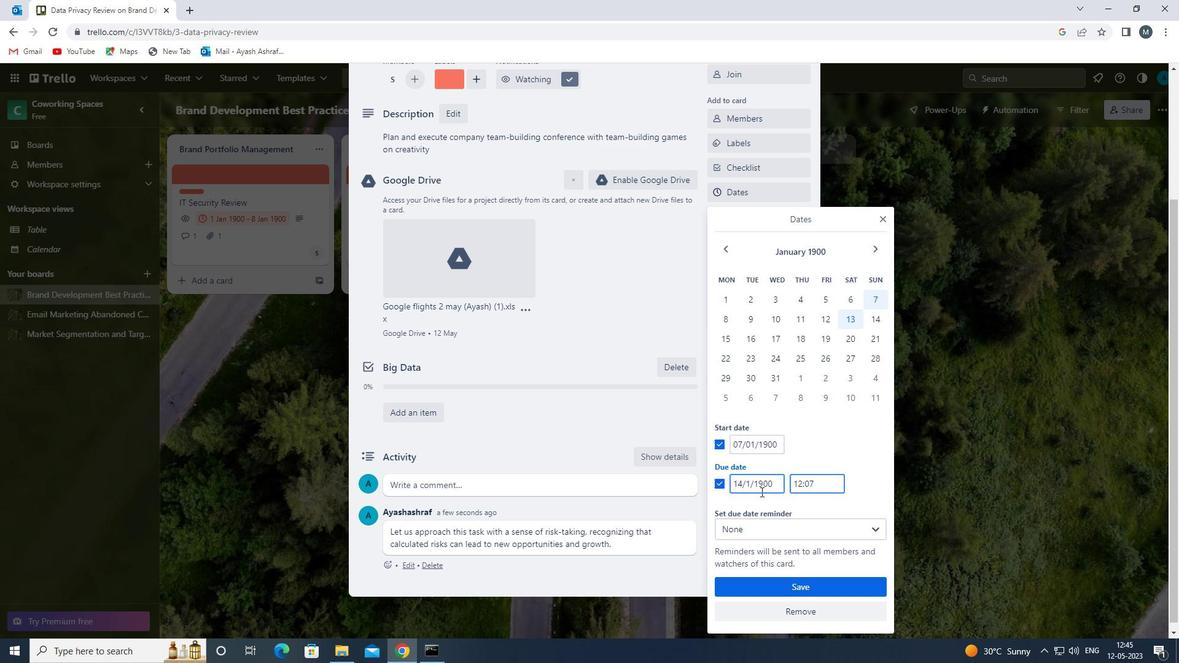 
Action: Key pressed 0
Screenshot: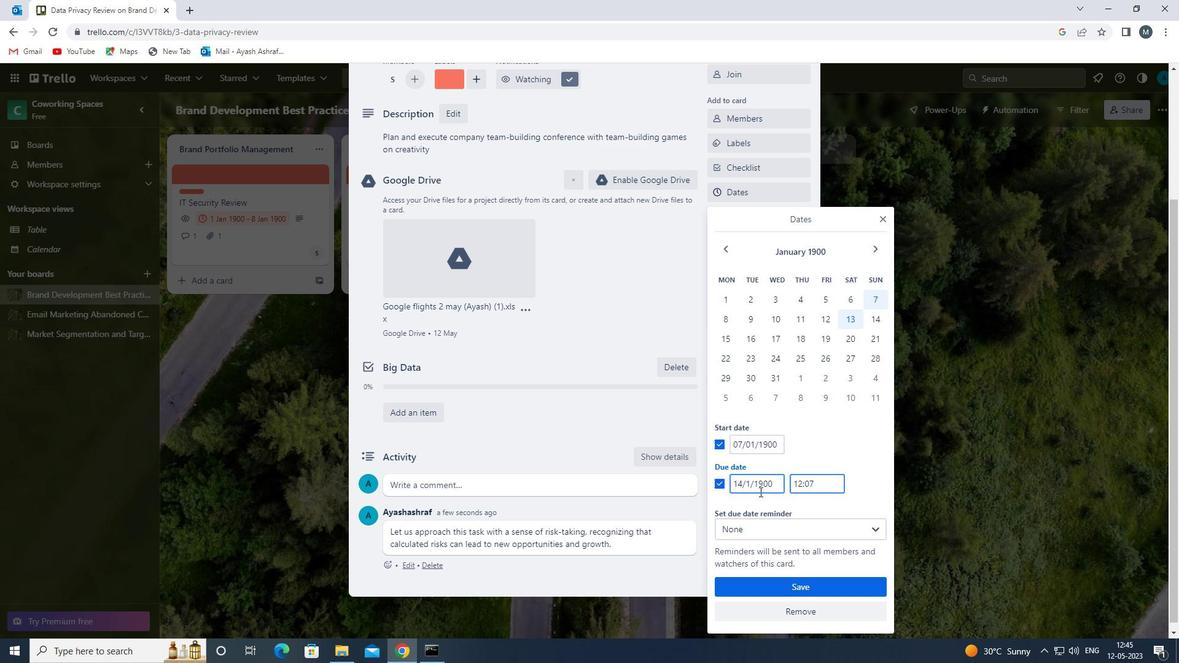 
Action: Mouse moved to (781, 585)
Screenshot: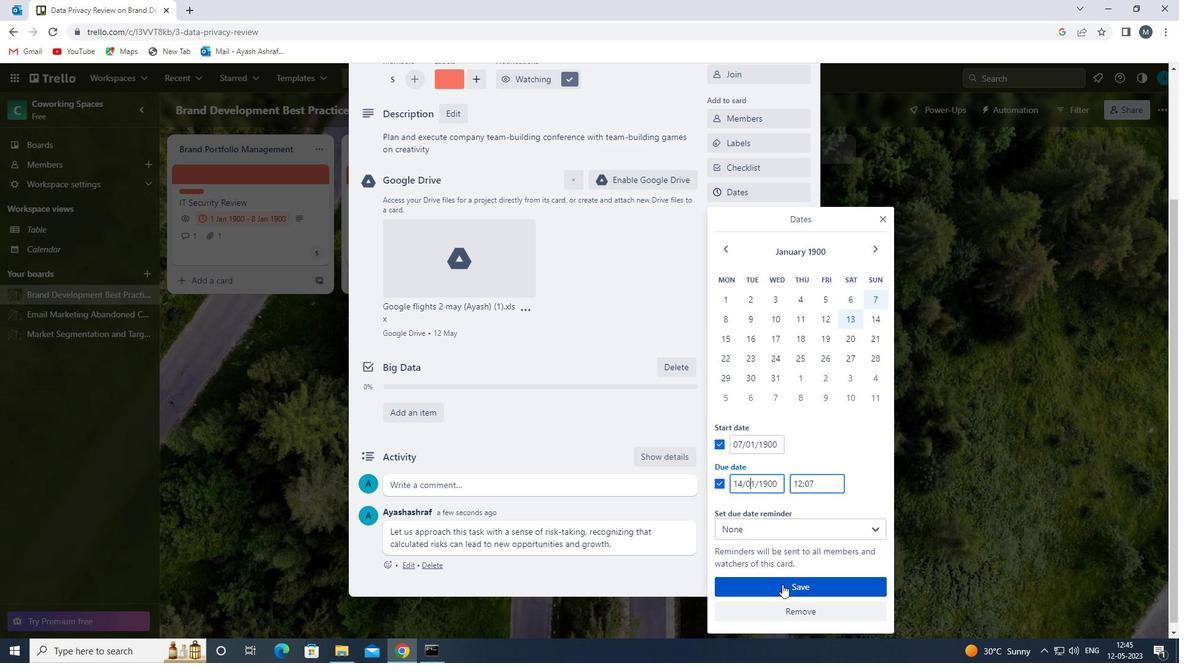 
Action: Mouse pressed left at (781, 585)
Screenshot: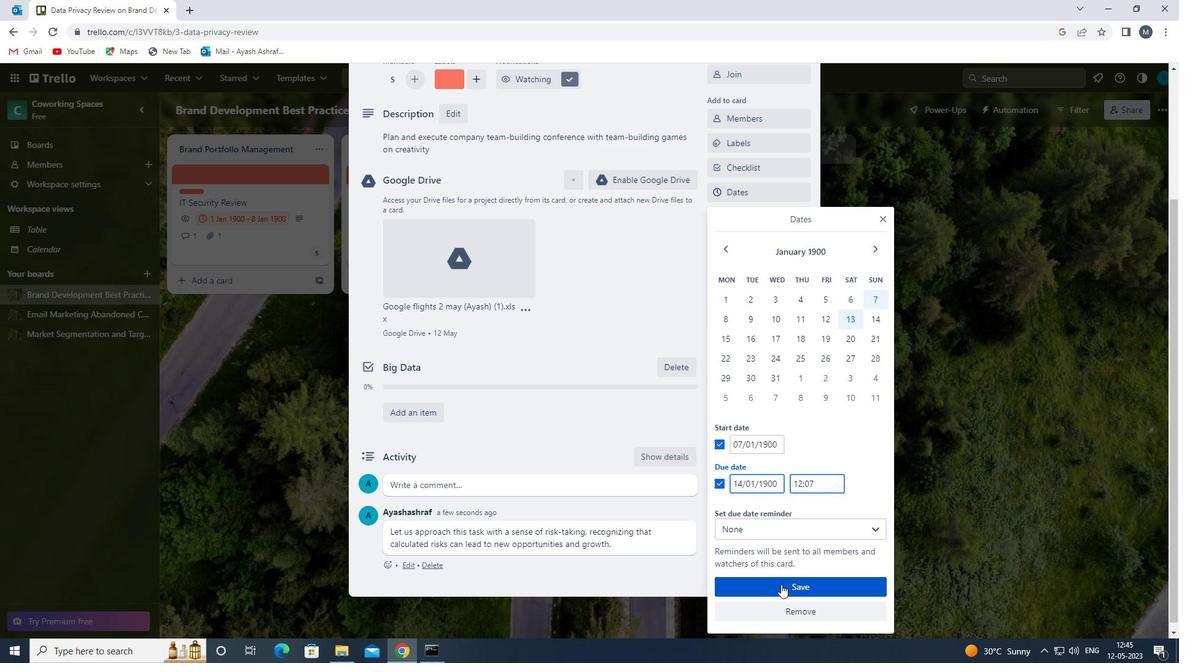 
Action: Mouse moved to (611, 480)
Screenshot: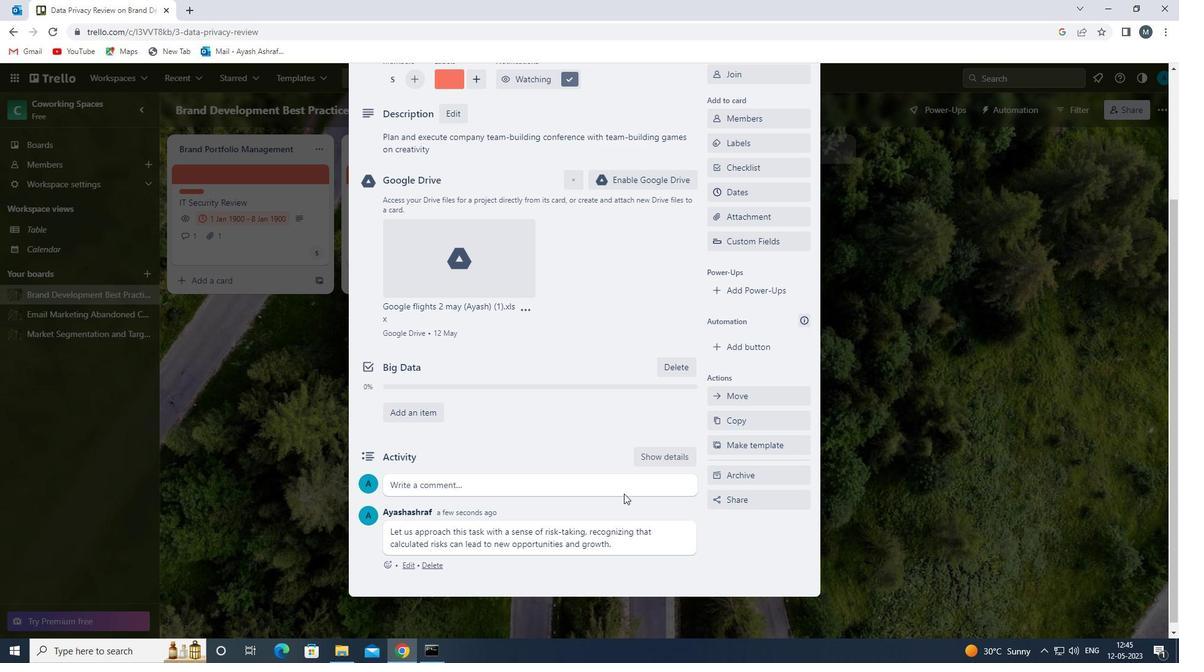 
Action: Mouse scrolled (611, 481) with delta (0, 0)
Screenshot: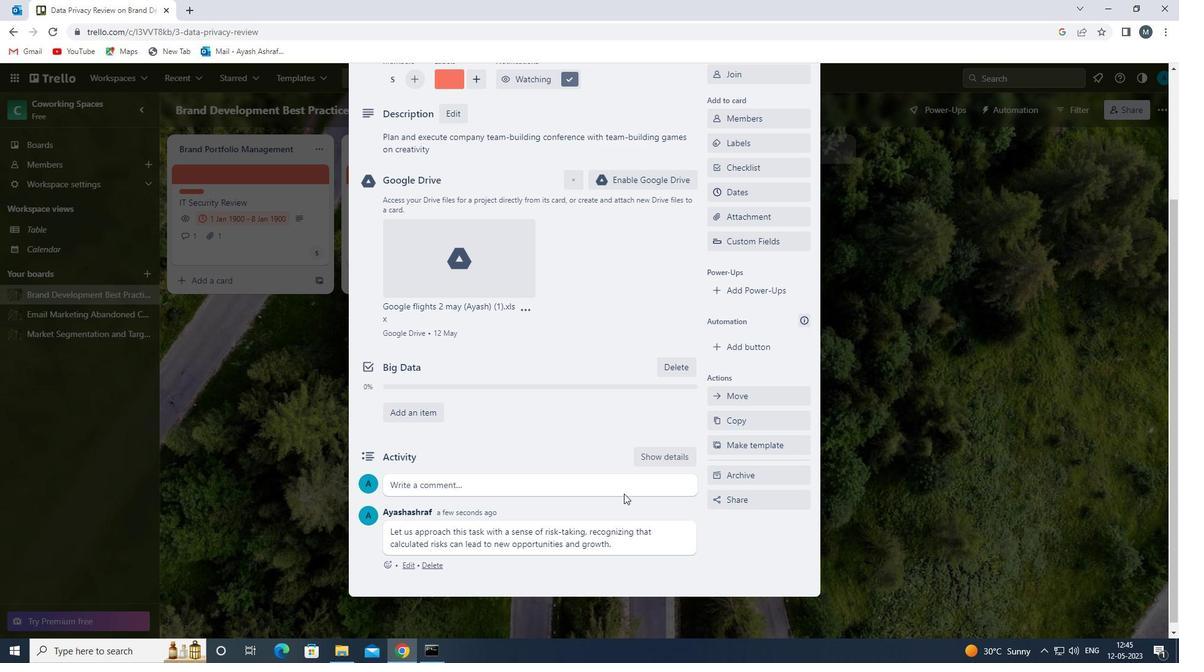 
Action: Mouse moved to (609, 480)
Screenshot: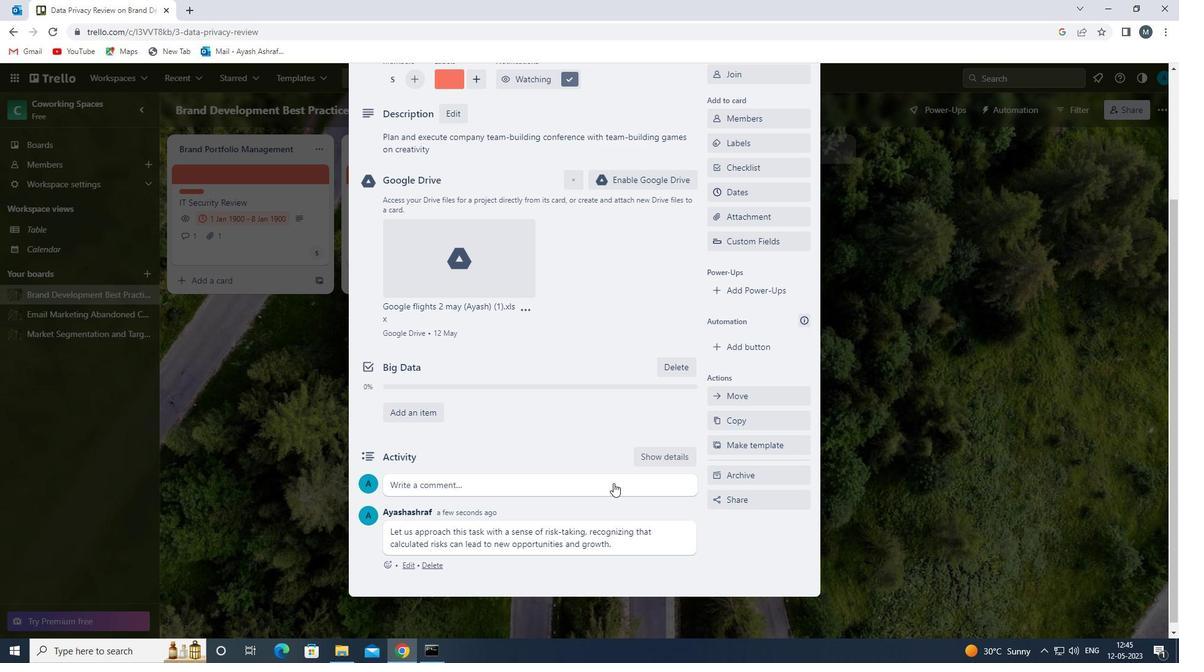 
Action: Mouse scrolled (609, 480) with delta (0, 0)
Screenshot: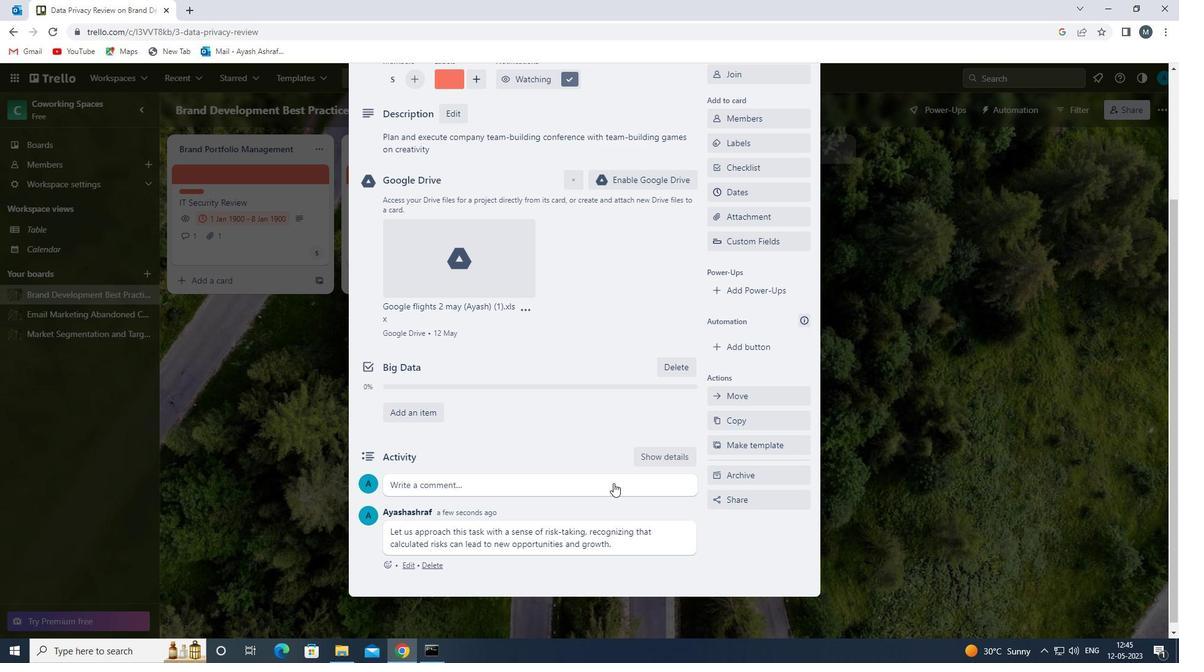 
Action: Mouse scrolled (609, 480) with delta (0, 0)
Screenshot: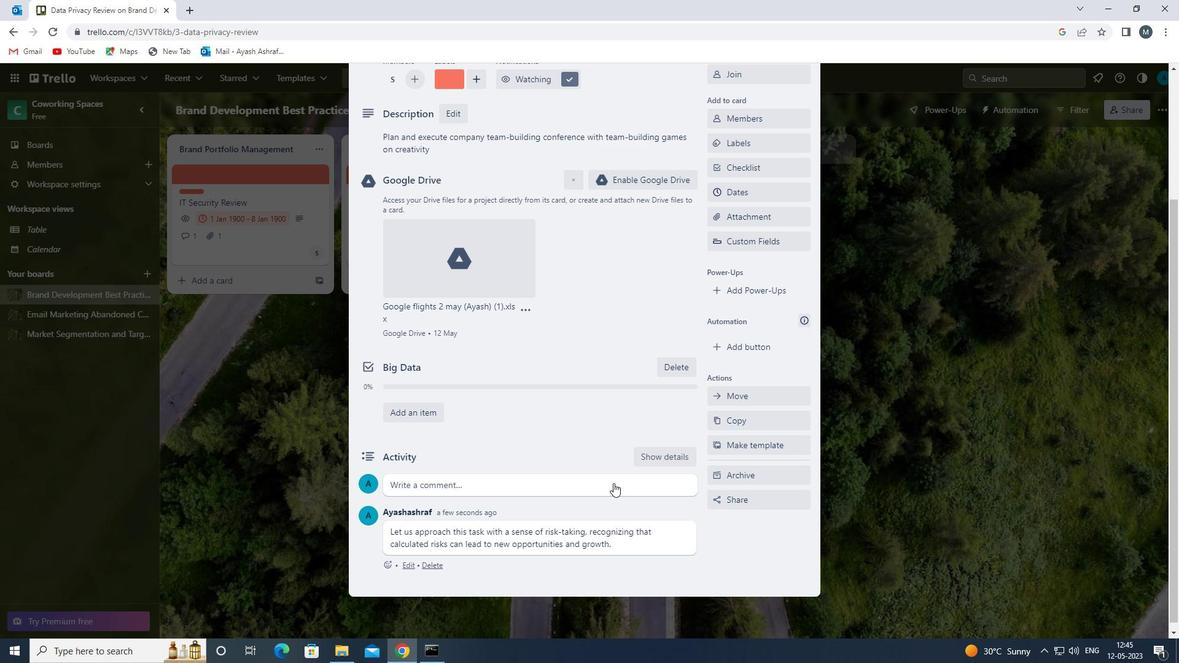 
Action: Mouse scrolled (609, 480) with delta (0, 0)
Screenshot: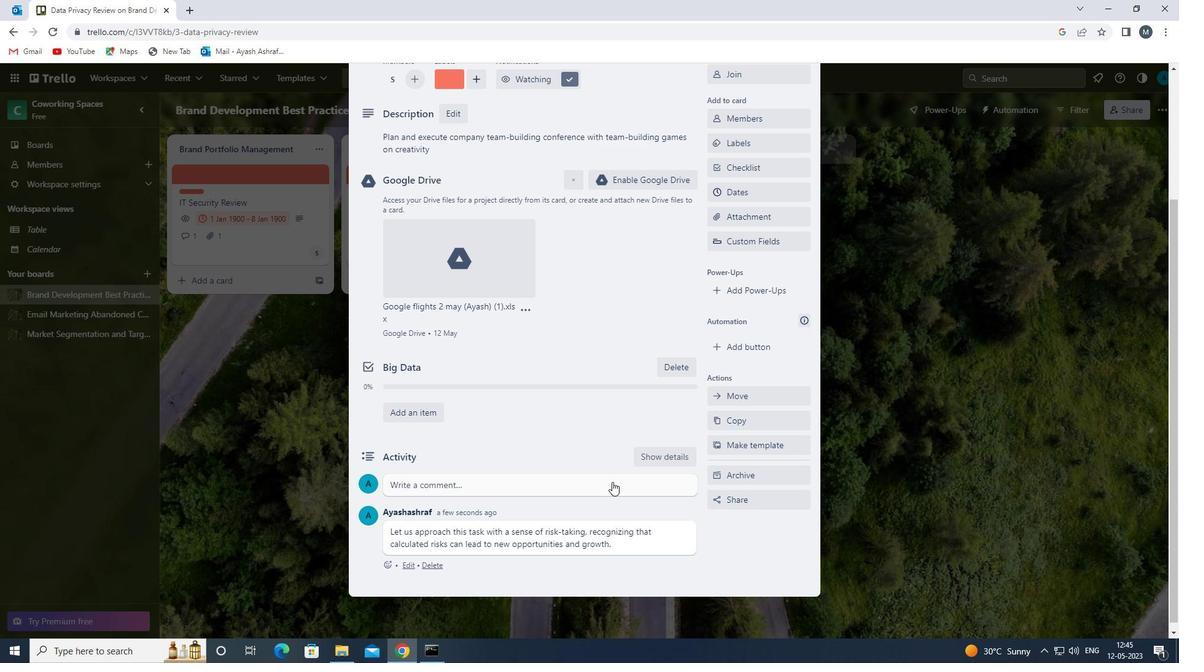 
Action: Mouse moved to (609, 480)
Screenshot: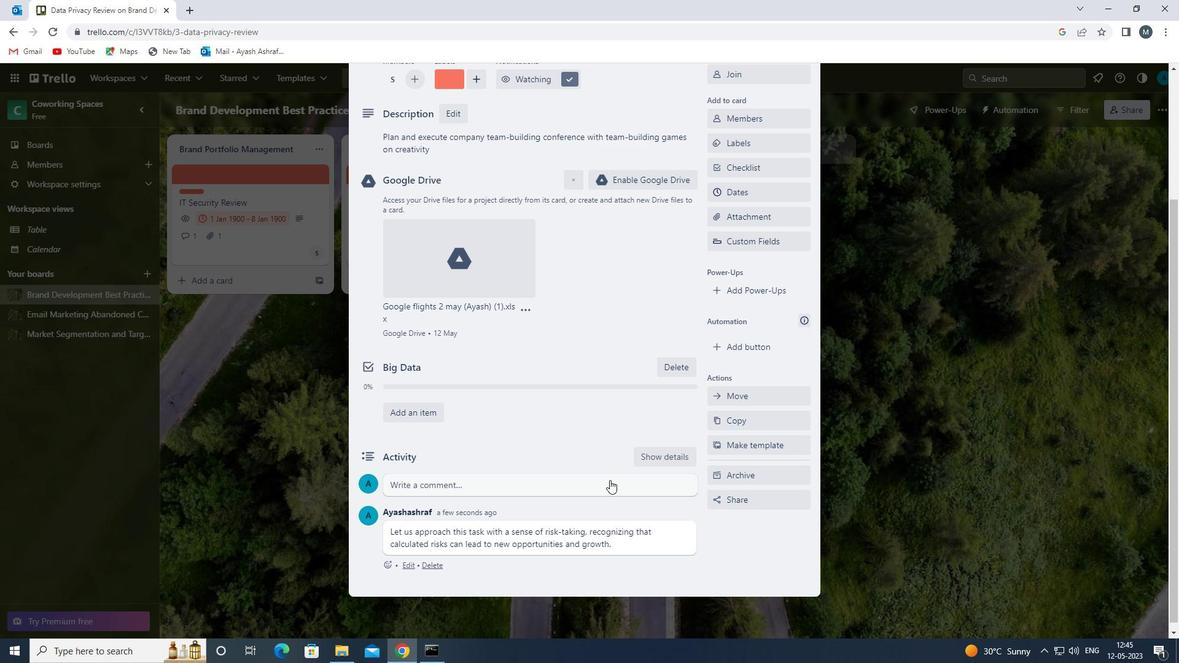 
Action: Mouse scrolled (609, 481) with delta (0, 0)
Screenshot: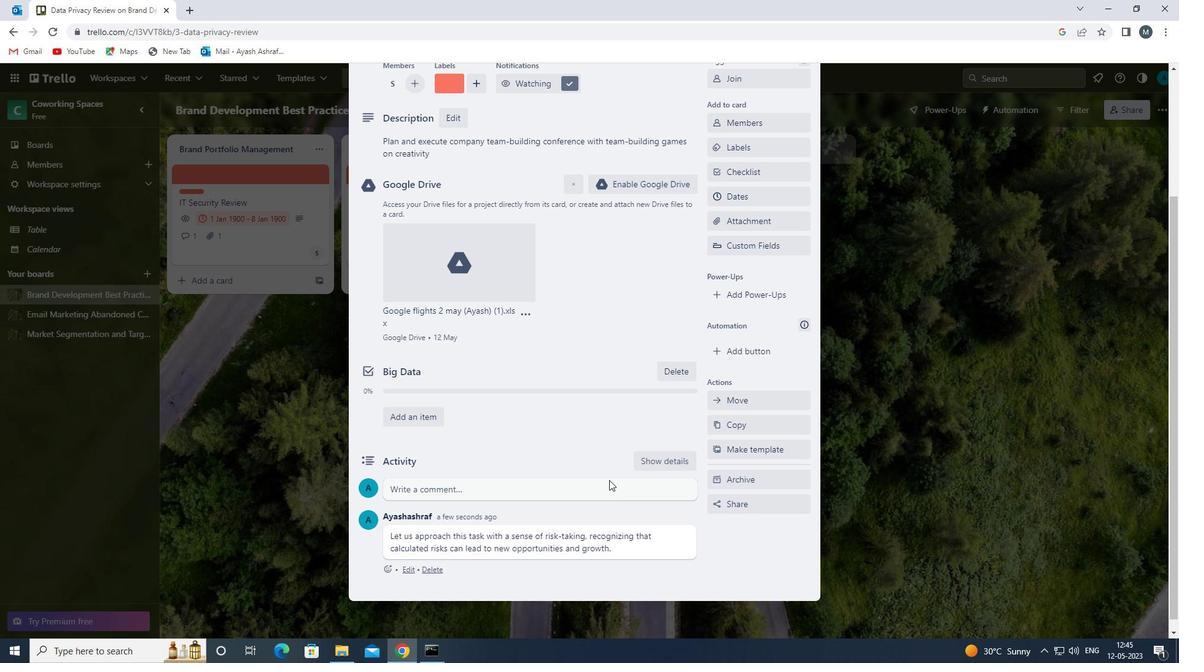 
Action: Mouse scrolled (609, 481) with delta (0, 0)
Screenshot: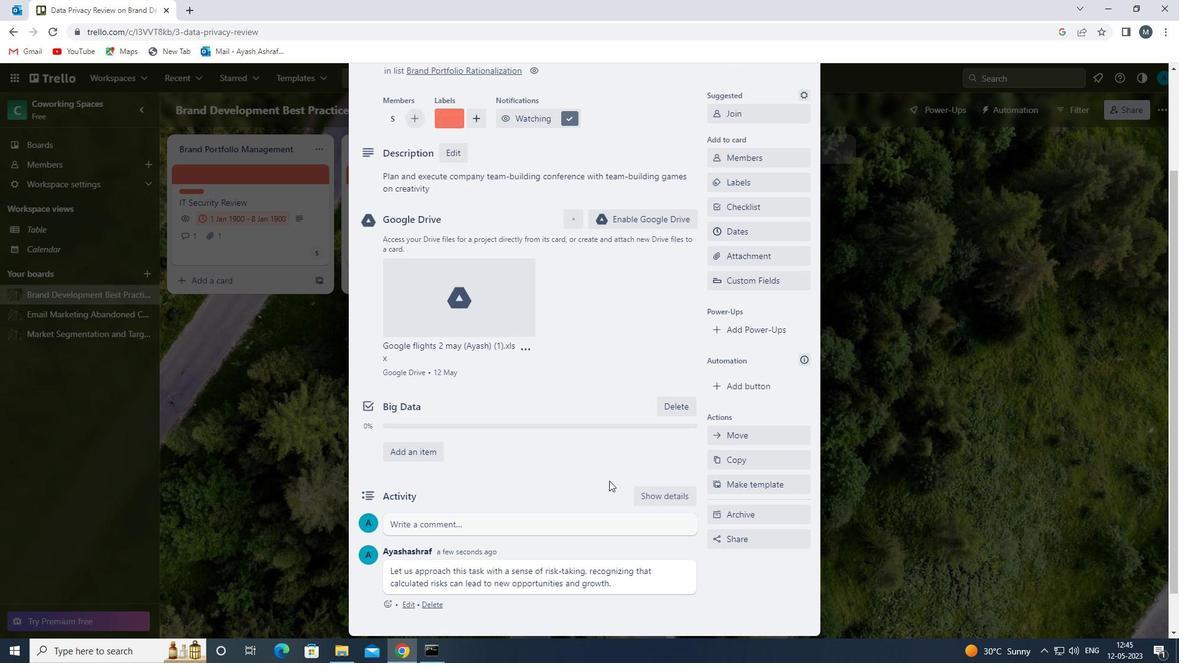 
